 Task: Batch Processing: Concatenate videos from a folder and add custom transitions.
Action: Mouse moved to (178, 311)
Screenshot: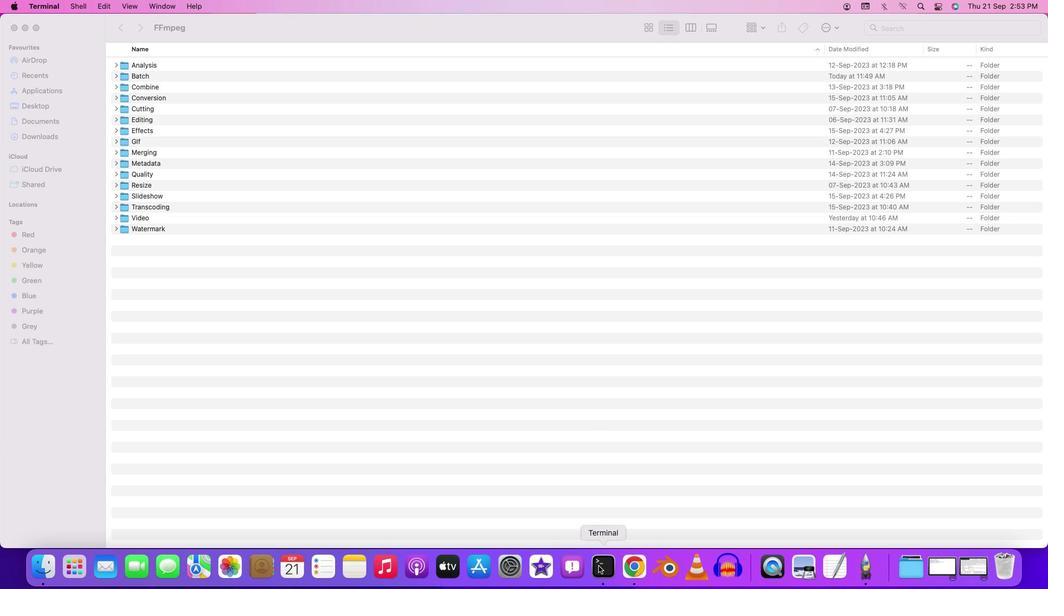 
Action: Mouse pressed right at (178, 311)
Screenshot: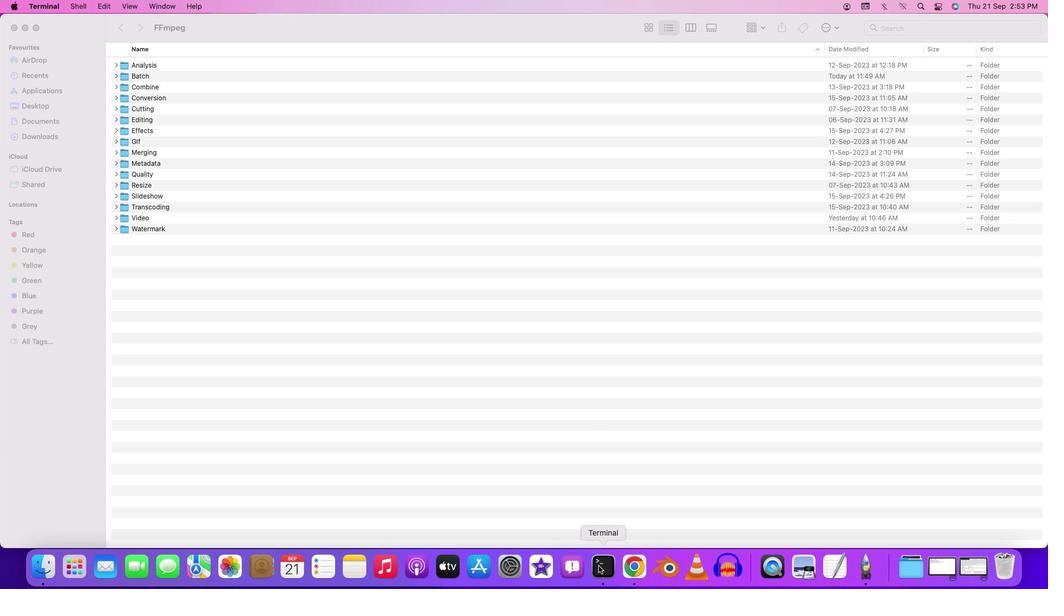
Action: Mouse moved to (179, 250)
Screenshot: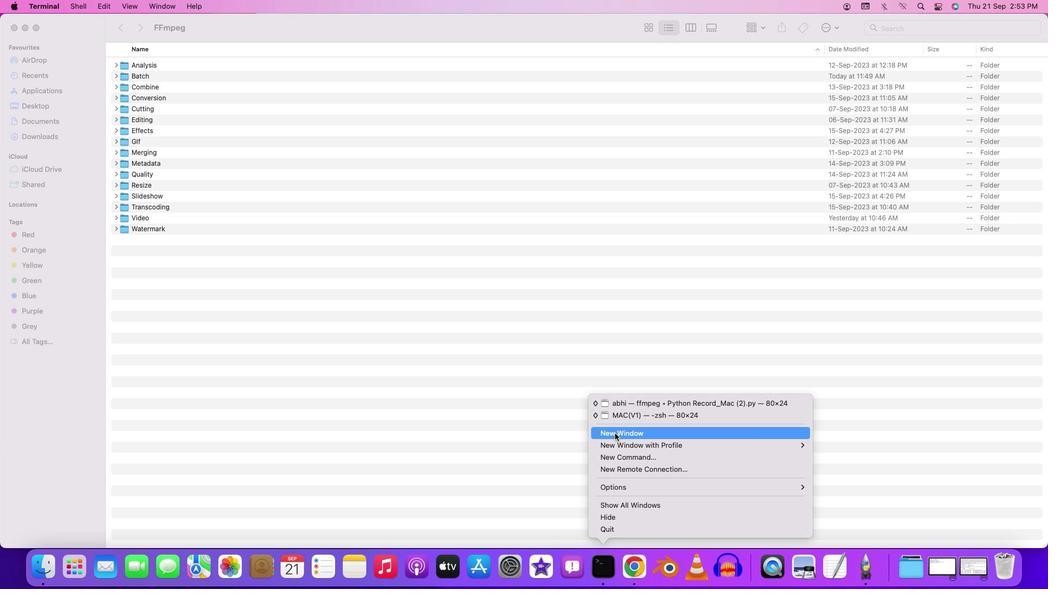 
Action: Mouse pressed left at (179, 250)
Screenshot: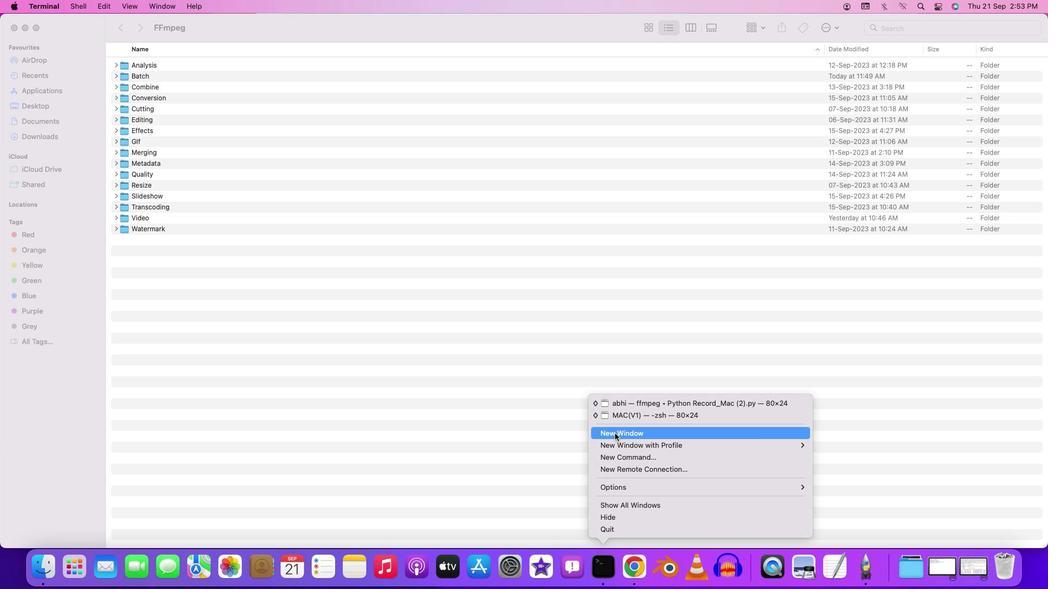 
Action: Mouse moved to (158, 72)
Screenshot: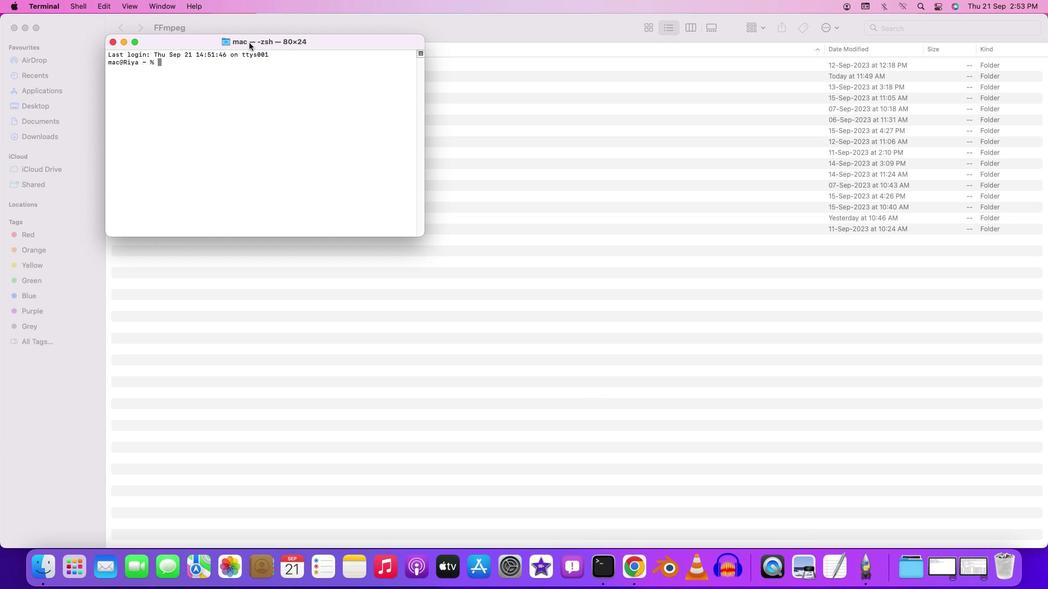 
Action: Mouse pressed left at (158, 72)
Screenshot: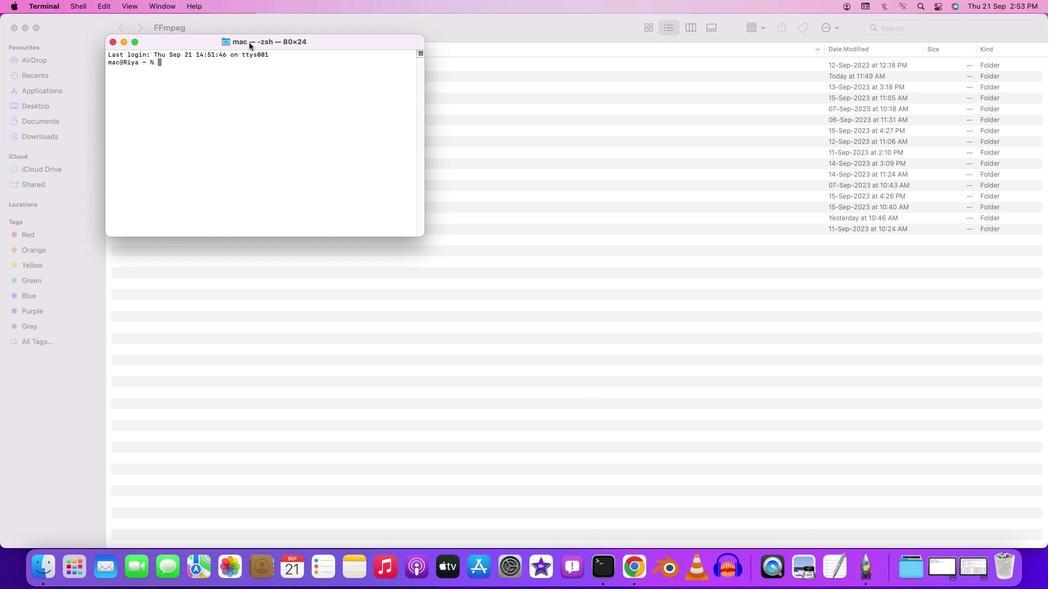 
Action: Mouse pressed left at (158, 72)
Screenshot: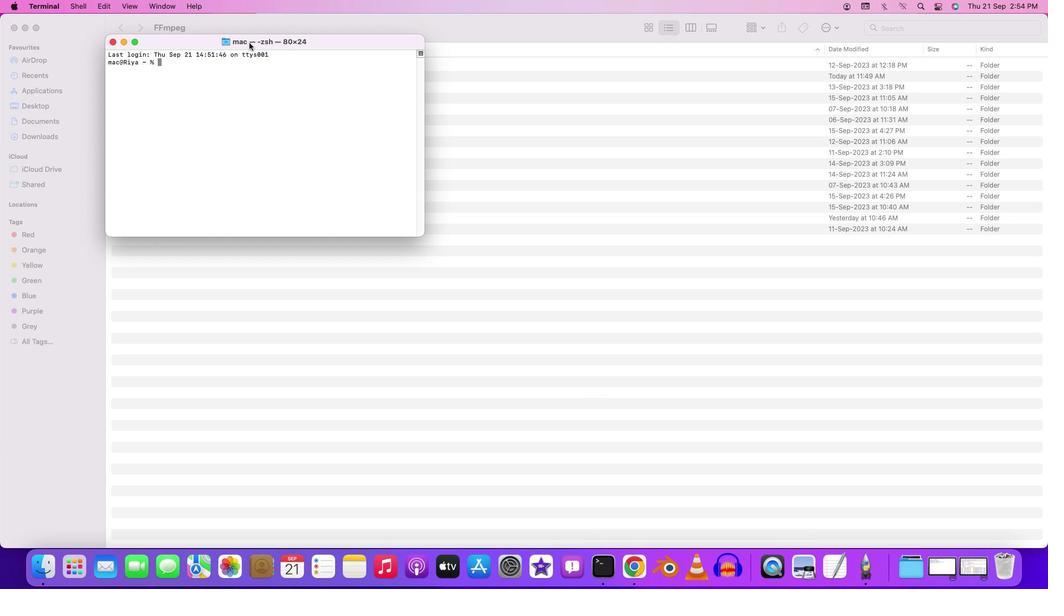 
Action: Mouse moved to (153, 80)
Screenshot: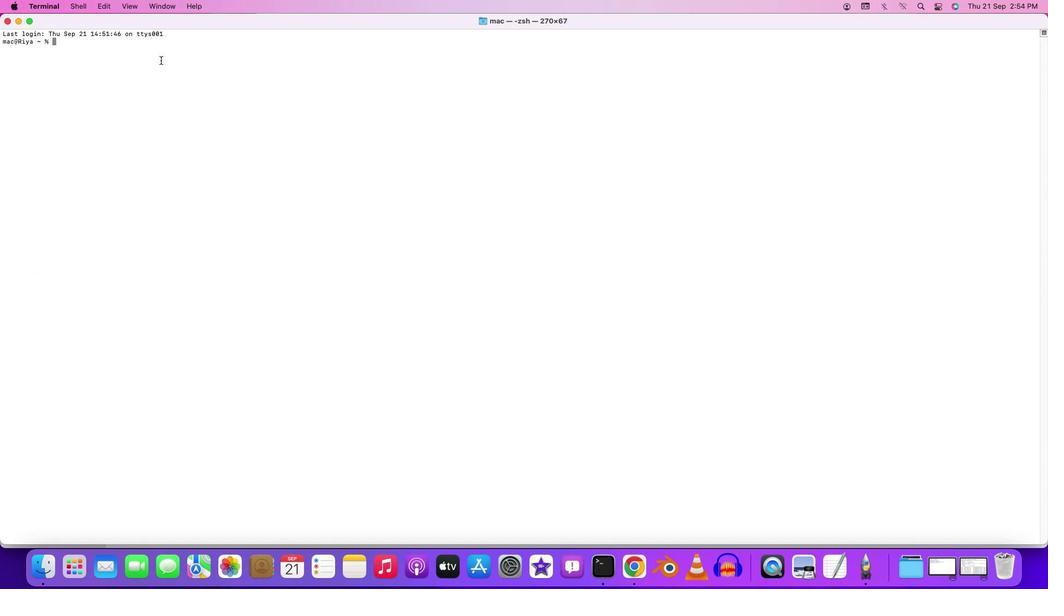 
Action: Mouse pressed left at (153, 80)
Screenshot: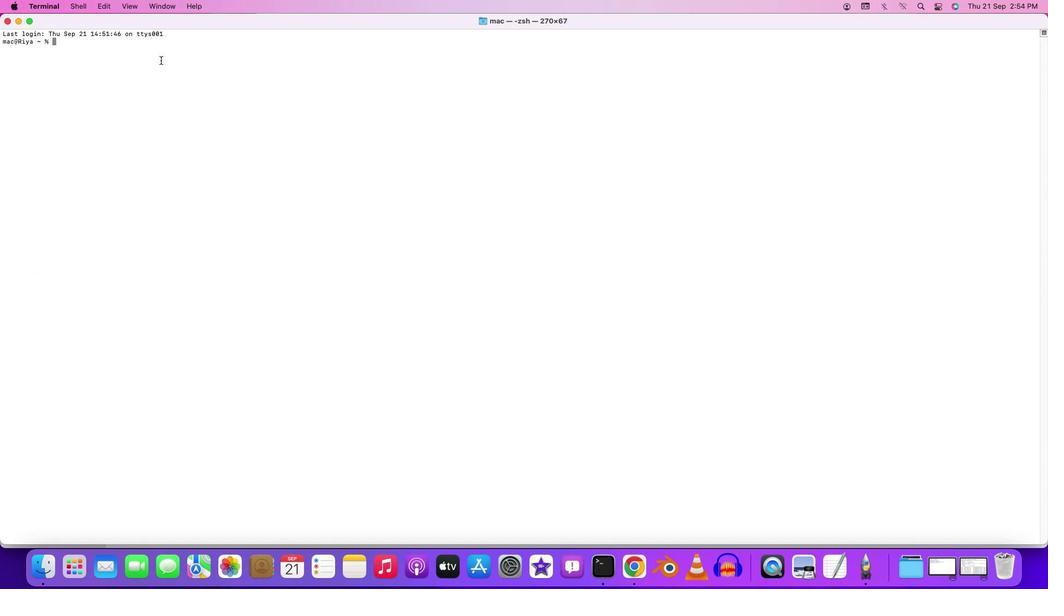 
Action: Mouse moved to (153, 80)
Screenshot: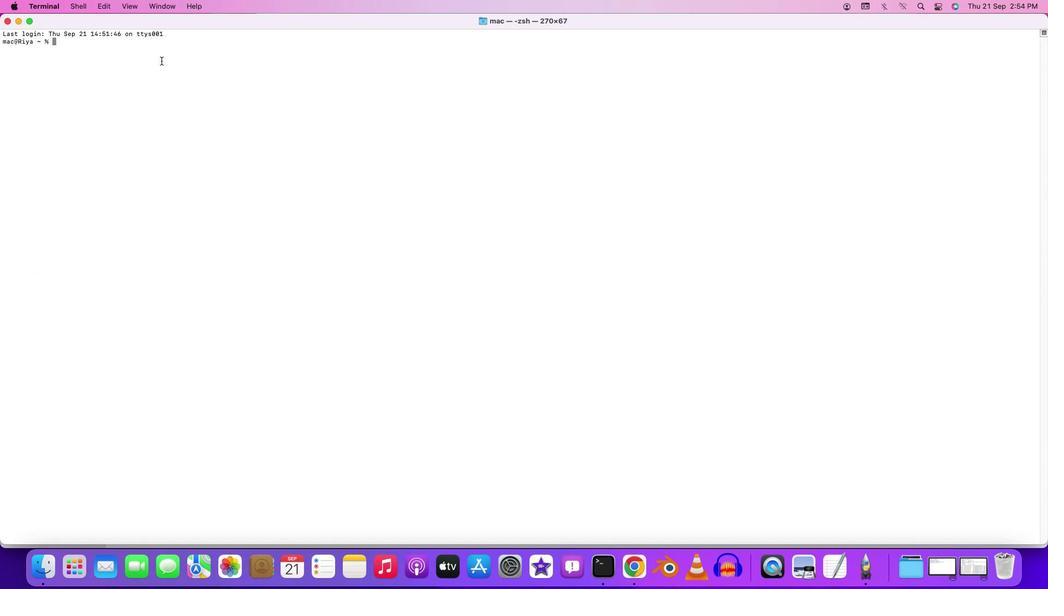 
Action: Key pressed 'c''d'Key.space'd''e''s''k''t''o''p'Key.enter'c''d'Key.space'f''f''m''p''e''g'Key.enter'c''d'Key.space'b''a''t''c''h'Key.enter'c''d'Key.space'n''e''w'Key.enter'i''n''p''u''t''-'Key.backspaceKey.shift'_''d''i''r''='Key.shift'"''.'Key.shift'"'';'Key.space'o''u''t''p''u''t'Key.shift'_''d''i''r''='Key.shift'"'Key.leftKey.rightKey.rightKey.rightKey.shift'$''i''n''p''u''t'Key.leftKey.rightKey.rightKey.rightKey.rightKey.shiftKey.shift'_''d''i''r'Key.shift'"'Key.spaceKey.backspace';'Key.space'm''k''d''i''r'Key.space'-''p'Key.spaceKey.shift'"'Key.shift'$''o''u''t''p''u''t'Key.shift'_''d''i''r'Key.shift'"'';'Key.space't''r''a''n''s''t''i'Key.backspaceKey.backspace't'Key.backspace'i''t''i''o''n'Key.shift'_''d''u''r''a''t''i''o''n'Key.spaceKey.backspace'=''2'';'Key.space'v''i''d''e''o'Key.shift'_''l''i''s''t''='Key.shift'('Key.shift')'';'Key.space'f''o''r'Key.space'v''i''d''e''o'Key.space'i''n'Key.spaceKey.shift'"'Key.shift'$''i''n''p''u''t'Key.shift'_''d''i''r'Key.shift'"''/'Key.shift'*''.''m''p''4'Key.leftKey.leftKey.leftKey.leftKey.leftKey.leftKey.leftKey.rightKey.rightKey.rightKey.rightKey.rightKey.rightKey.rightKey.right';'Key.space'd''o'Key.space'v''i''d''e''o'Key.spaceKey.backspaceKey.shift'_''l''i''s''t'Key.shift'+''='Key.shift'('Key.shift'"''-''i'Key.leftKey.rightKey.rightKey.rightKey.leftKey.leftKey.rightKey.rightKey.rightKey.rightKey.shift'"'Key.spaceKey.shift'"'Key.shift'$''v''i''d''e''o'Key.leftKey.leftKey.leftKey.rightKey.rightKey.rightKey.rightKey.leftKey.leftKey.leftKey.leftKey.rightKey.rightKey.rightKey.rightKey.shift_r'"'Key.shift_r')'';'Key.space'd''o''n''e'';'Key.space'f''f''m''p''e''g'Key.spaceKey.shift'S''T''A''R''P''T''S'Key.leftKey.leftKey.left't'Key.rightKey.leftKey.backspaceKey.shift'T'Key.rightKey.rightKey.right','Key.space's''c''a''l''e''=''1''9''2''0''x''1''0''8''0'
Screenshot: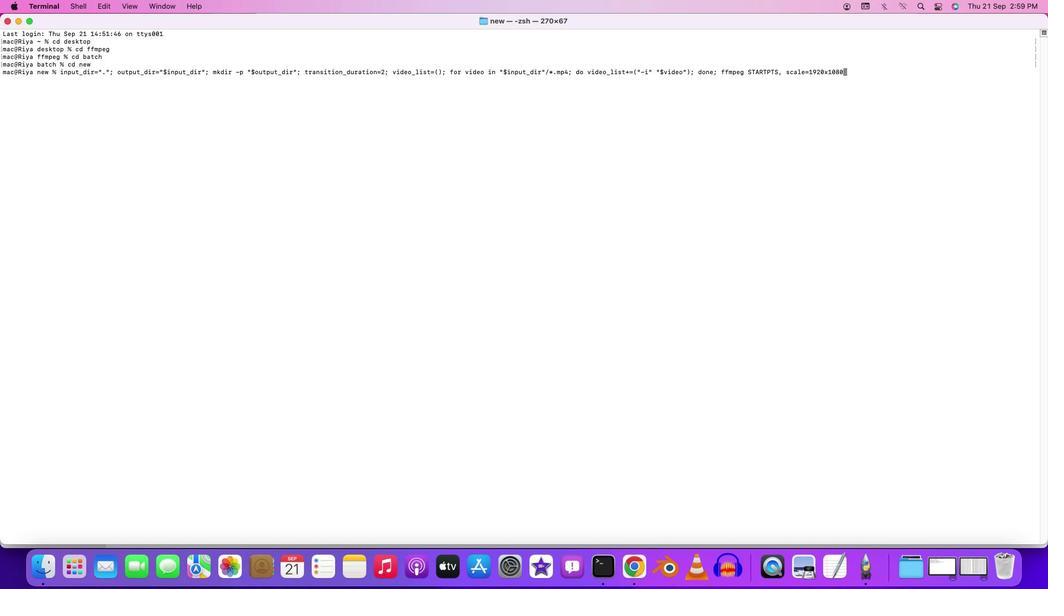 
Action: Mouse moved to (126, 79)
Screenshot: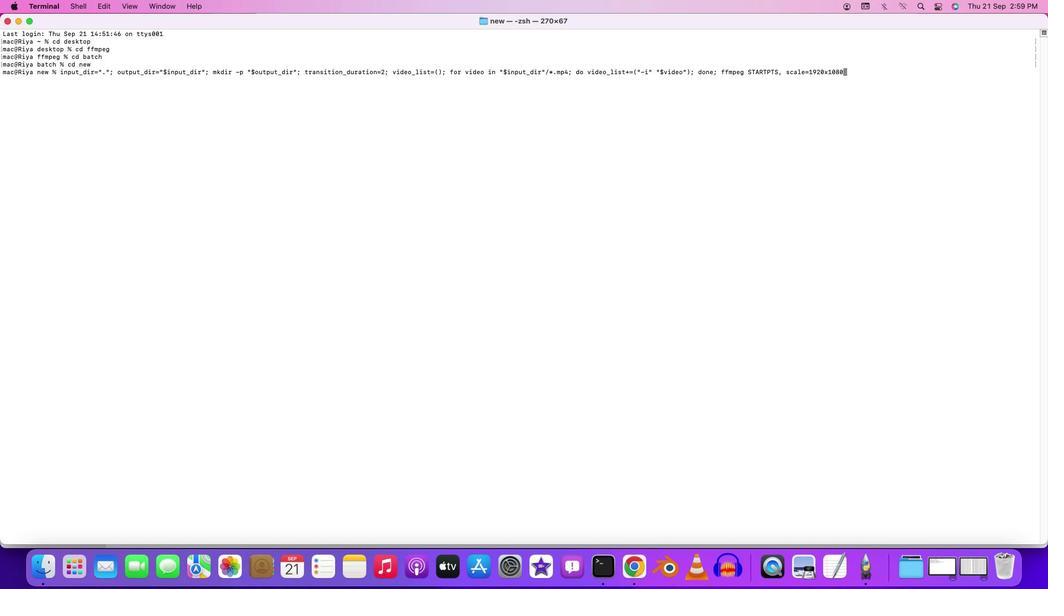 
Action: Key pressed Key.space'[''l''e''f''t'']'Key.leftKey.leftKey.leftKey.leftKey.rightKey.rightKey.rightKey.right';'Key.space'[''1'Key.shift_r':''v'']'Key.space's''e''t''p''t''s''='Key.shift_r'P'Key.shift'T''S''-'Key.shift'S''T''A''R''T'Key.shift_r'P''T'Key.shift'S'','Key.leftKey.leftKey.leftKey.leftKey.leftKey.leftKey.leftKey.leftKey.leftKey.rightKey.rightKey.rightKey.rightKey.rightKey.rightKey.rightKey.rightKey.rightKey.space's''c''a''l''e''=''1''9''2''0''x''1''0''8''0'Key.space'[''r''i''g''h''t'']'';'Key.space'[''b''a''s''e'']''[''l''e''f''t'']'Key.space'o''v''e''r''l''a''y''=''s''h''o''r''t''e''s''t''=''1'Key.space'[''t''m''1'Key.backspace'p''1'']'';'Key.space'[''t''m''p''1'']''[''r''i''g''h''t'']'Key.leftKey.rightKey.right
Screenshot: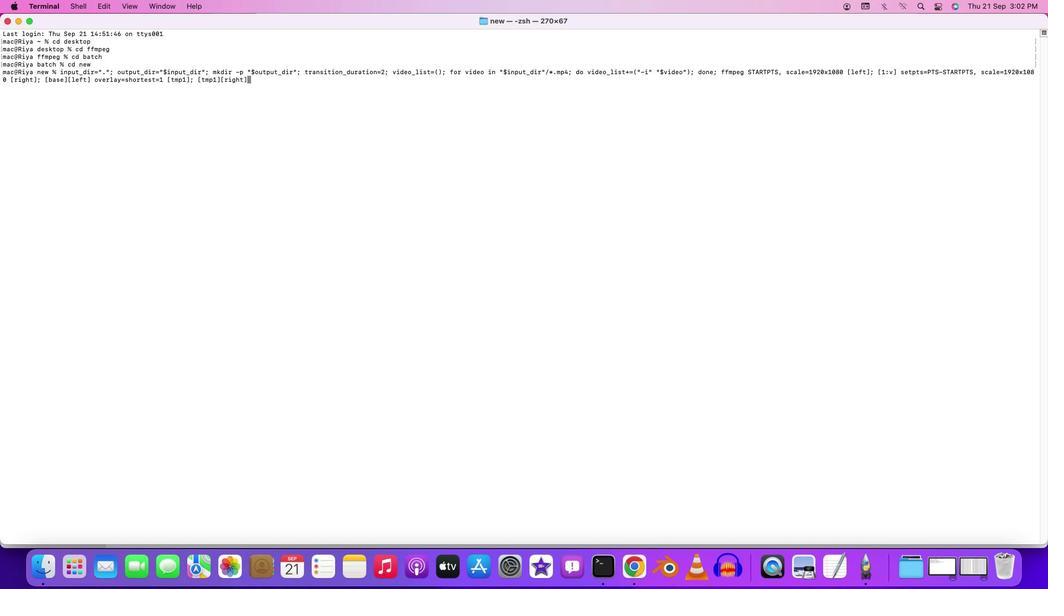 
Action: Mouse moved to (126, 79)
Screenshot: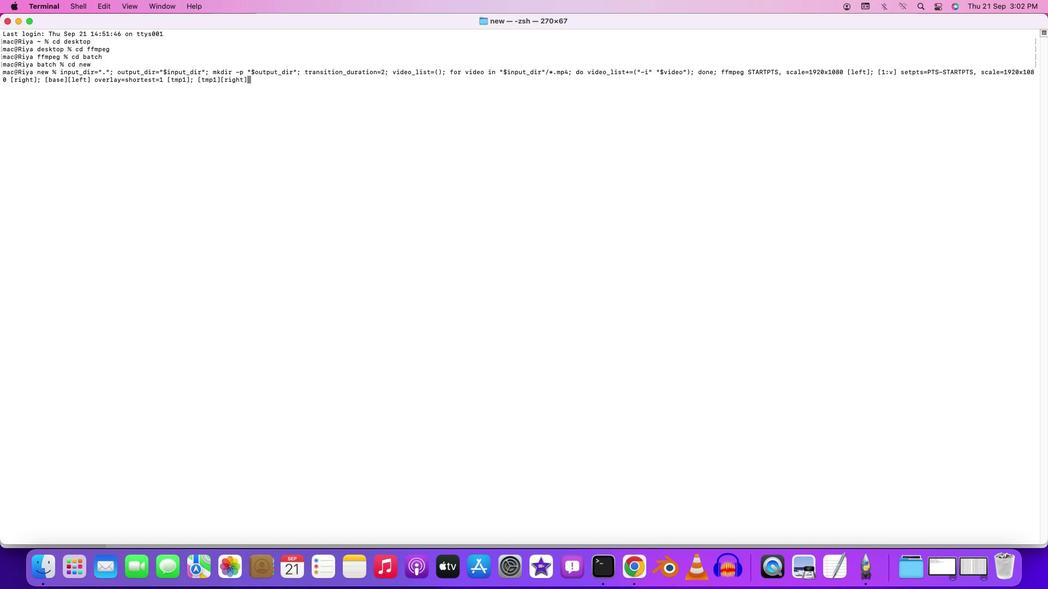 
Action: Key pressed Key.space
Screenshot: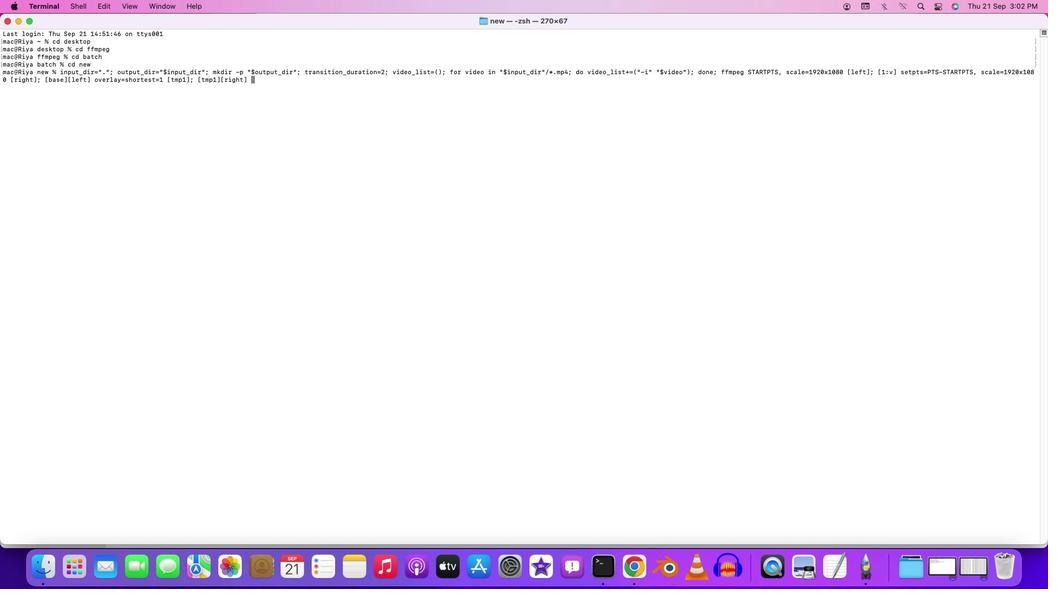
Action: Mouse moved to (94, 67)
Screenshot: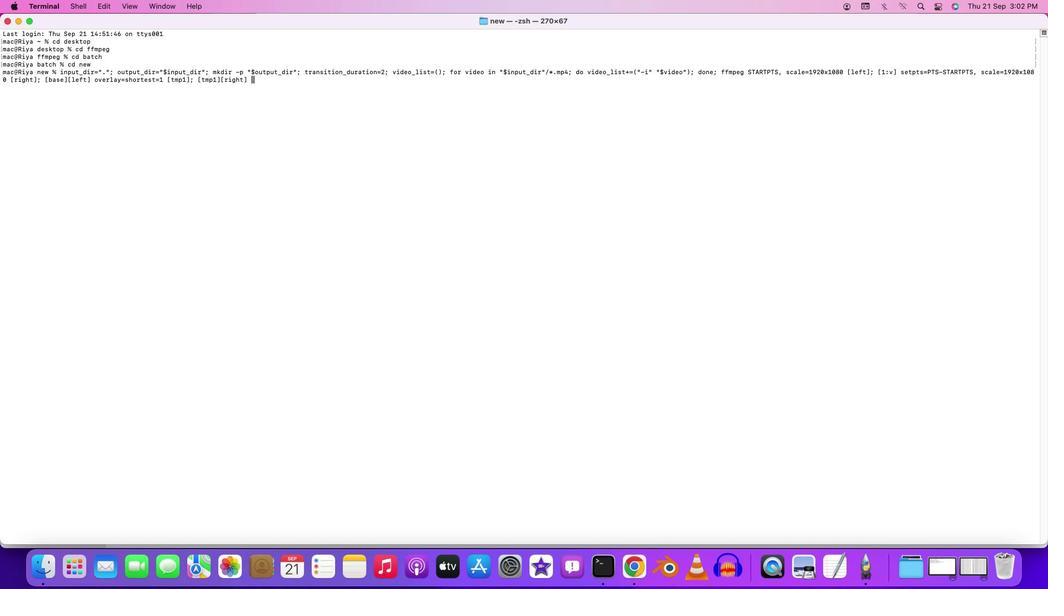 
Action: Mouse pressed left at (94, 67)
Screenshot: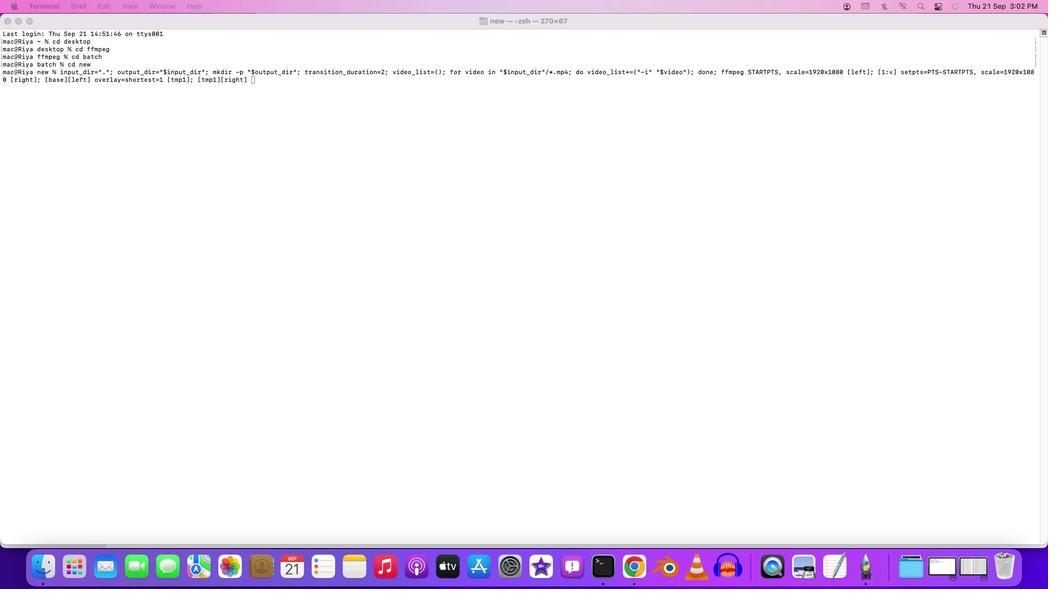 
Action: Mouse moved to (117, 168)
Screenshot: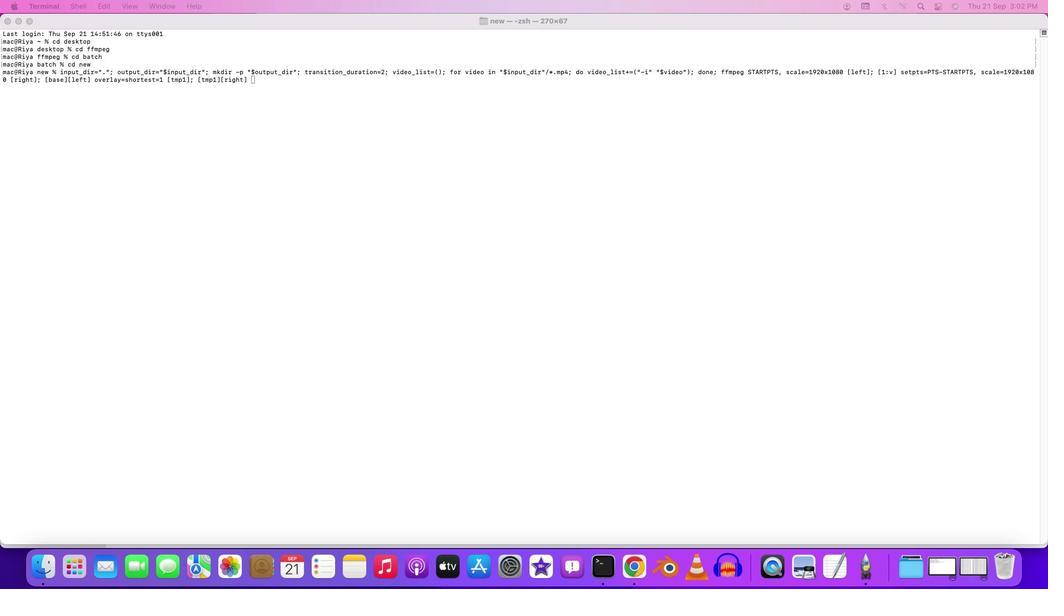 
Action: Mouse pressed left at (117, 168)
Screenshot: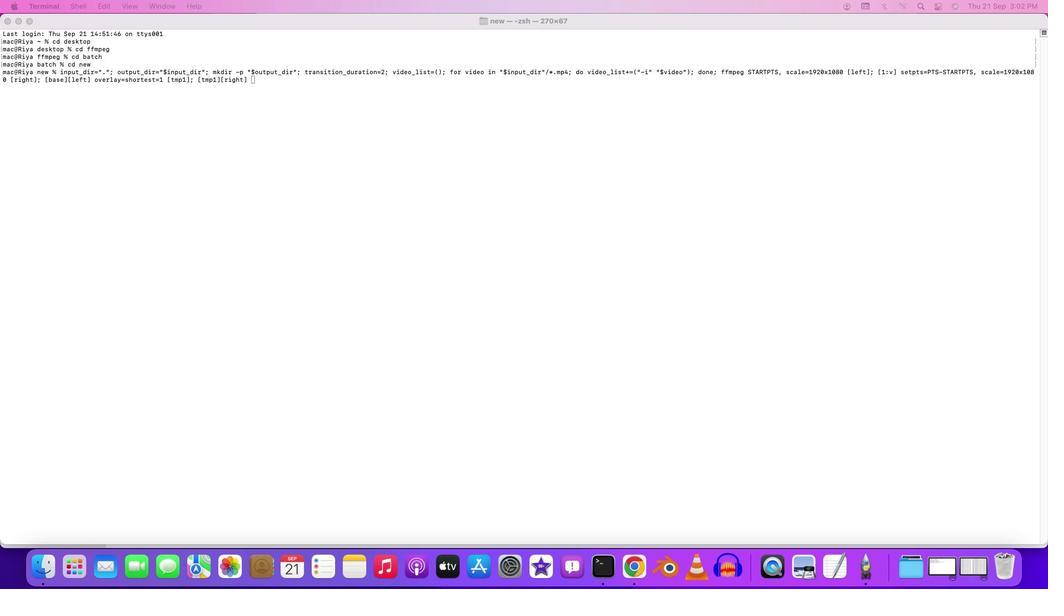 
Action: Mouse moved to (117, 168)
Screenshot: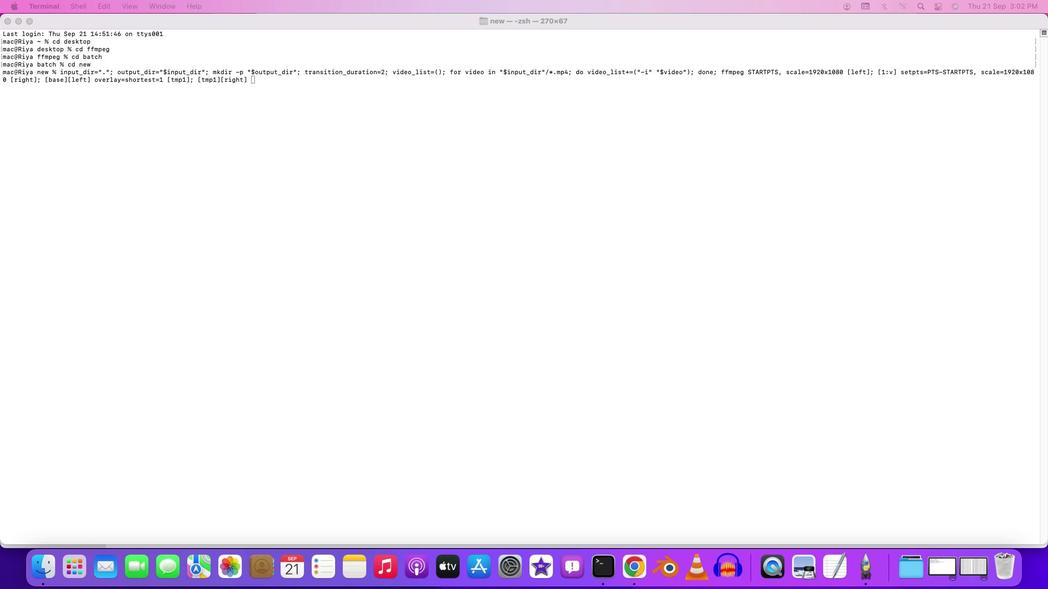 
Action: Mouse pressed left at (117, 168)
Screenshot: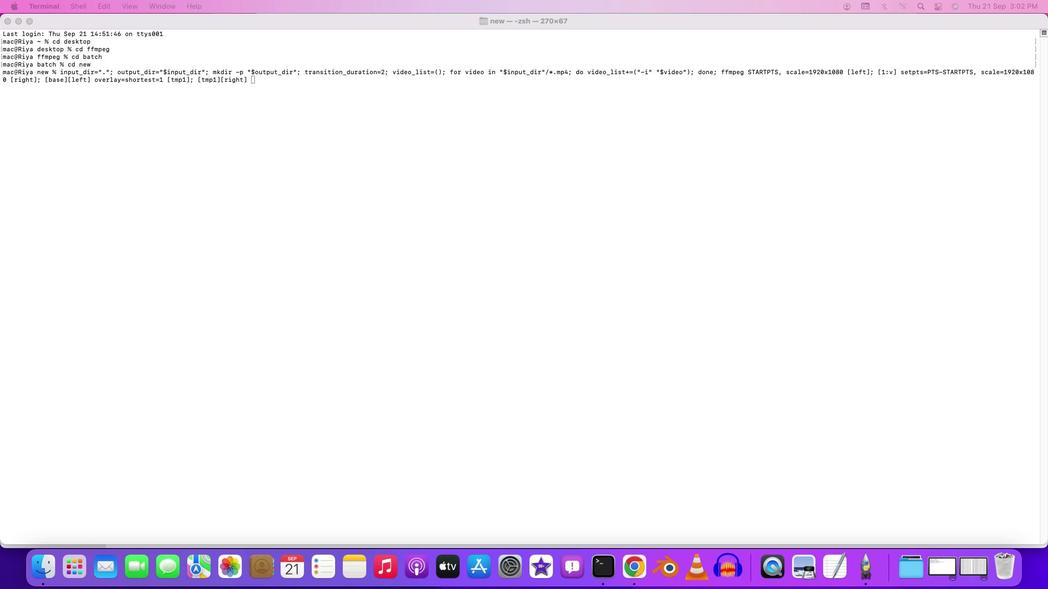 
Action: Mouse moved to (122, 168)
Screenshot: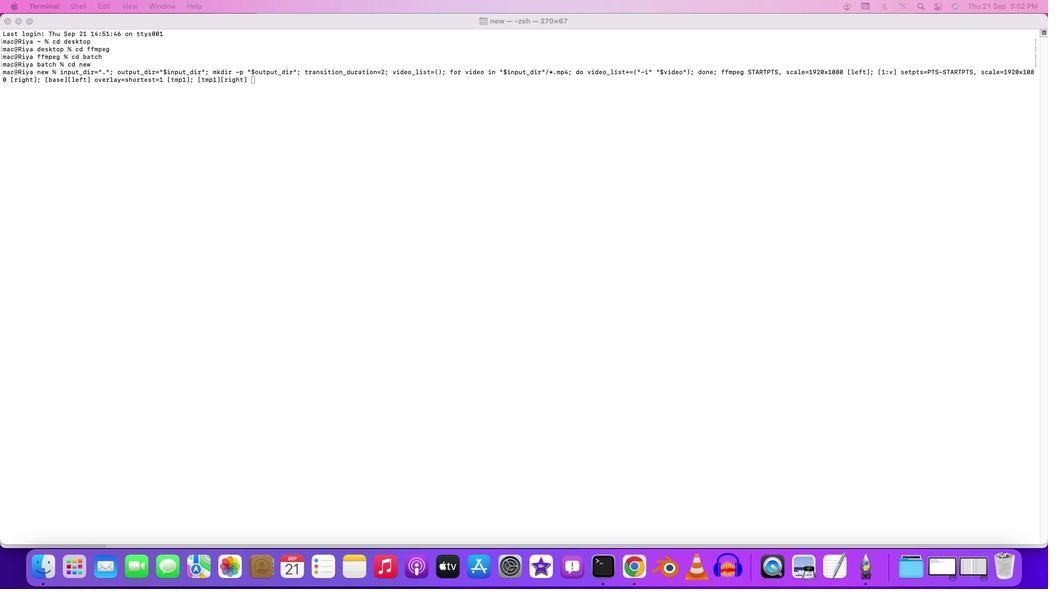 
Action: Mouse pressed left at (122, 168)
Screenshot: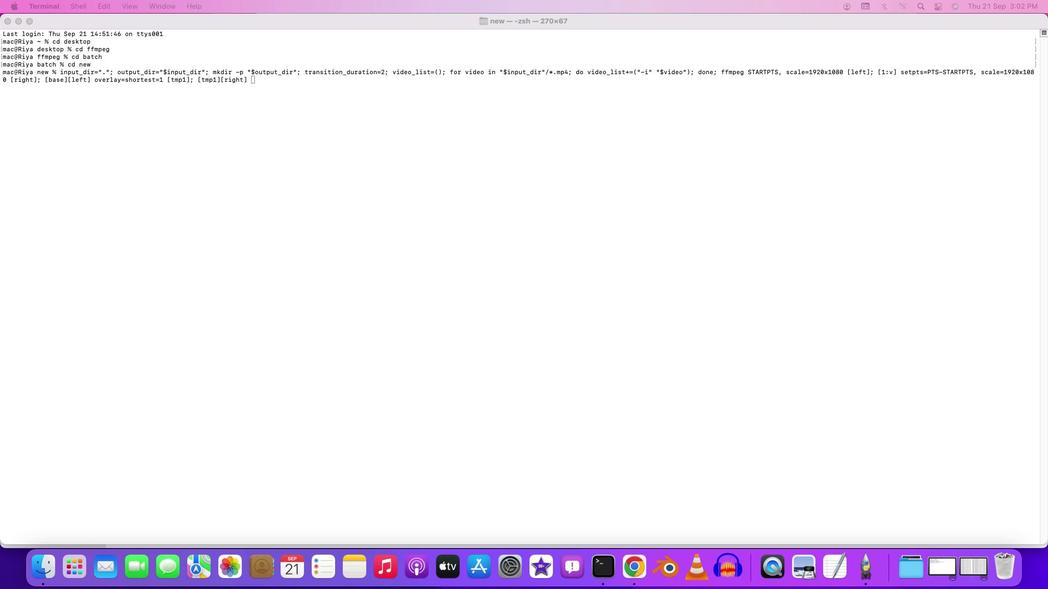 
Action: Mouse moved to (101, 67)
Screenshot: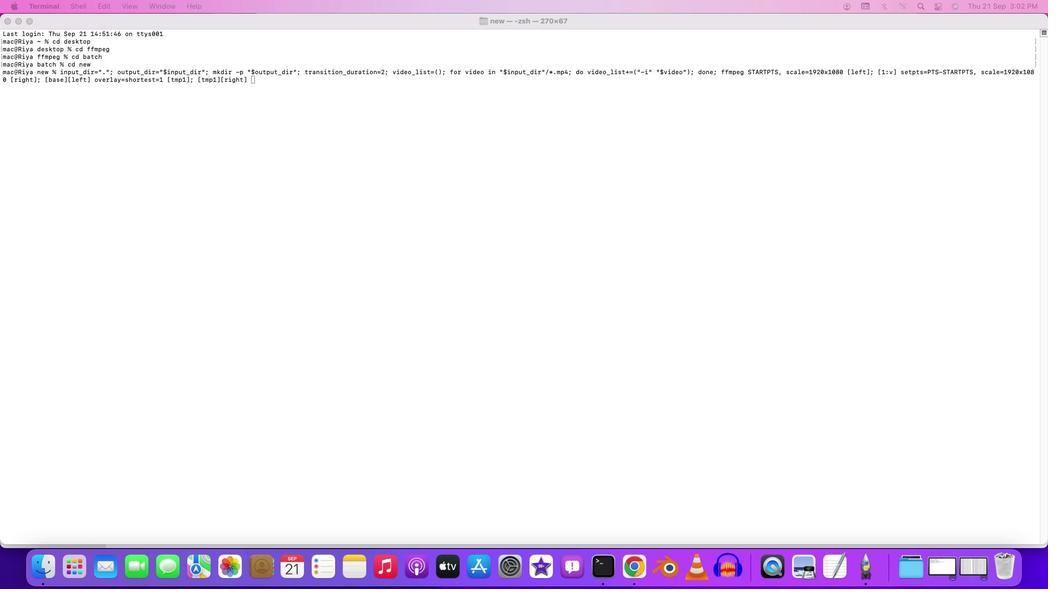 
Action: Mouse pressed left at (101, 67)
Screenshot: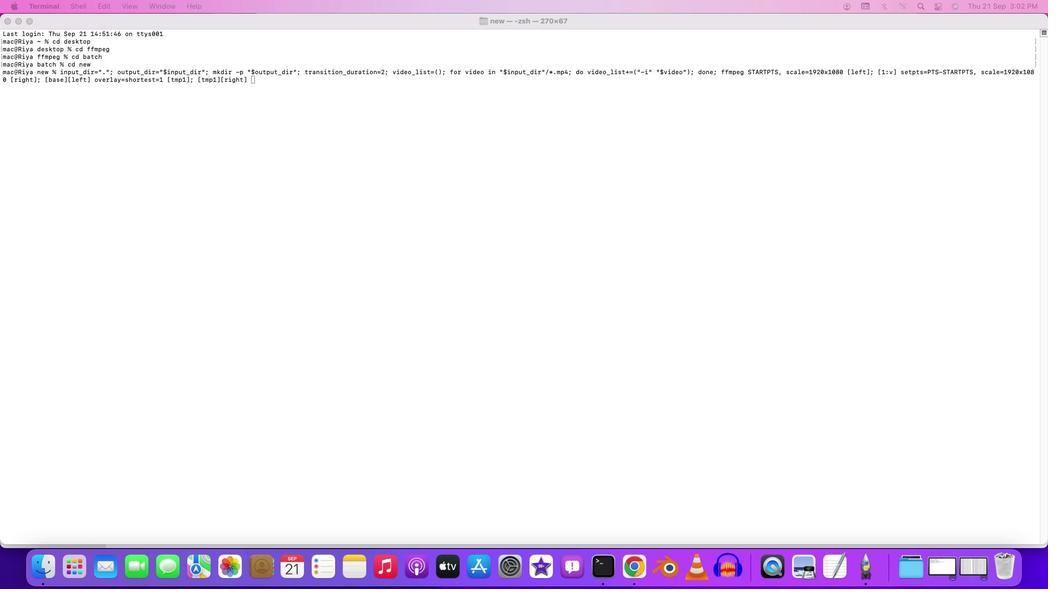 
Action: Mouse moved to (98, 205)
Screenshot: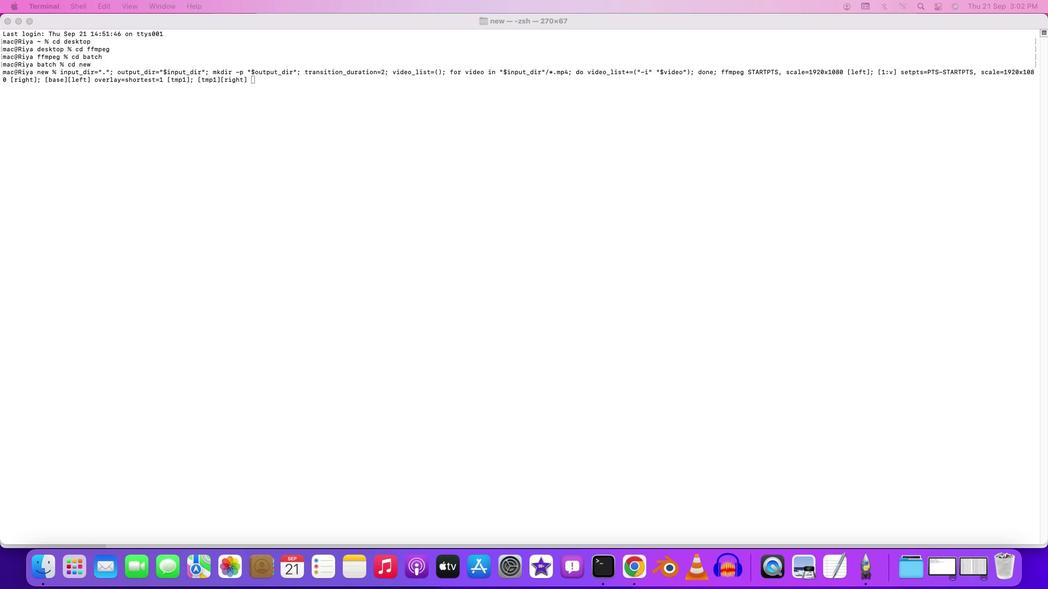 
Action: Mouse pressed left at (98, 205)
Screenshot: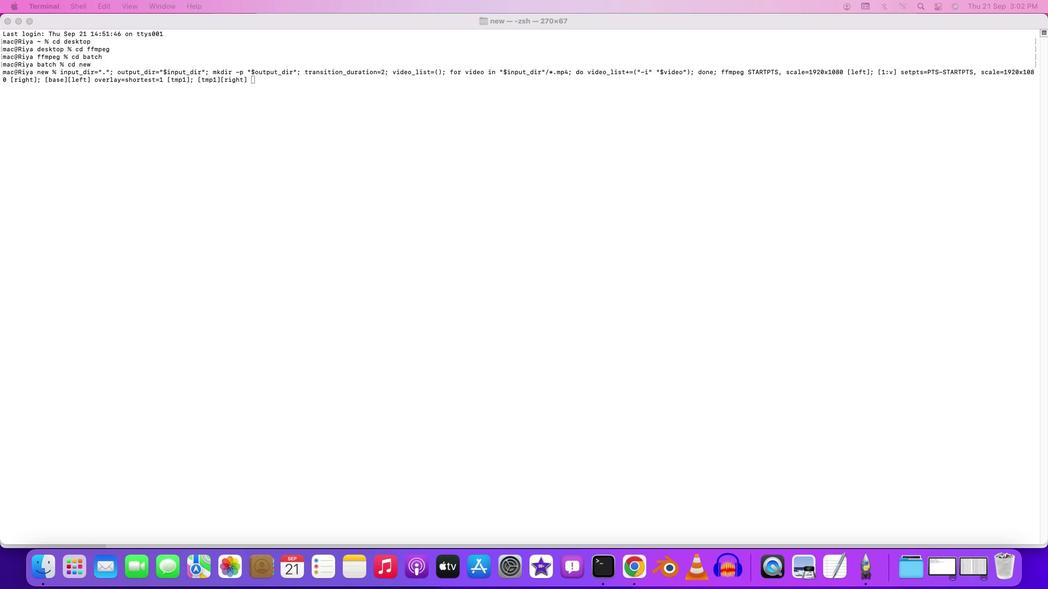 
Action: Mouse moved to (96, 202)
Screenshot: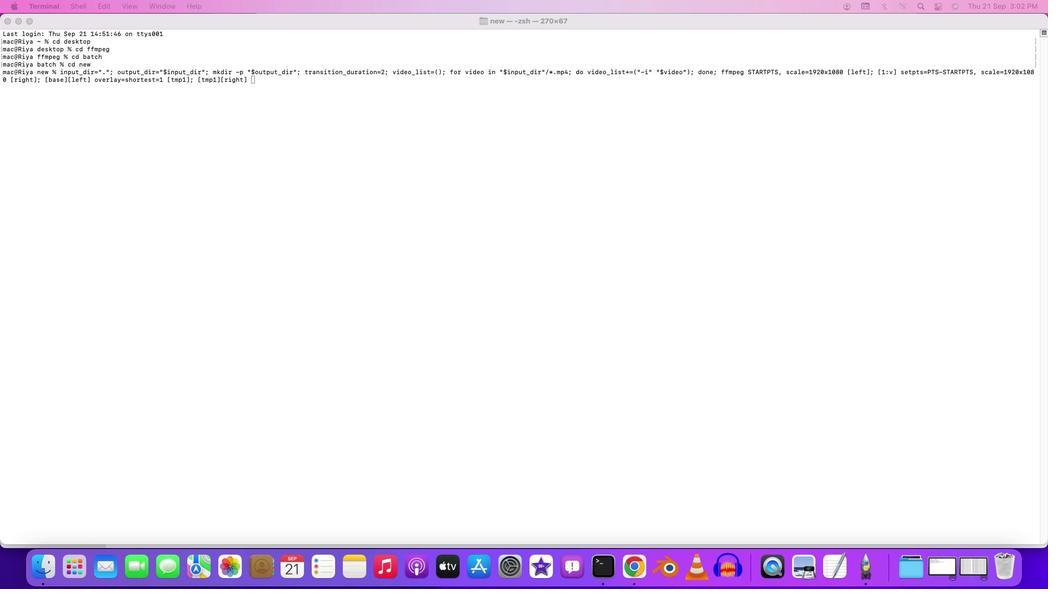 
Action: Mouse pressed left at (96, 202)
Screenshot: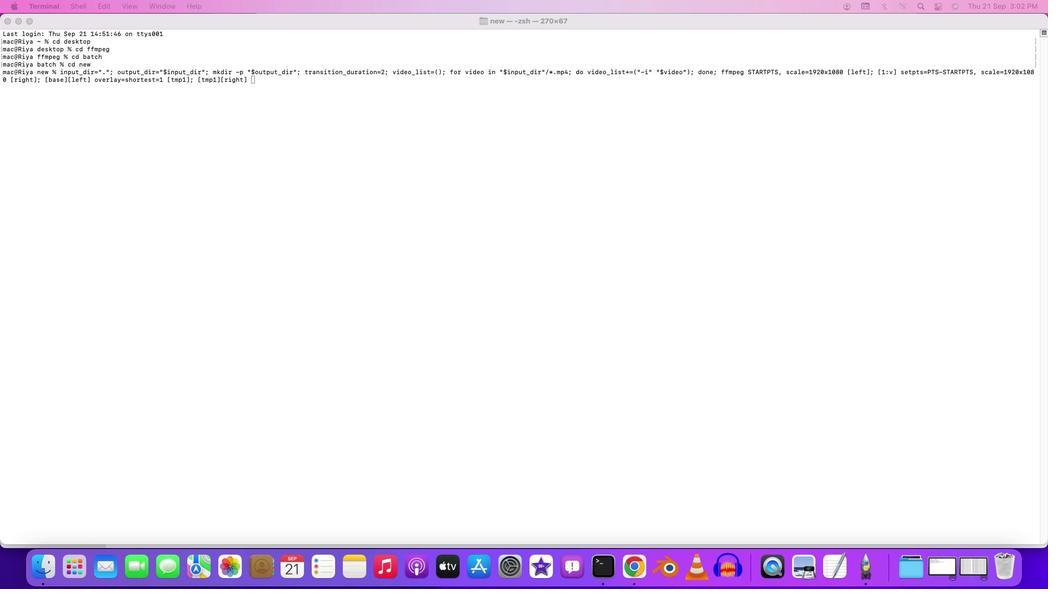 
Action: Mouse moved to (105, 196)
Screenshot: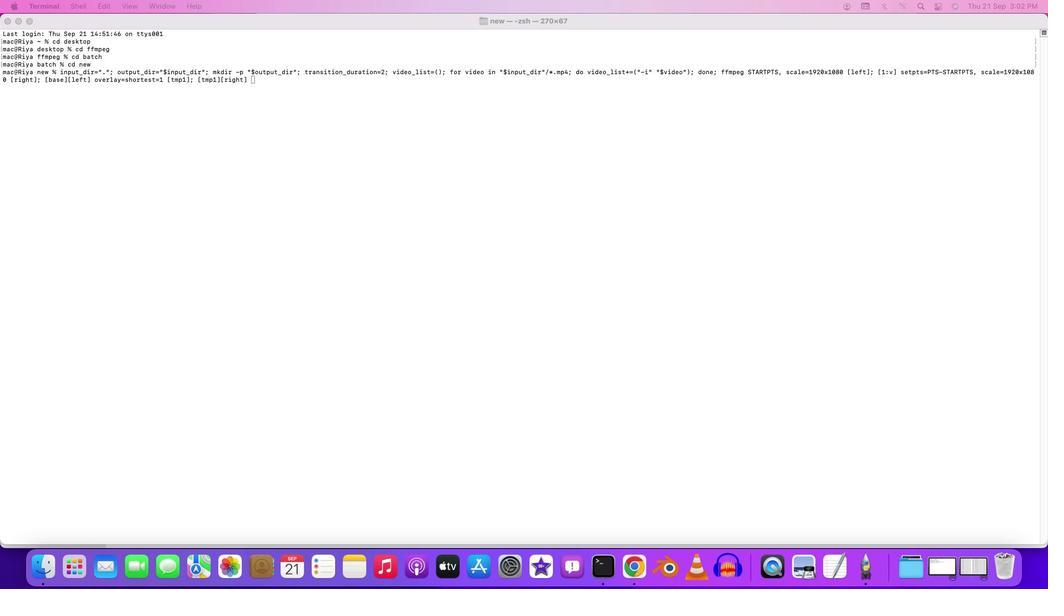 
Action: Mouse pressed left at (105, 196)
Screenshot: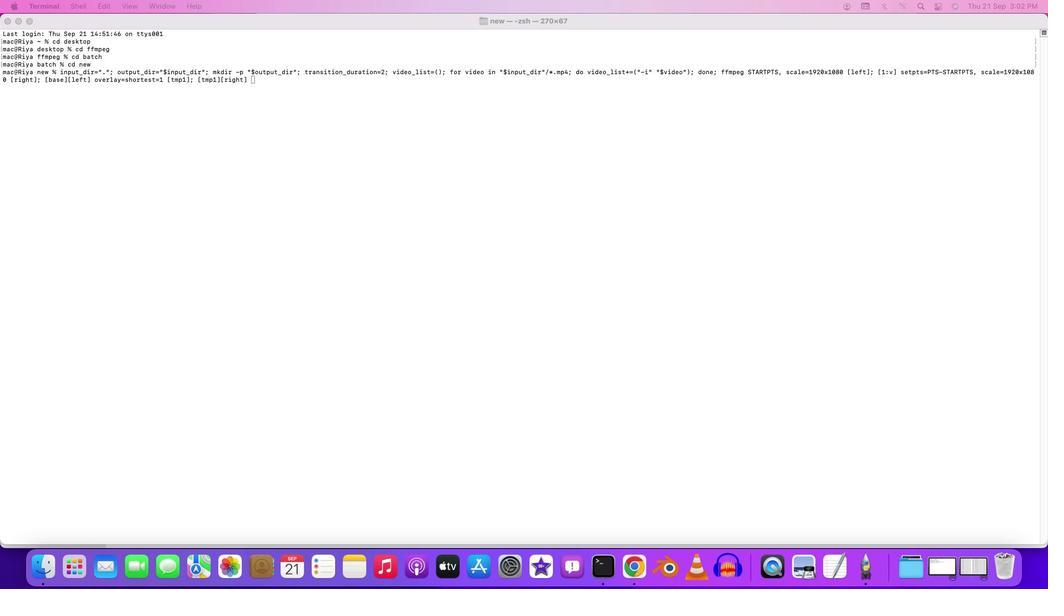 
Action: Mouse moved to (106, 196)
Screenshot: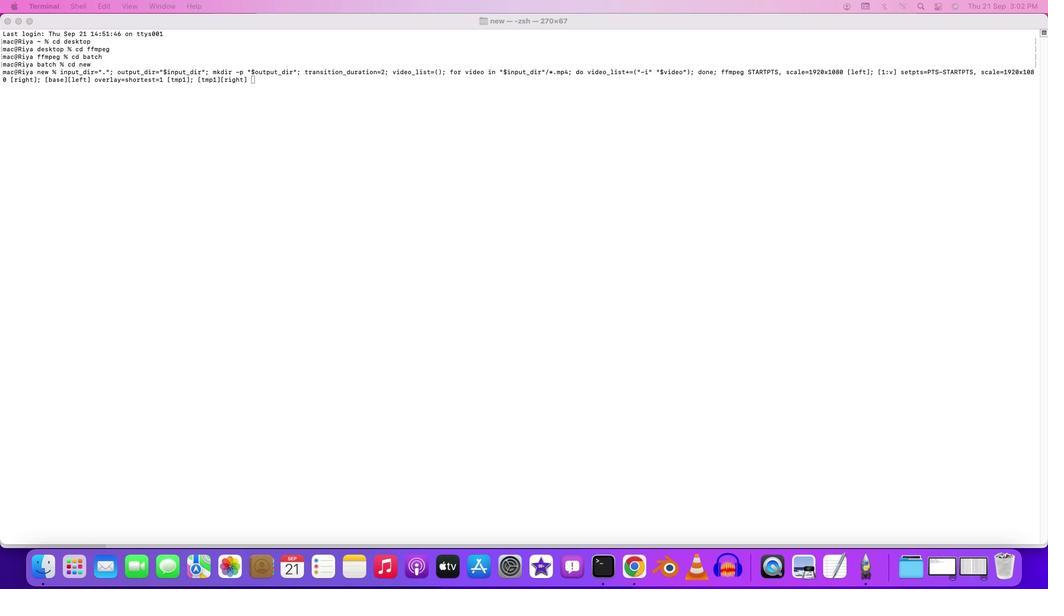 
Action: Key pressed Key.left
Screenshot: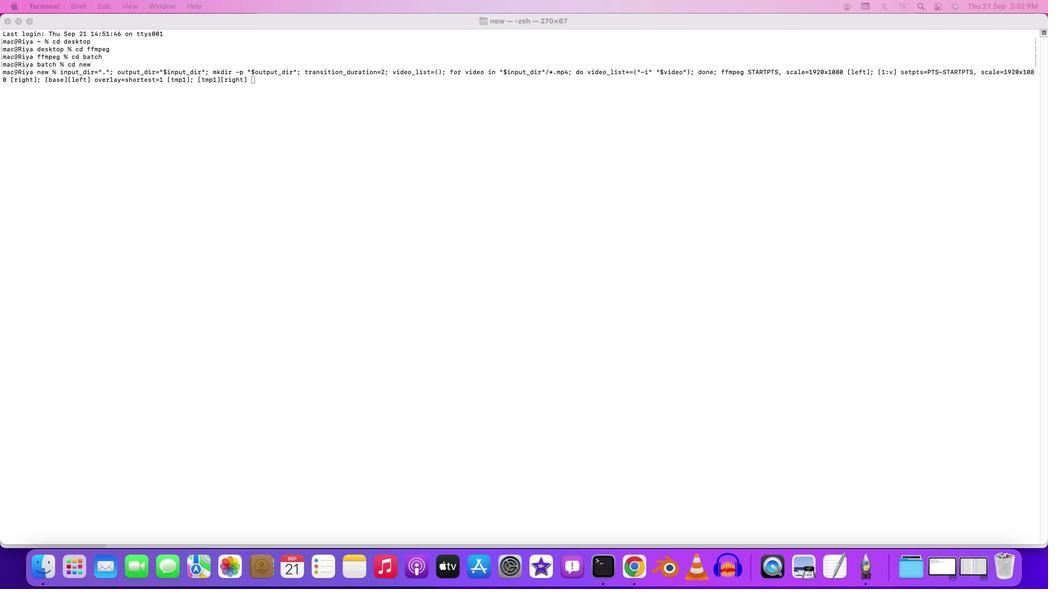 
Action: Mouse moved to (159, 110)
Screenshot: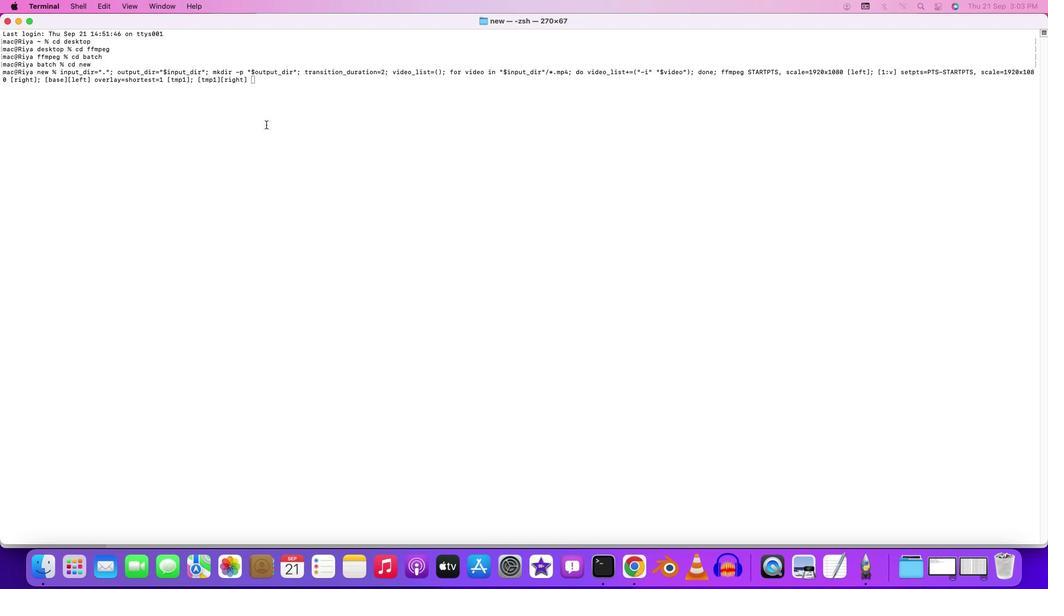 
Action: Mouse pressed left at (159, 110)
Screenshot: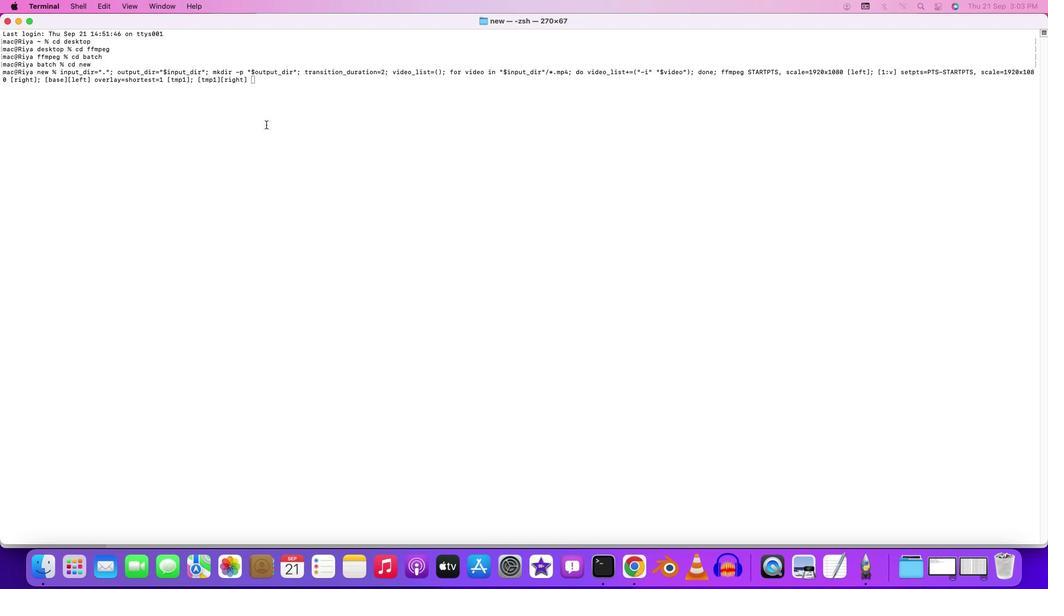 
Action: Mouse moved to (159, 110)
Screenshot: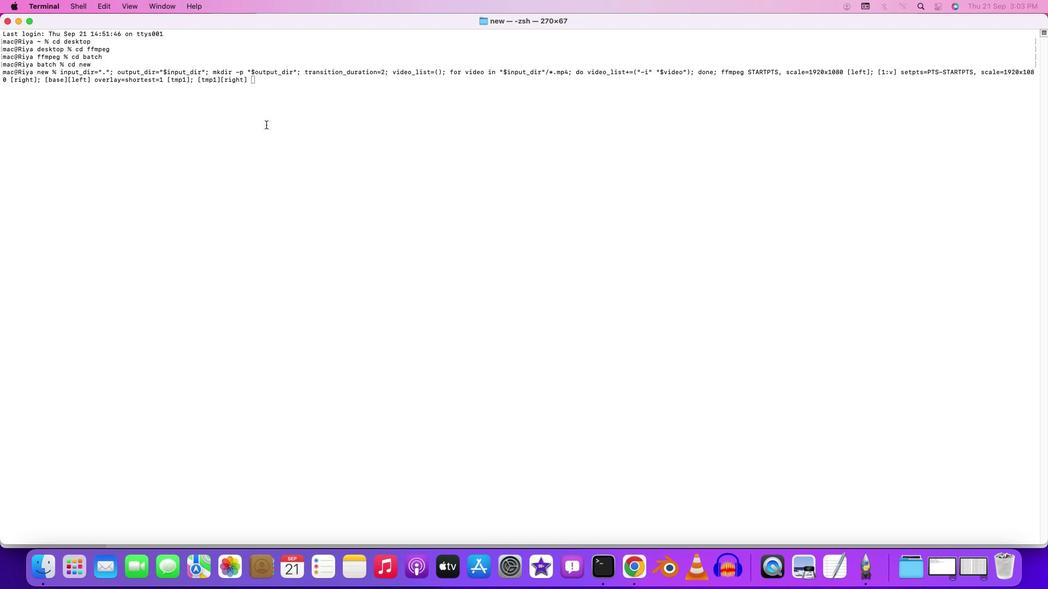 
Action: Key pressed 'o''v''e''r''l''a''y''=''e''n''a''b''l''e''='"'"'n'Key.backspace'b''e''t''w''e''e''n'Key.shift_r'(''t'',''0'','Key.shift'$''t''r''a''n''s''i''t''i''o''n'Key.shift_r'_''d''u''r''a''t''i''o''n'Key.shift_r')'"'"Key.space'[''o''u''t'']'Key.shift_r'"'Key.space'-''m''a''p'Key.spaceKey.shift_r'"''[''o''u''t'']'Key.shift_r'"'Key.space'-''t'Key.spaceKey.shift_r'"'Key.shift'$'Key.shift_r'(''('Key.shift'$'Key.shift_r'(''('Key.shift'$'Key.shift_r'{'Key.leftKey.leftKey.leftKey.leftKey.leftKey.leftKey.rightKey.rightKey.rightKey.rightKey.rightKey.rightKey.rightKey.shift'#''v''i''d''e''o'Key.shift_r'_''l''i''s''t''['Key.shift'@'']'Key.shift_r'}''-''1'Key.shift_r')'')'Key.spaceKey.shift_r'*'Key.spaceKey.shift'$''t''r''a''n''s''i''t''i''o''n'Key.shift_r'_''d''u''r''a''t''i''o''n'Key.shift_r')'')'Key.shift_r'"'Key.space'-''c'Key.shift_r':''v'Key.space'l''i''b''x''2''6''4'Key.space'-''p''r''e''s''e''t'Key.space'm''e''d''i''u''m'Key.space'-''c''r''f'Key.space'2''3'Key.space'-'Key.space'c'Key.shift_r':''a'Key.space'a''a''c'Key.space'-''s''t''r''i''c''t'Key.space'e''x''p''e''r''i''m''e''n''t''a''l'Key.spaceKey.shift_r'"'Key.shift'$''o''u''t''p''u''t'Key.shift_r'_''d''i''r''/''c''o''n''c''a''t''e''n''a''t''e''d'Key.leftKey.leftKey.leftKey.leftKey.leftKey.leftKey.leftKey.leftKey.rightKey.rightKey.rightKey.leftKey.rightKey.rightKey.rightKey.rightKey.rightKey.rightKey.rightKey.shift_r'_''w''i''t''h'Key.shift_r'_''t''r''a''n''s''i''t''i''o''n''s''.''m''p''4'Key.shift_r'"'
Screenshot: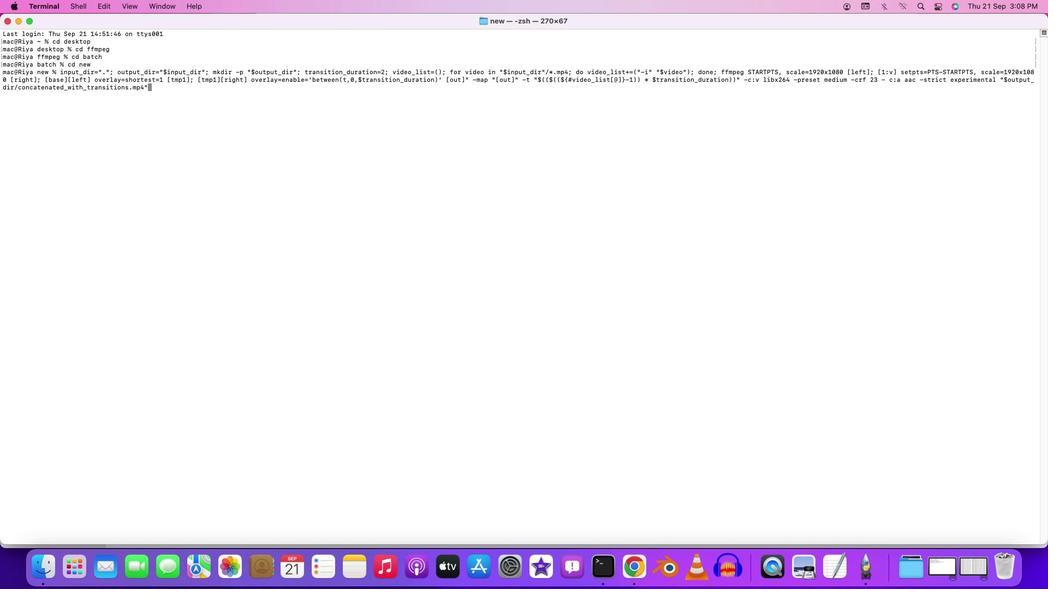 
Action: Mouse moved to (148, 86)
Screenshot: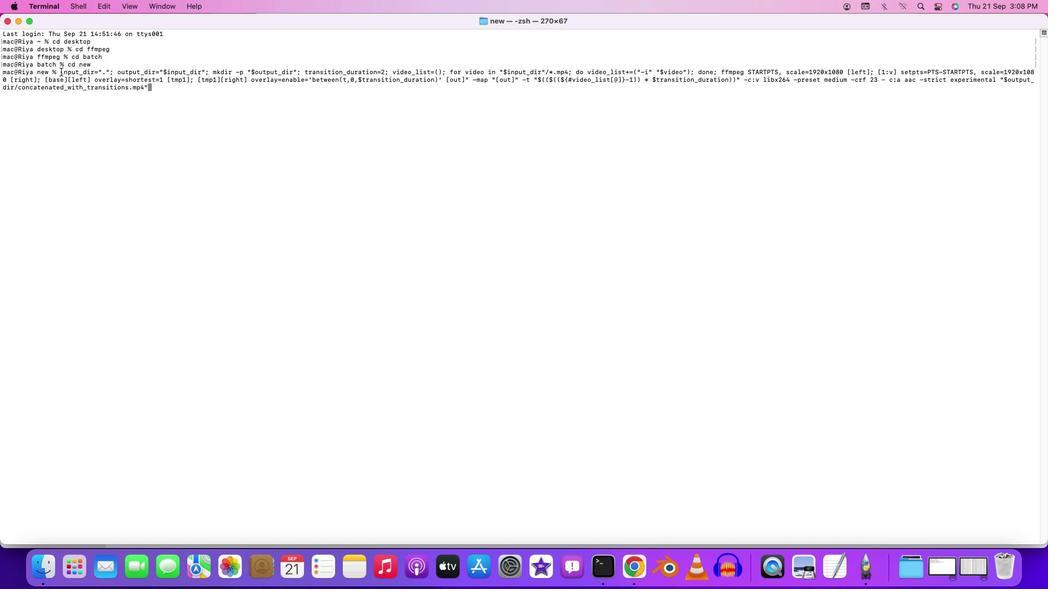 
Action: Mouse pressed left at (148, 86)
Screenshot: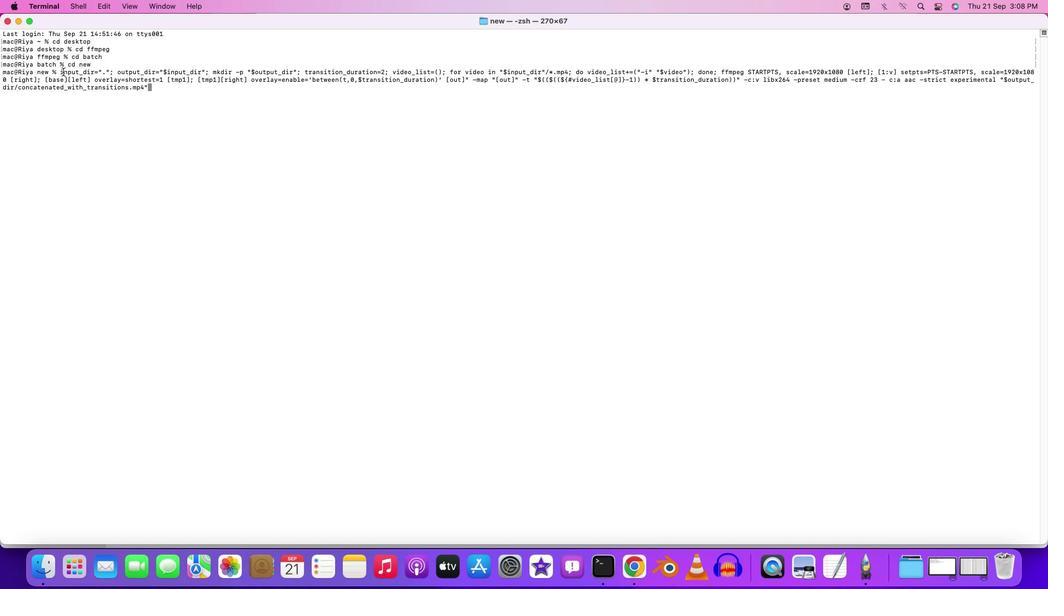 
Action: Mouse moved to (153, 94)
Screenshot: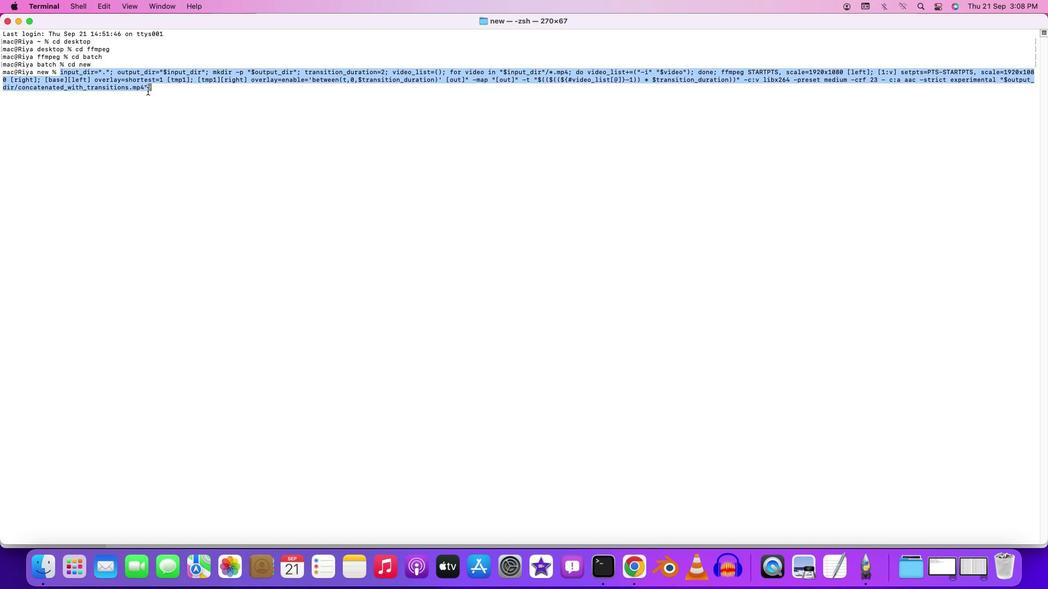 
Action: Key pressed Key.cmd
Screenshot: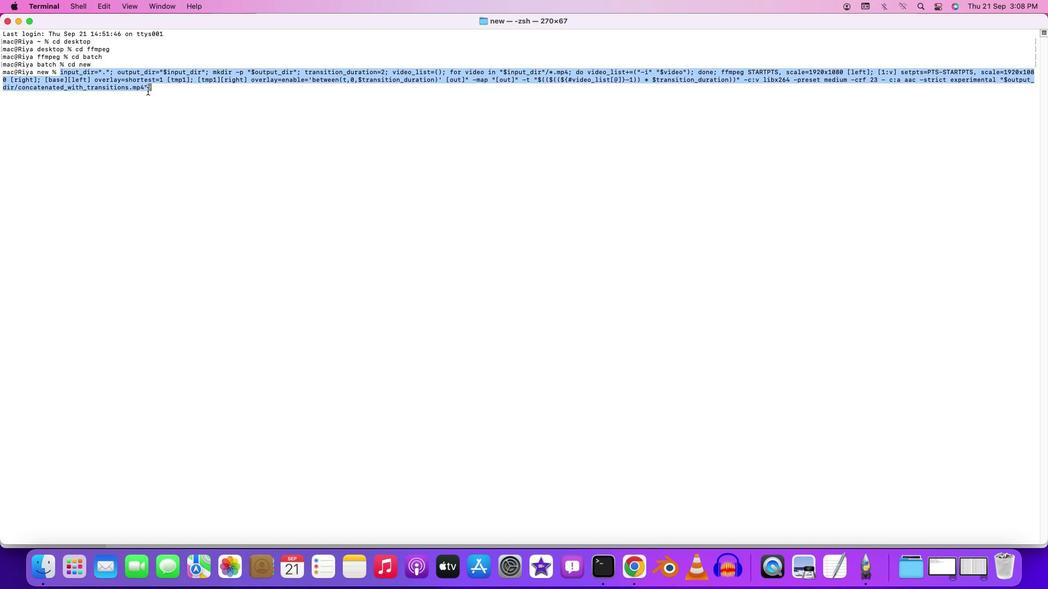 
Action: Mouse moved to (153, 94)
Screenshot: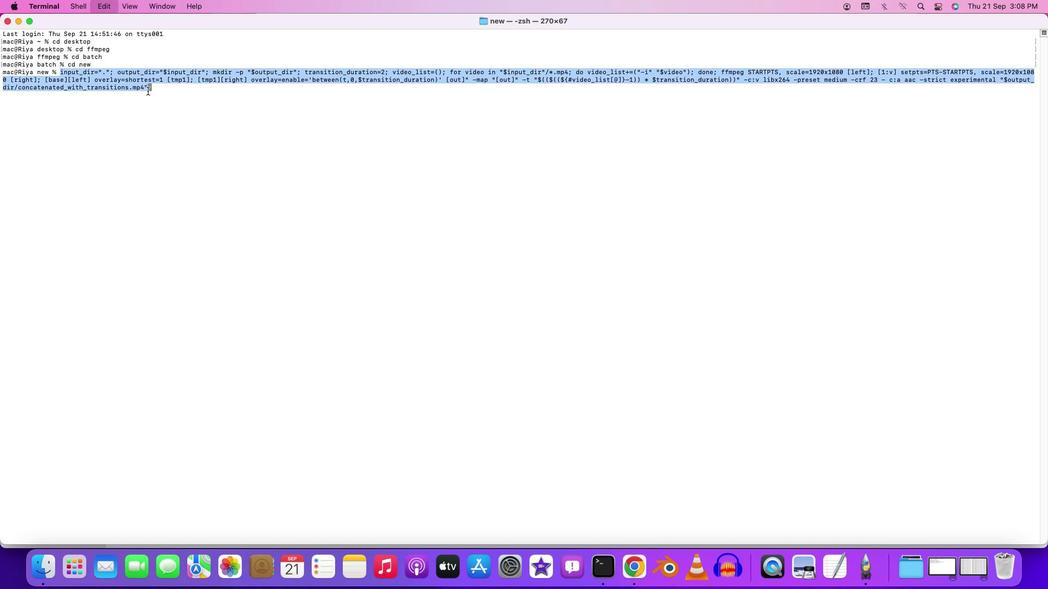
Action: Key pressed 'c'
Screenshot: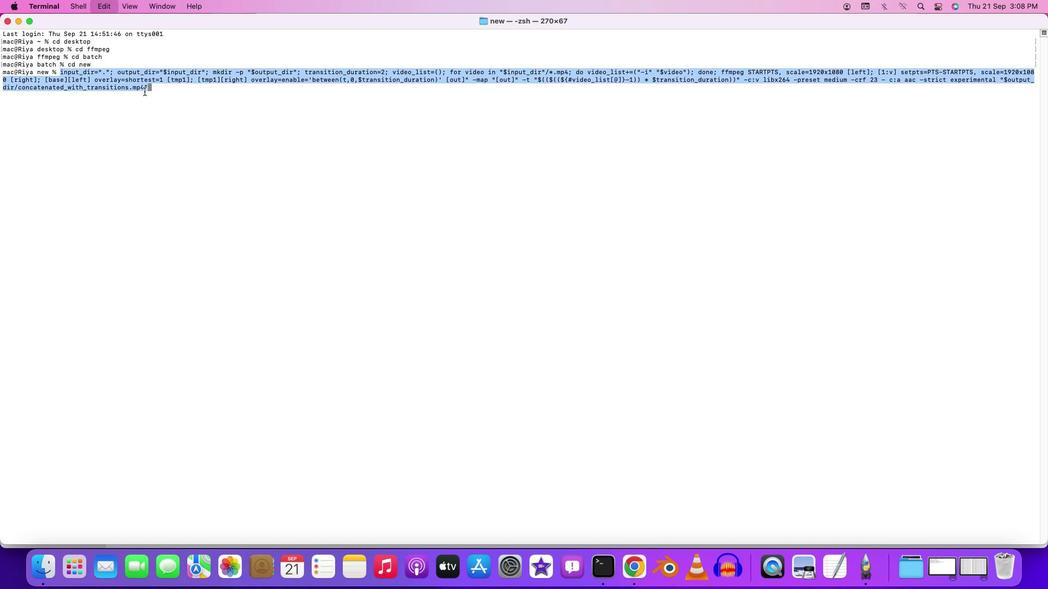 
Action: Mouse moved to (141, 220)
Screenshot: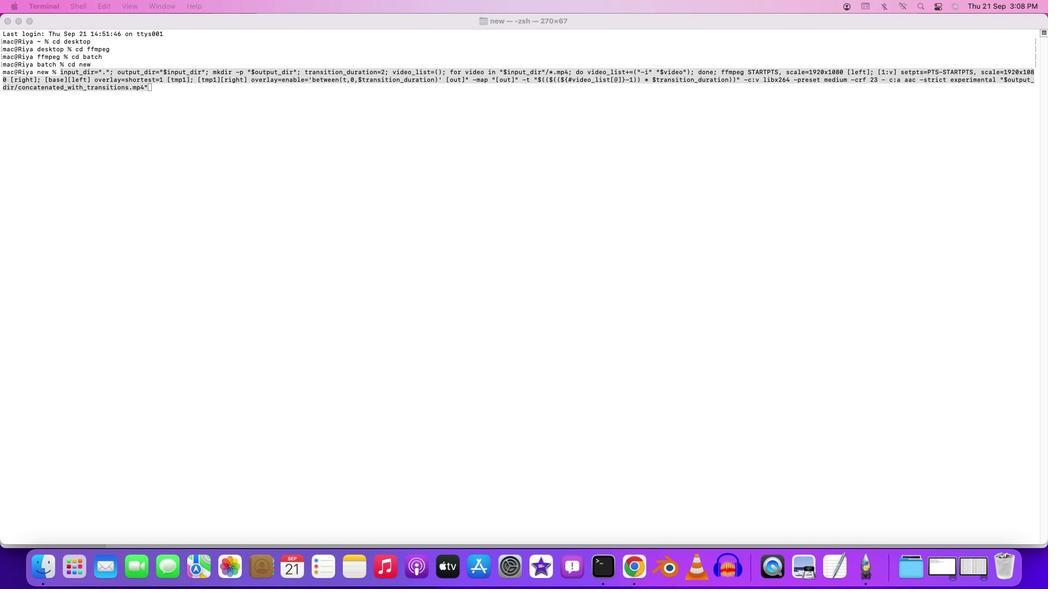 
Action: Mouse pressed left at (141, 220)
Screenshot: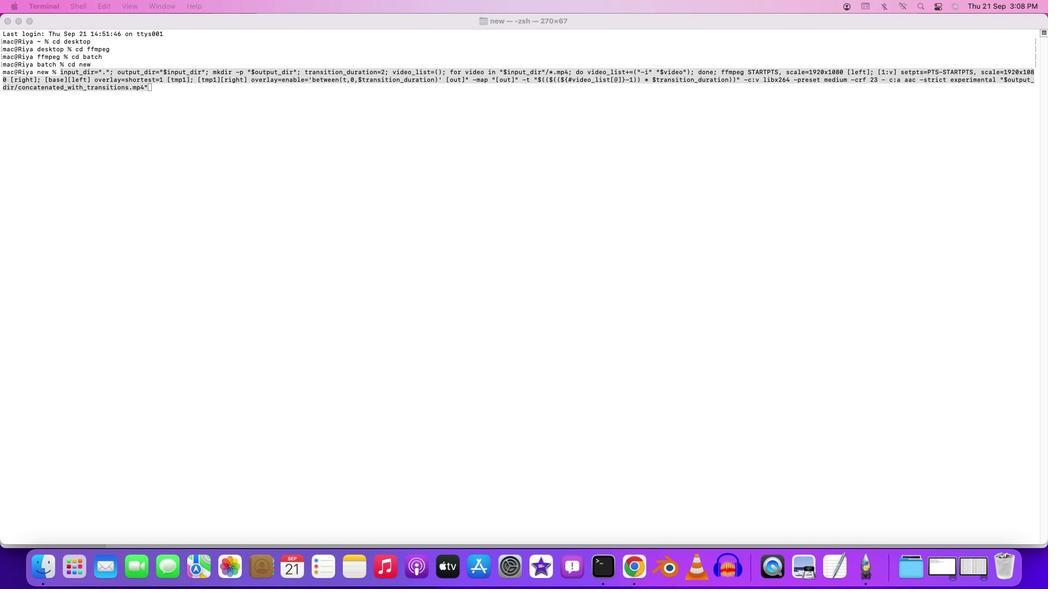 
Action: Mouse moved to (134, 218)
Screenshot: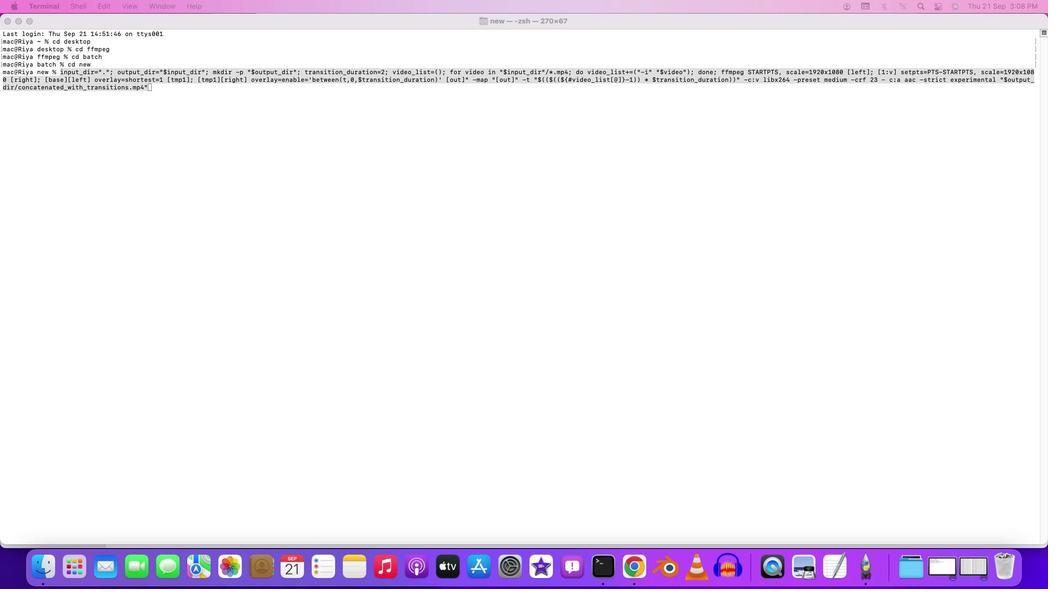 
Action: Mouse pressed left at (134, 218)
Screenshot: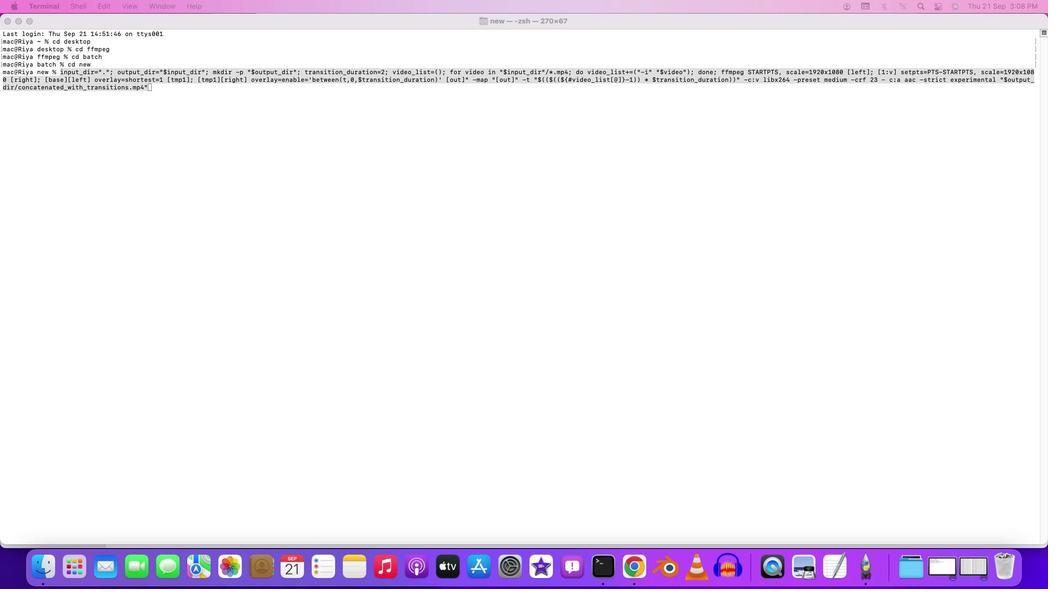 
Action: Mouse moved to (140, 219)
Screenshot: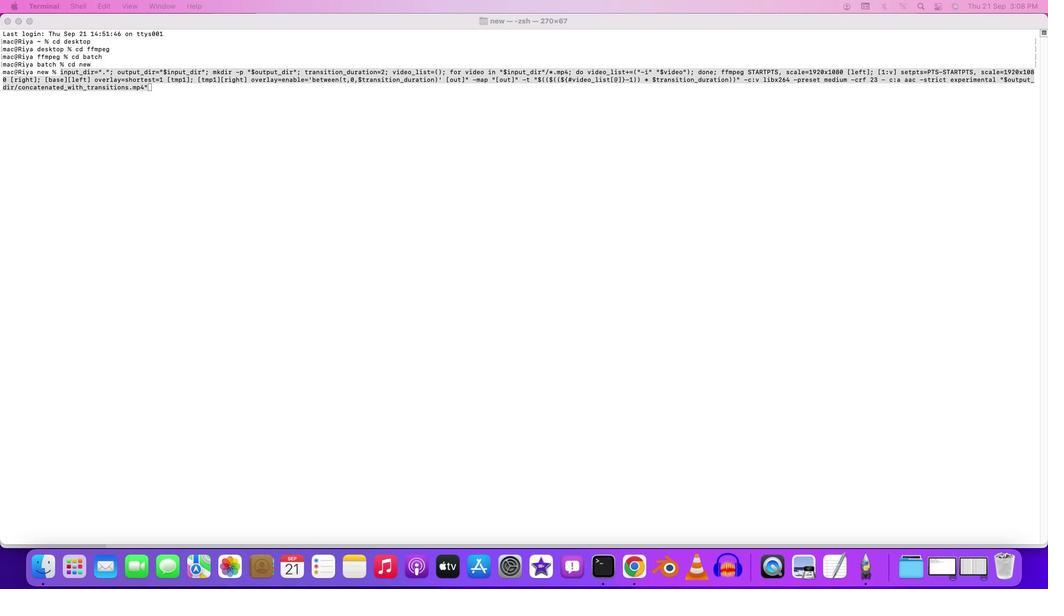 
Action: Mouse pressed left at (140, 219)
Screenshot: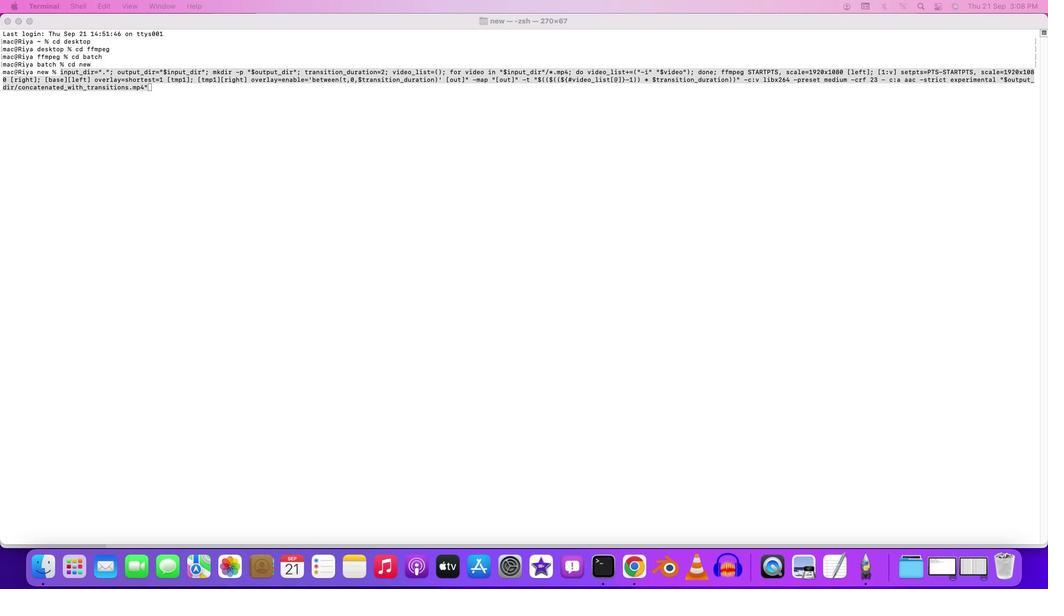 
Action: Mouse moved to (118, 172)
Screenshot: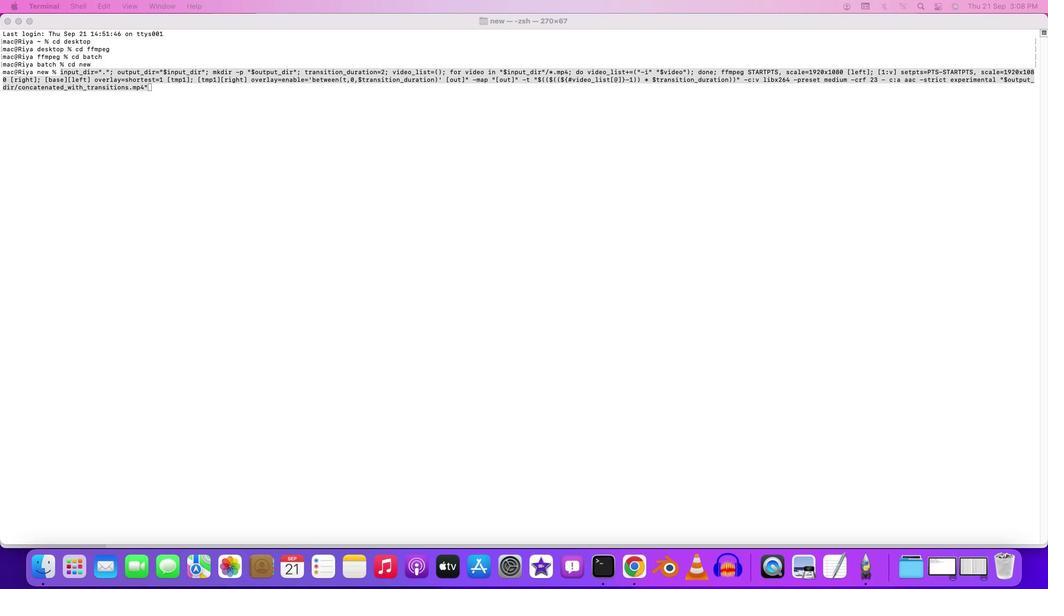 
Action: Key pressed Key.delete
Screenshot: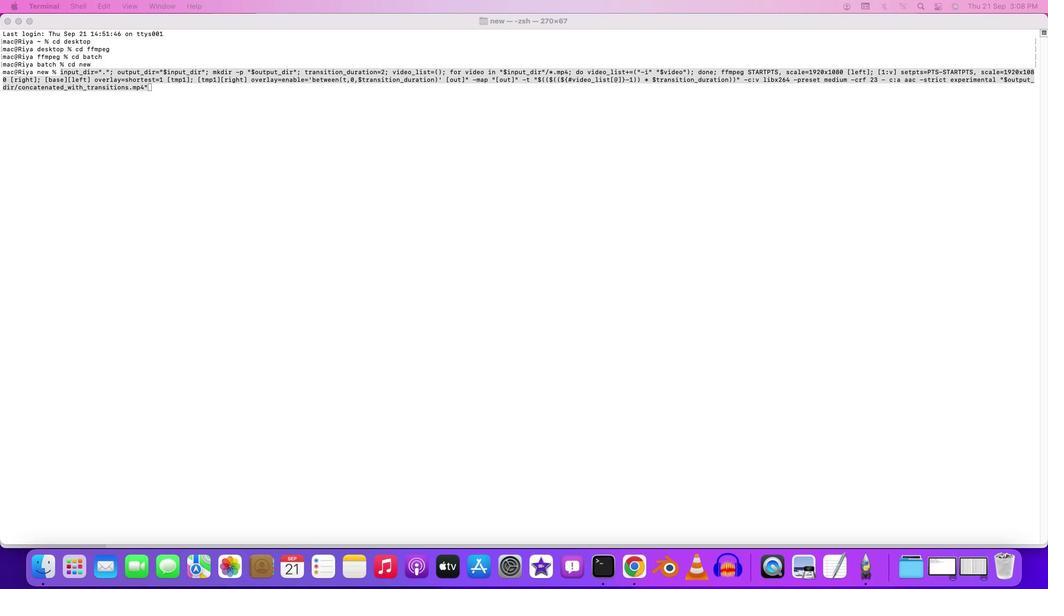 
Action: Mouse moved to (121, 187)
Screenshot: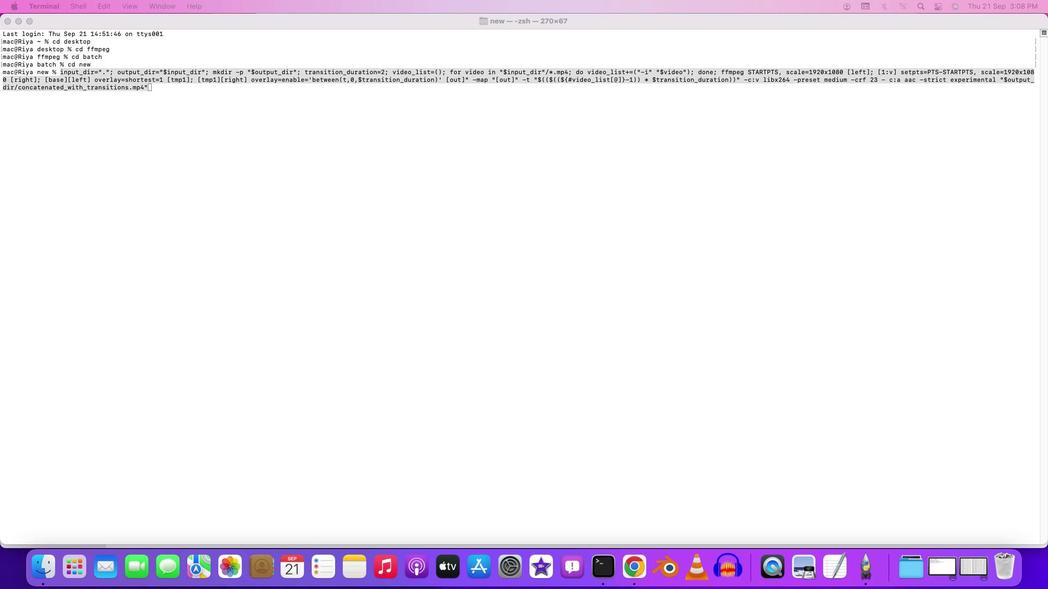 
Action: Mouse pressed left at (121, 187)
Screenshot: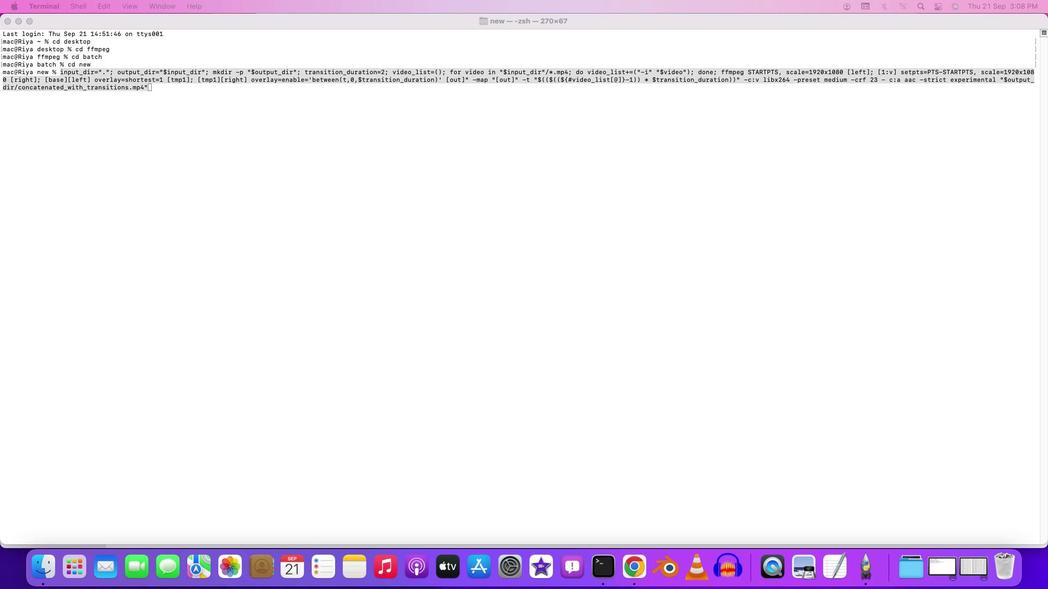 
Action: Mouse moved to (121, 187)
Screenshot: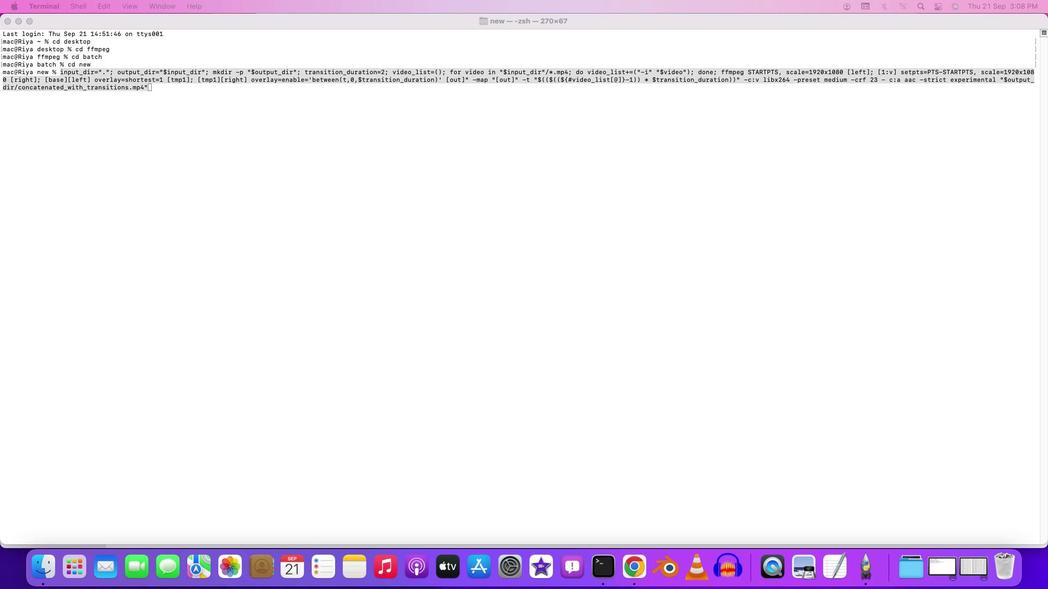 
Action: Key pressed Key.cmd'v'
Screenshot: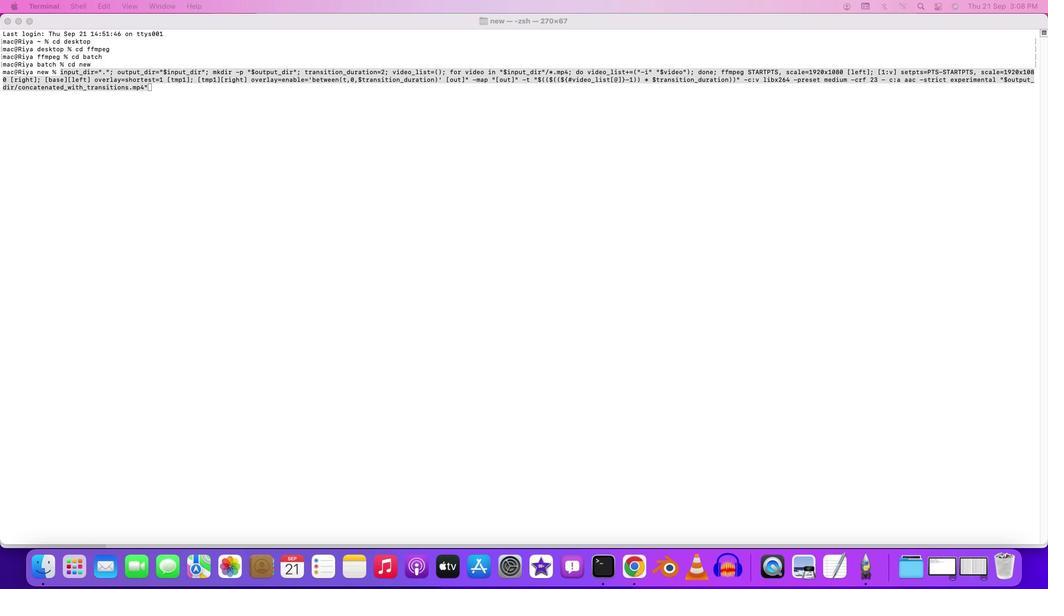 
Action: Mouse moved to (118, 285)
Screenshot: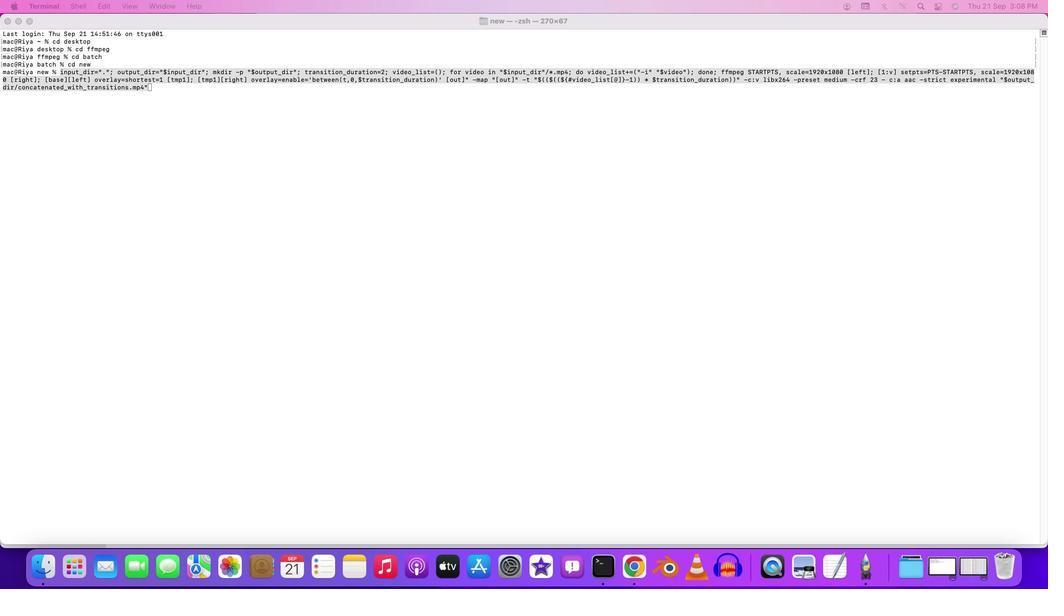 
Action: Mouse pressed left at (118, 285)
Screenshot: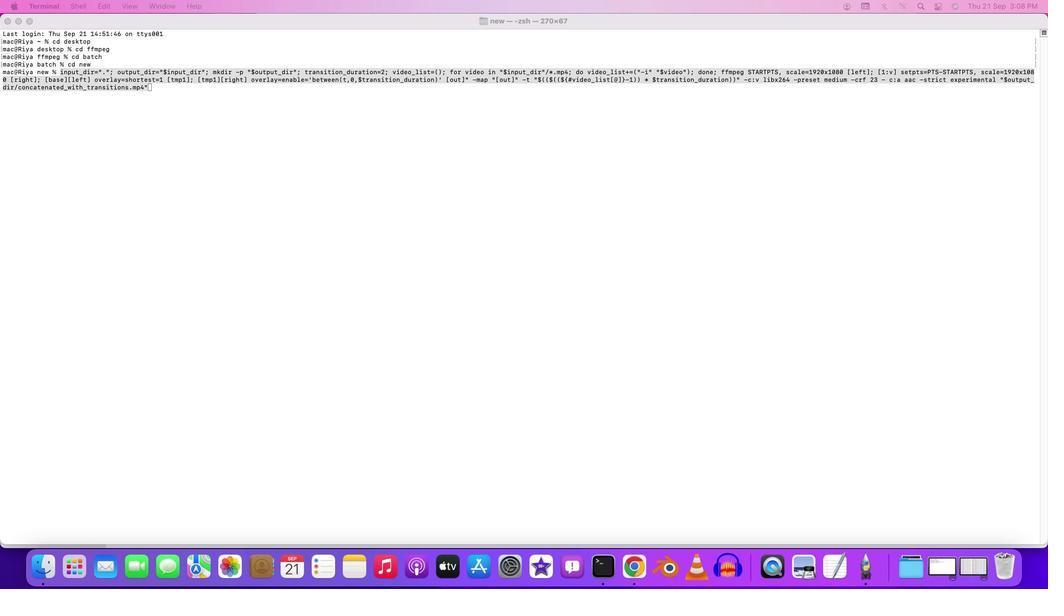 
Action: Mouse moved to (117, 246)
Screenshot: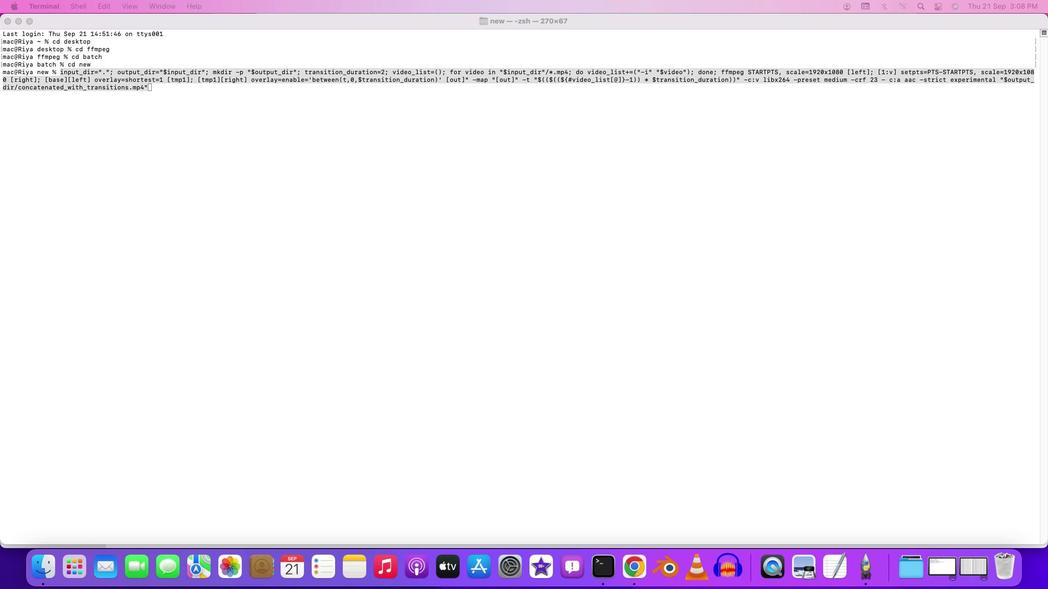 
Action: Mouse scrolled (117, 246) with delta (145, 52)
Screenshot: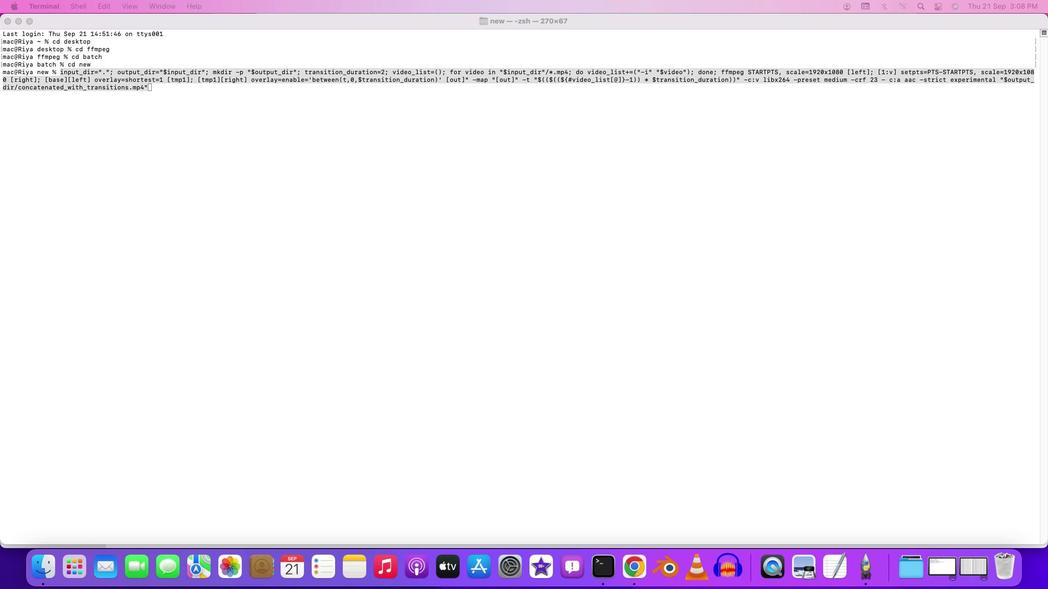 
Action: Mouse moved to (117, 246)
Screenshot: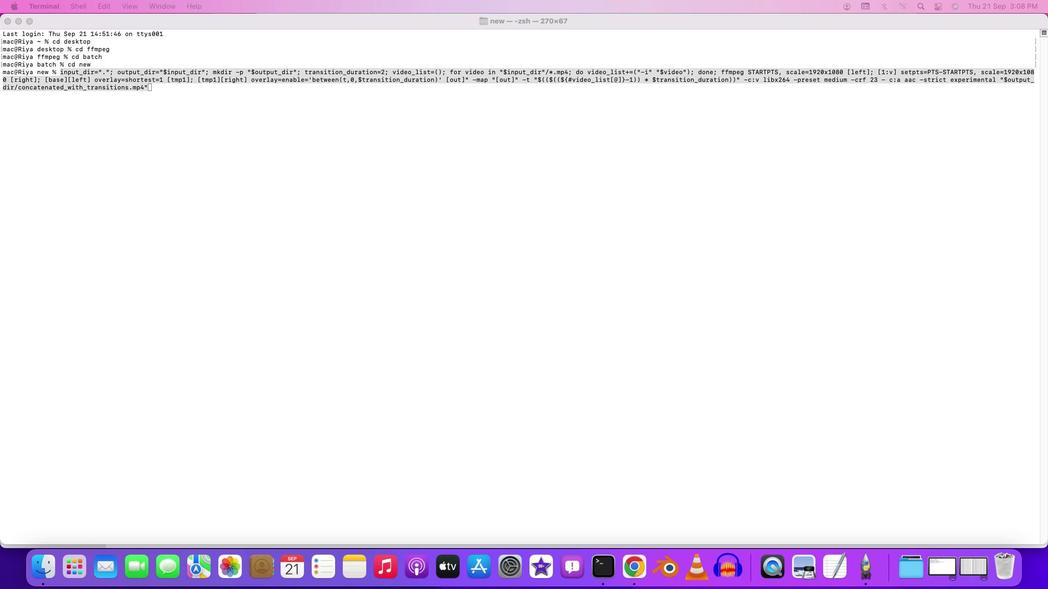 
Action: Mouse scrolled (117, 246) with delta (145, 52)
Screenshot: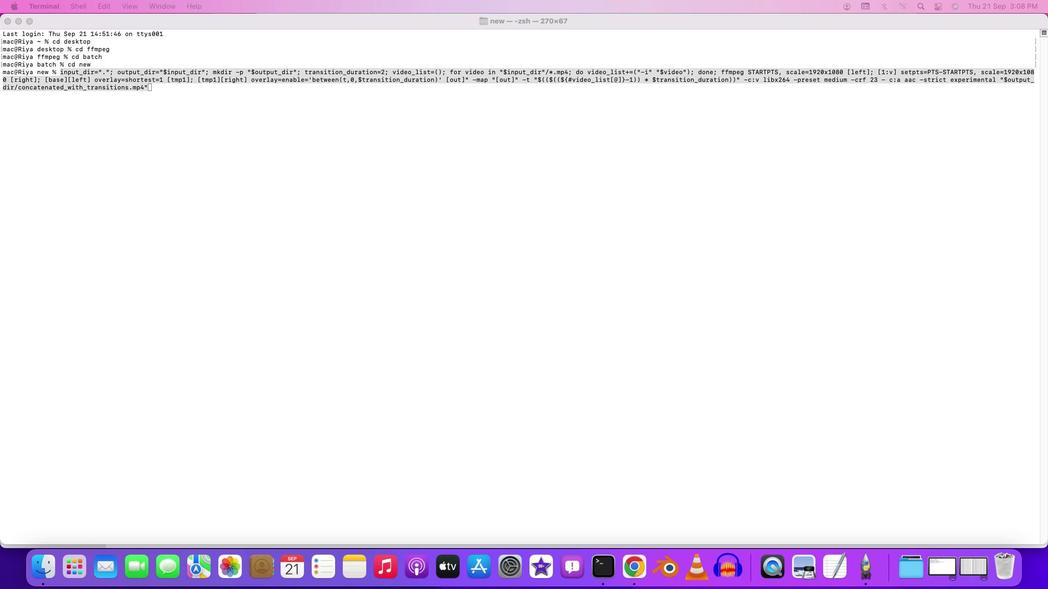 
Action: Mouse moved to (117, 246)
Screenshot: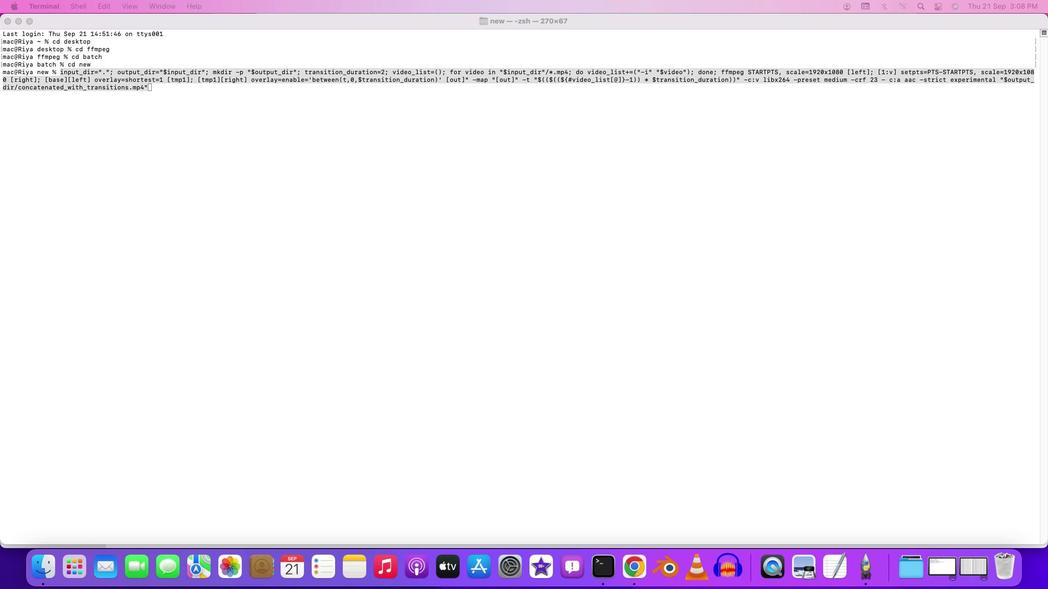 
Action: Mouse scrolled (117, 246) with delta (145, 52)
Screenshot: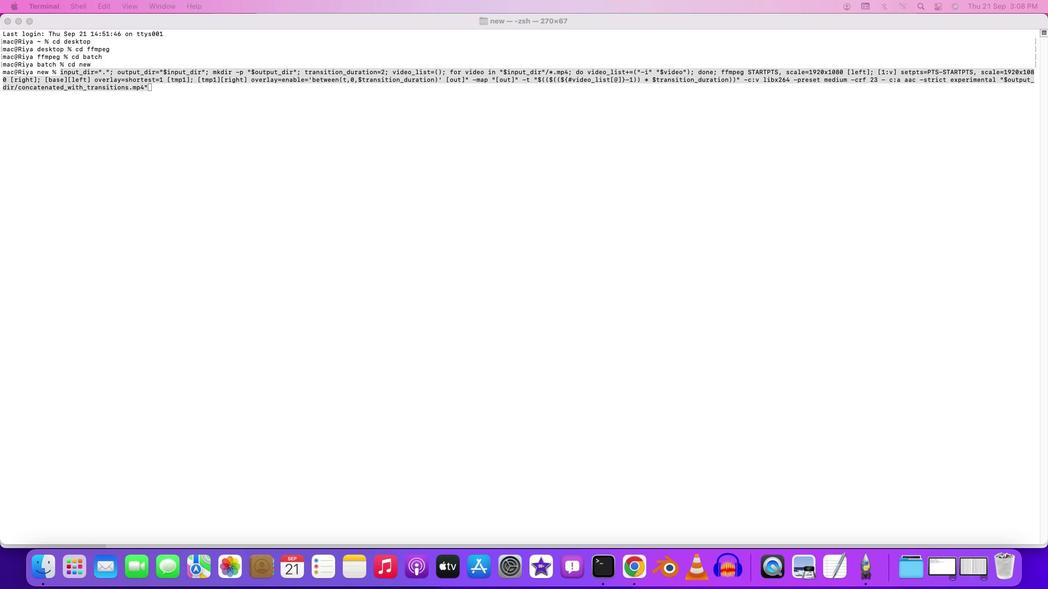 
Action: Mouse moved to (117, 246)
Screenshot: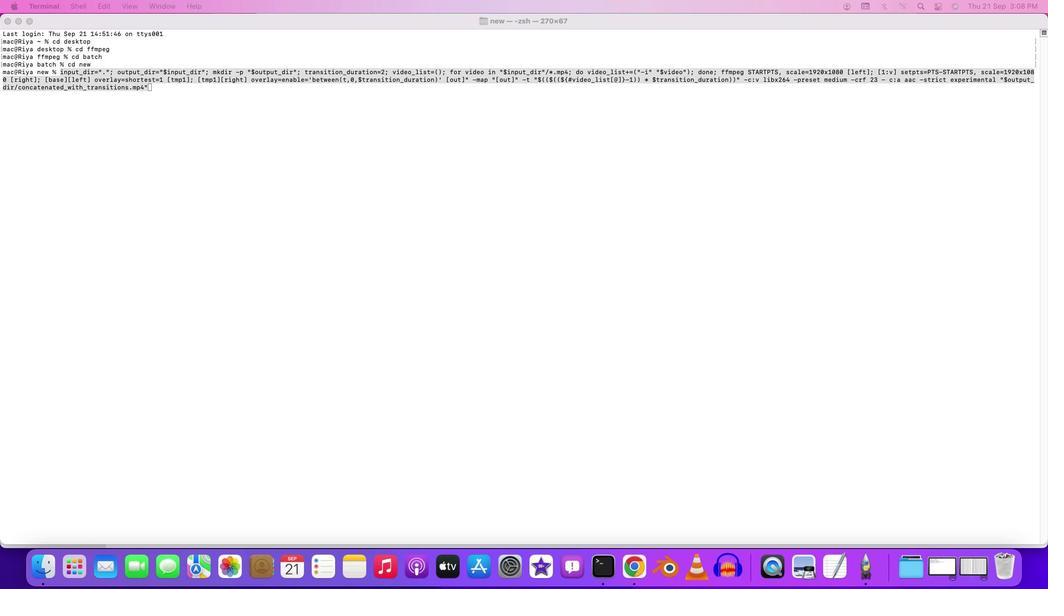 
Action: Mouse scrolled (117, 246) with delta (145, 53)
Screenshot: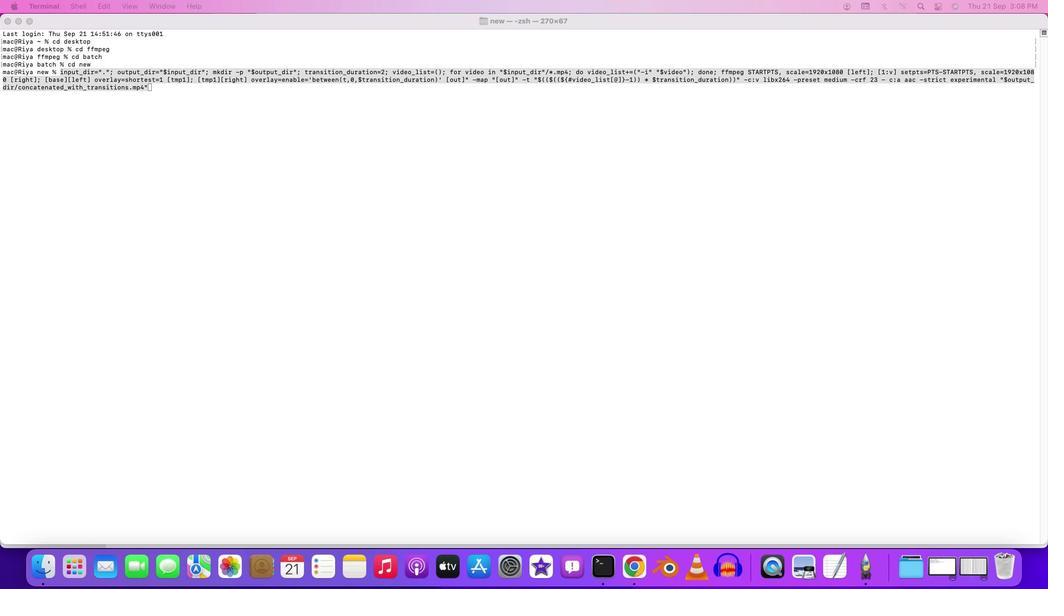 
Action: Mouse scrolled (117, 246) with delta (145, 53)
Screenshot: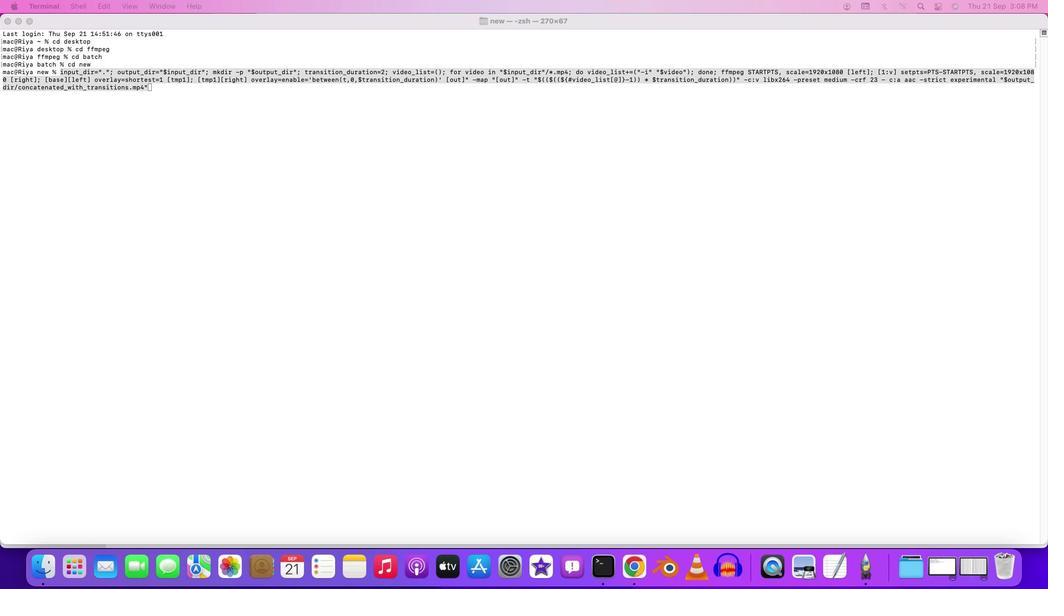 
Action: Mouse scrolled (117, 246) with delta (145, 54)
Screenshot: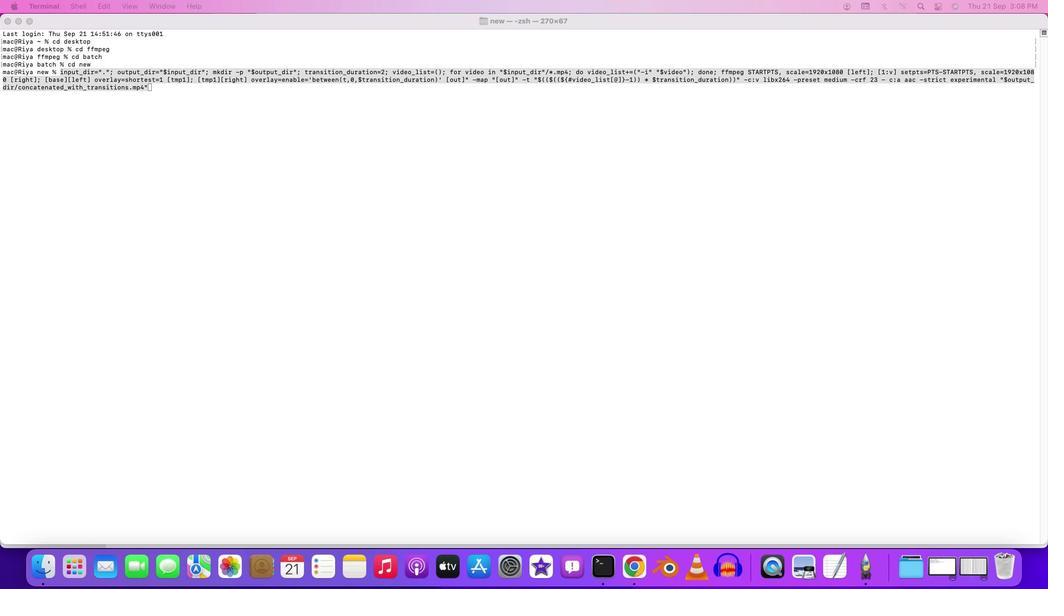 
Action: Mouse scrolled (117, 246) with delta (145, 54)
Screenshot: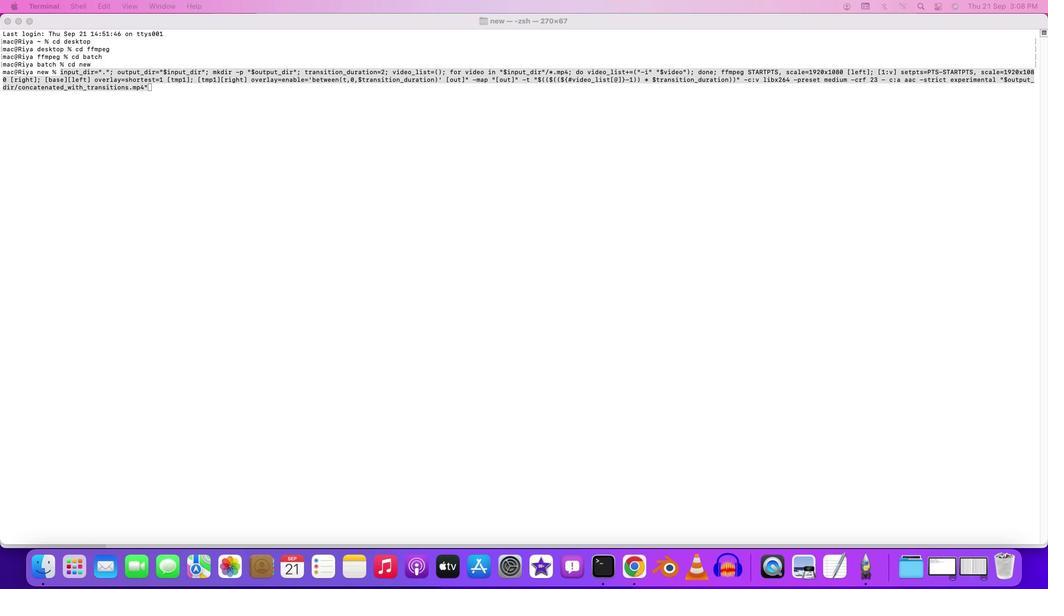 
Action: Mouse scrolled (117, 246) with delta (145, 53)
Screenshot: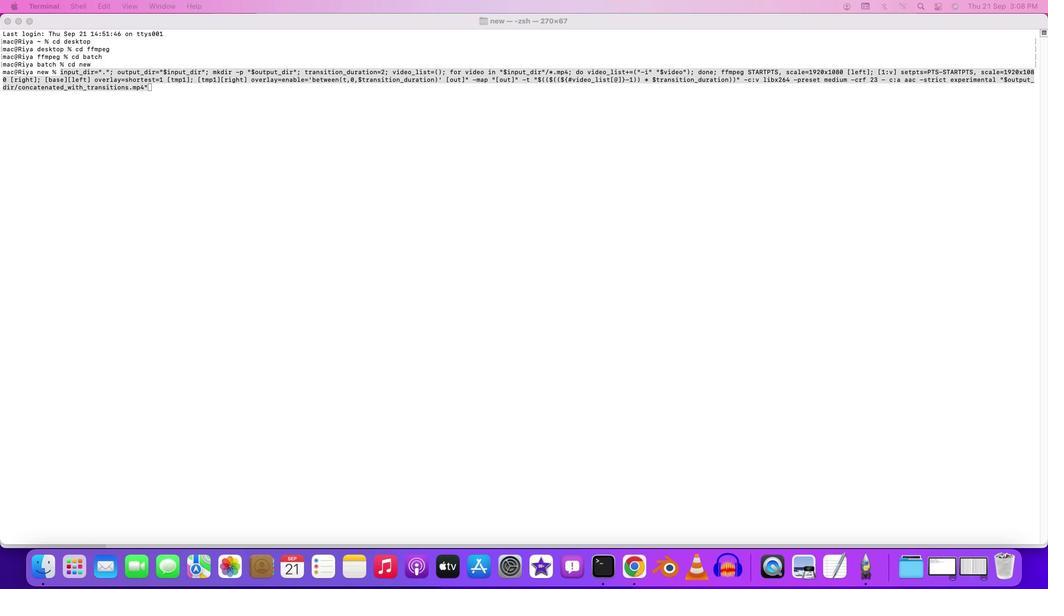 
Action: Mouse scrolled (117, 246) with delta (145, 53)
Screenshot: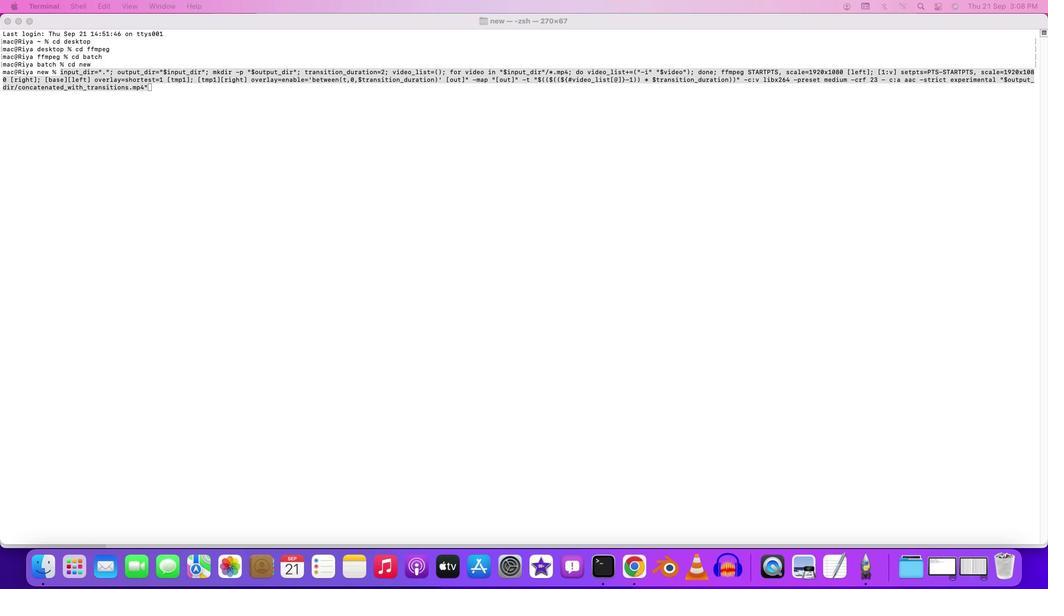 
Action: Mouse moved to (154, 95)
Screenshot: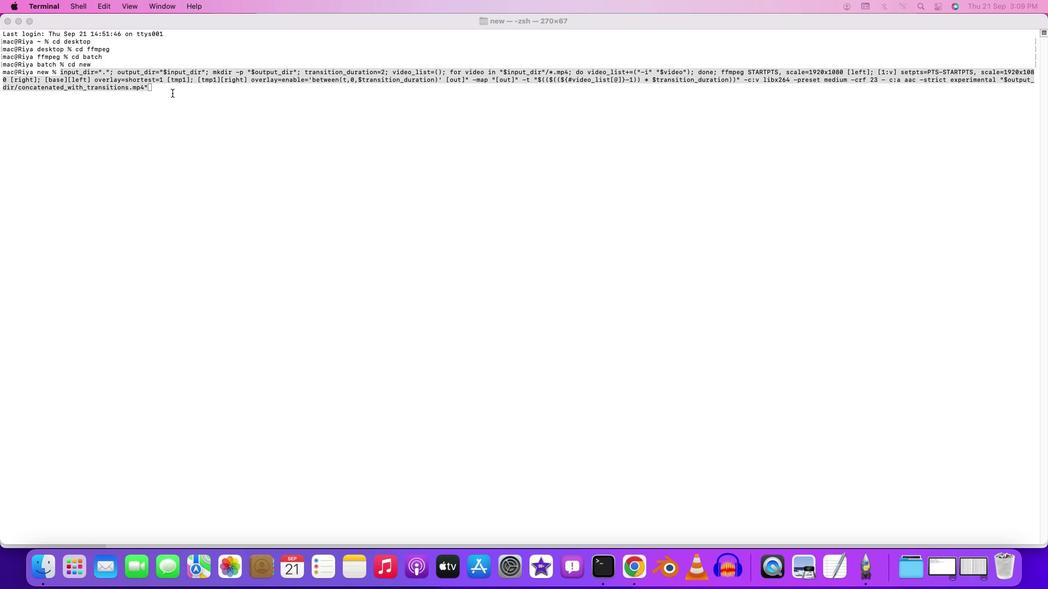 
Action: Mouse pressed left at (154, 95)
Screenshot: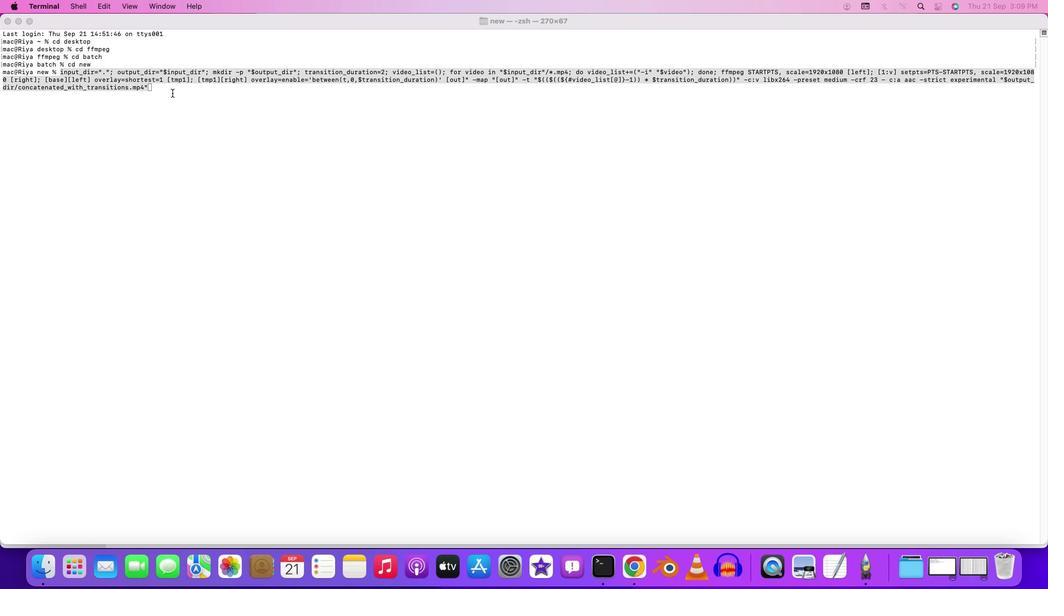 
Action: Mouse moved to (155, 97)
Screenshot: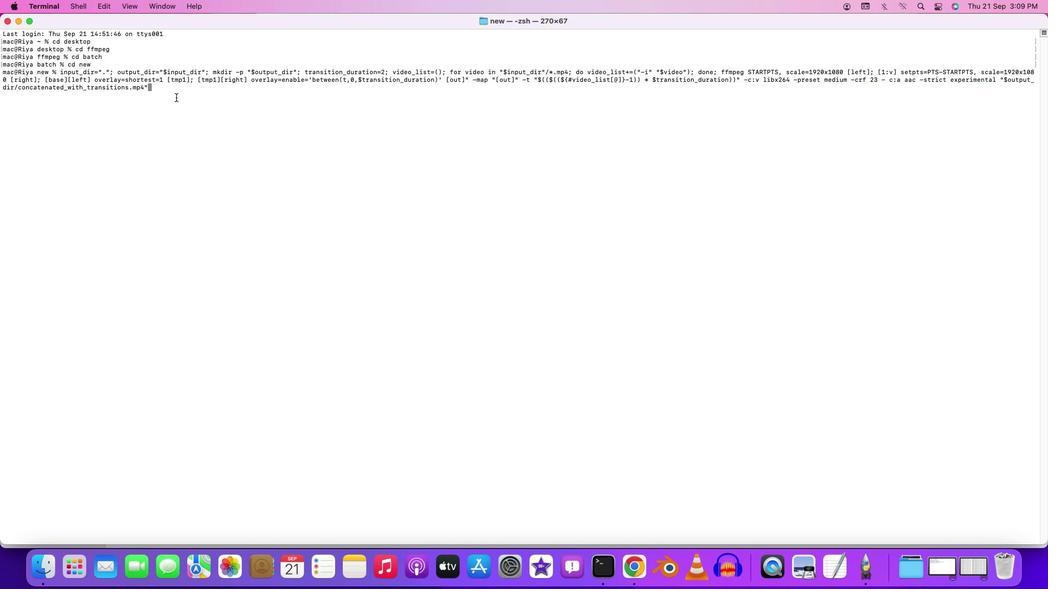 
Action: Mouse pressed left at (155, 97)
Screenshot: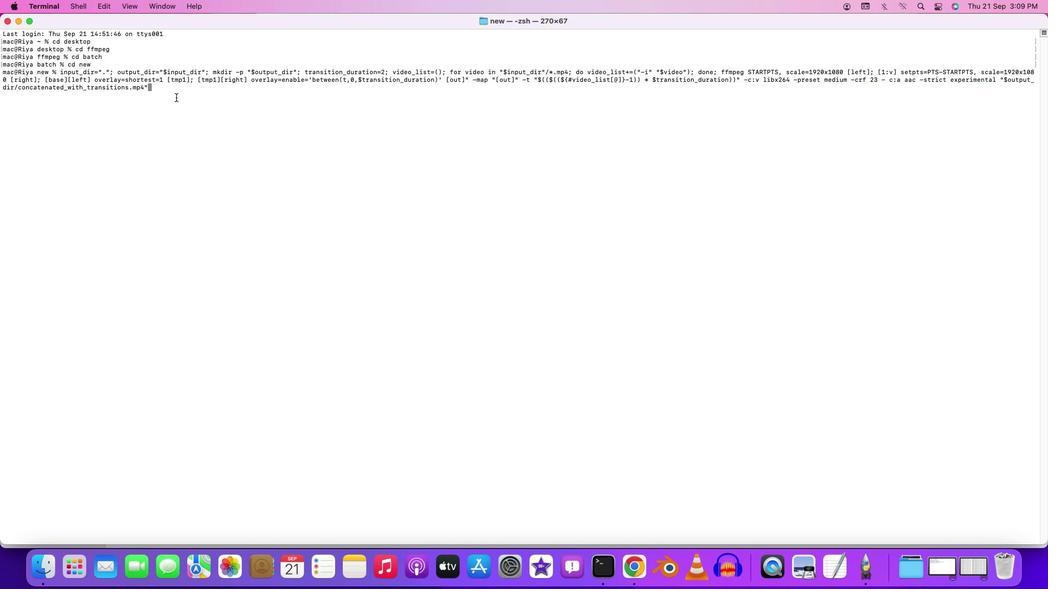 
Action: Mouse moved to (153, 99)
Screenshot: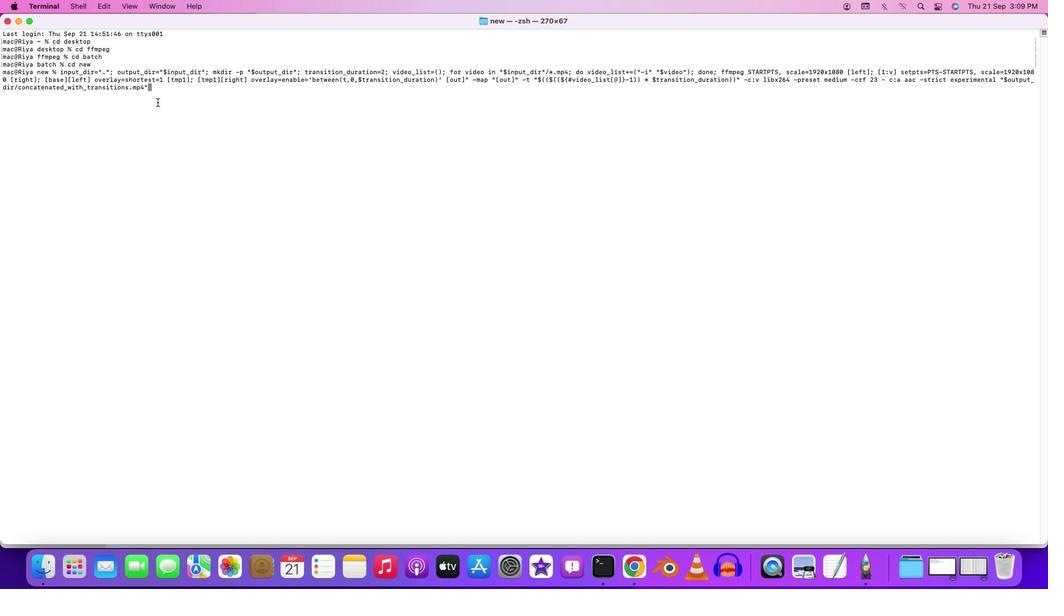 
Action: Key pressed Key.leftKey.leftKey.leftKey.leftKey.leftKey.leftKey.leftKey.leftKey.leftKey.leftKey.leftKey.leftKey.leftKey.leftKey.leftKey.leftKey.leftKey.leftKey.leftKey.leftKey.leftKey.leftKey.leftKey.leftKey.leftKey.leftKey.leftKey.leftKey.leftKey.leftKey.leftKey.leftKey.leftKey.leftKey.leftKey.leftKey.leftKey.leftKey.leftKey.leftKey.leftKey.leftKey.leftKey.leftKey.leftKey.leftKey.leftKey.leftKey.leftKey.leftKey.leftKey.leftKey.leftKey.leftKey.leftKey.leftKey.leftKey.leftKey.leftKey.leftKey.leftKey.leftKey.leftKey.leftKey.leftKey.leftKey.leftKey.leftKey.leftKey.leftKey.leftKey.leftKey.rightKey.leftKey.leftKey.leftKey.leftKey.leftKey.backspaceKey.leftKey.leftKey.leftKey.leftKey.leftKey.leftKey.leftKey.leftKey.leftKey.leftKey.leftKey.leftKey.leftKey.leftKey.leftKey.leftKey.leftKey.leftKey.leftKey.leftKey.leftKey.leftKey.leftKey.leftKey.leftKey.leftKey.leftKey.leftKey.leftKey.leftKey.leftKey.leftKey.leftKey.leftKey.leftKey.leftKey.leftKey.leftKey.leftKey.leftKey.leftKey.leftKey.leftKey.leftKey.leftKey.leftKey.left
Screenshot: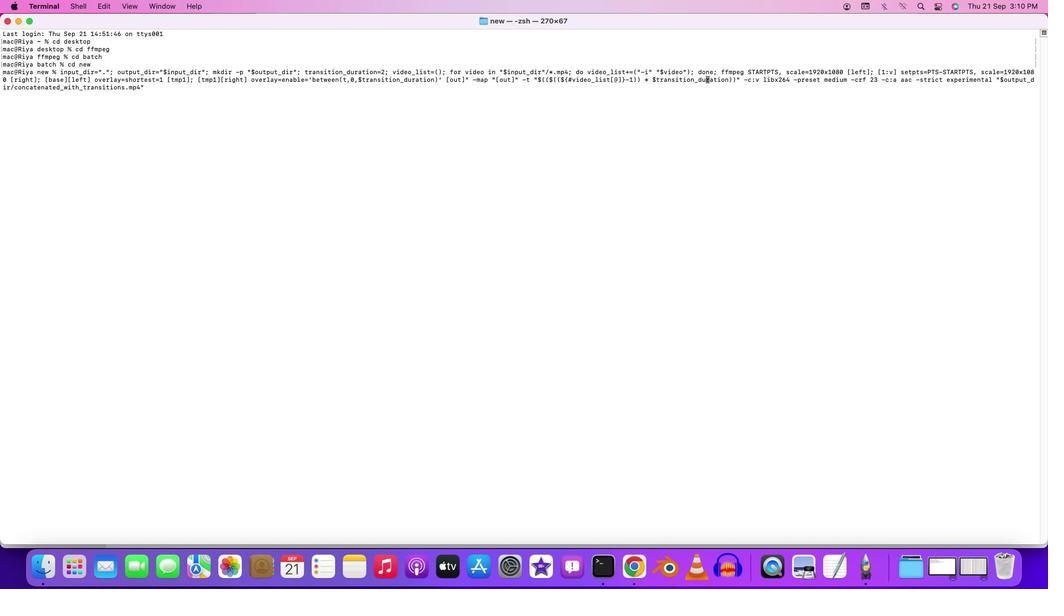
Action: Mouse moved to (127, 207)
Screenshot: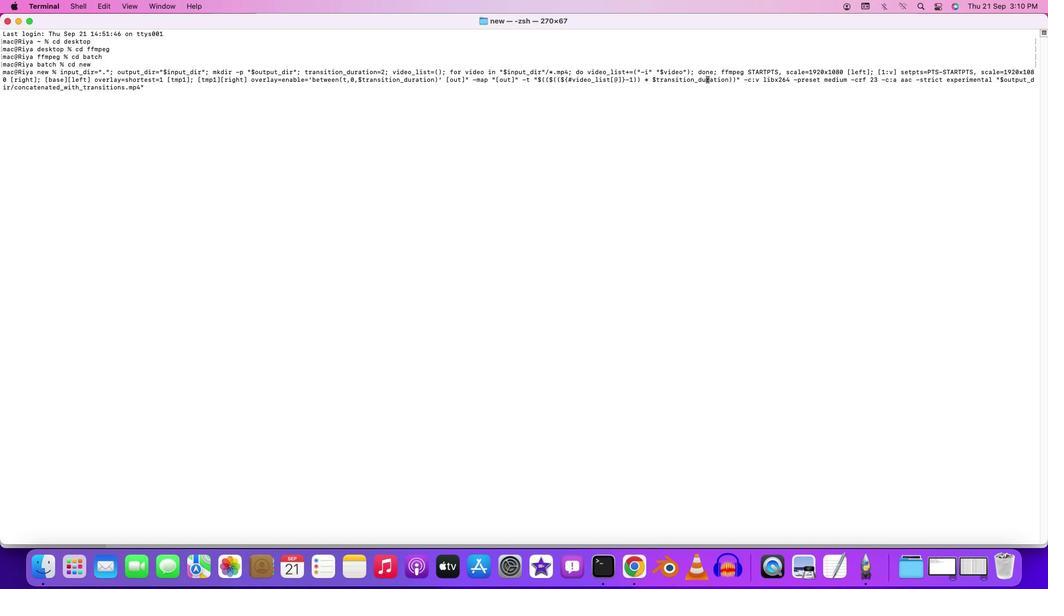 
Action: Mouse scrolled (127, 207) with delta (145, 53)
Screenshot: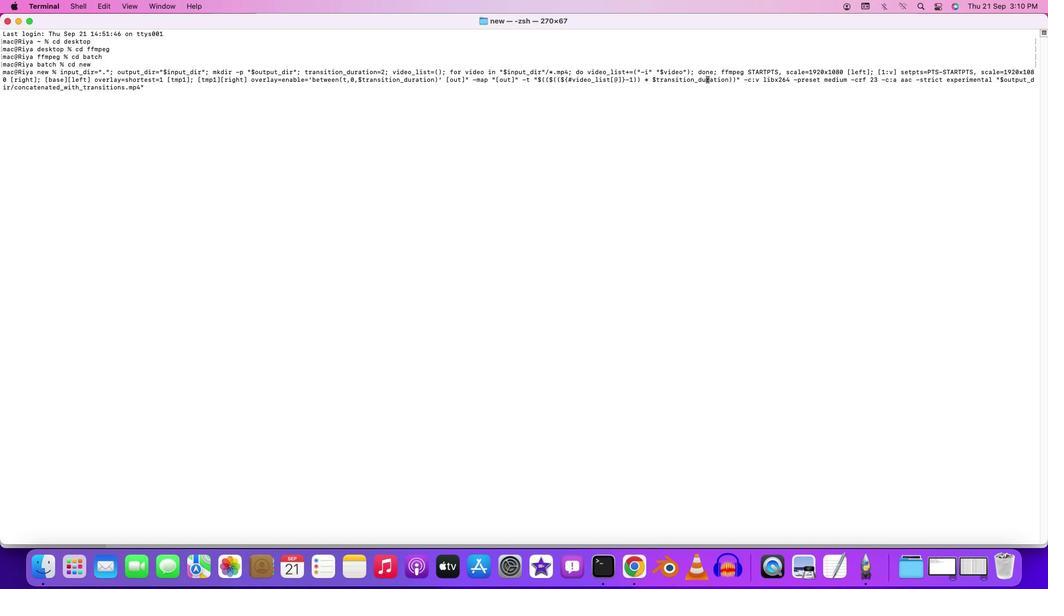 
Action: Mouse scrolled (127, 207) with delta (145, 53)
Screenshot: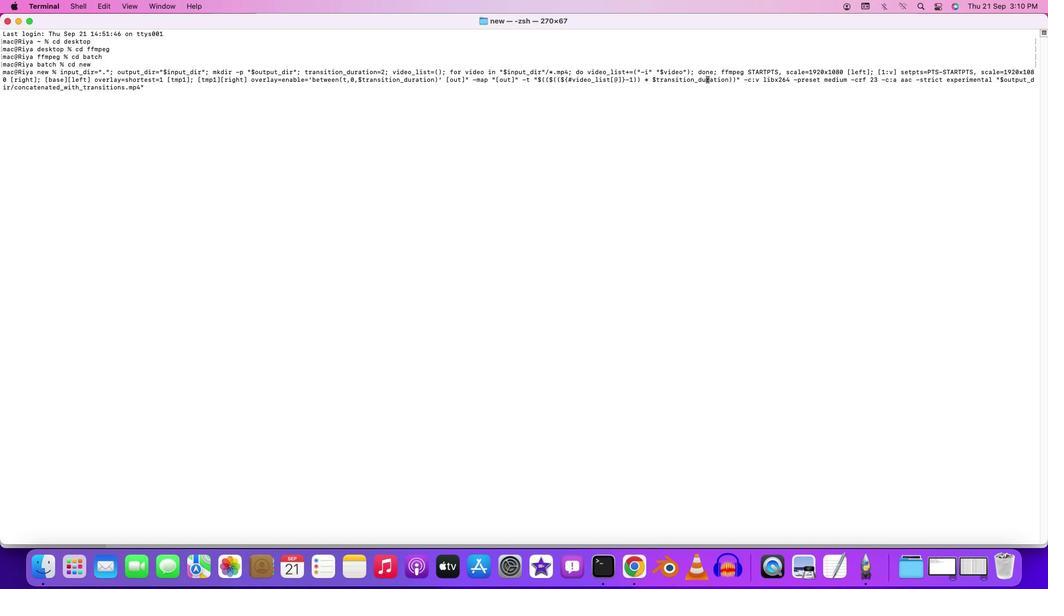 
Action: Mouse scrolled (127, 207) with delta (145, 54)
Screenshot: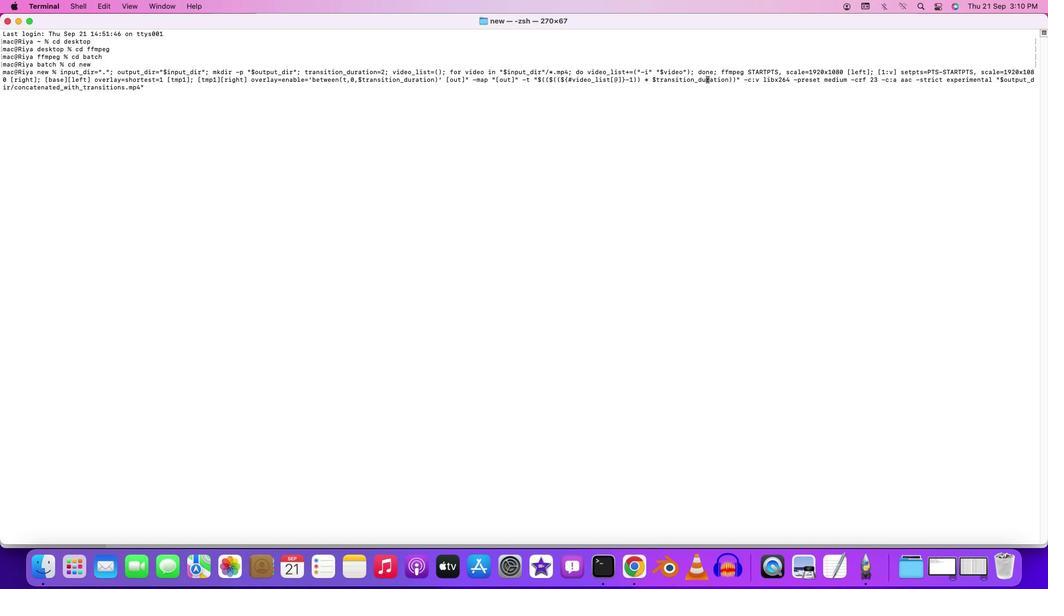 
Action: Mouse moved to (127, 207)
Screenshot: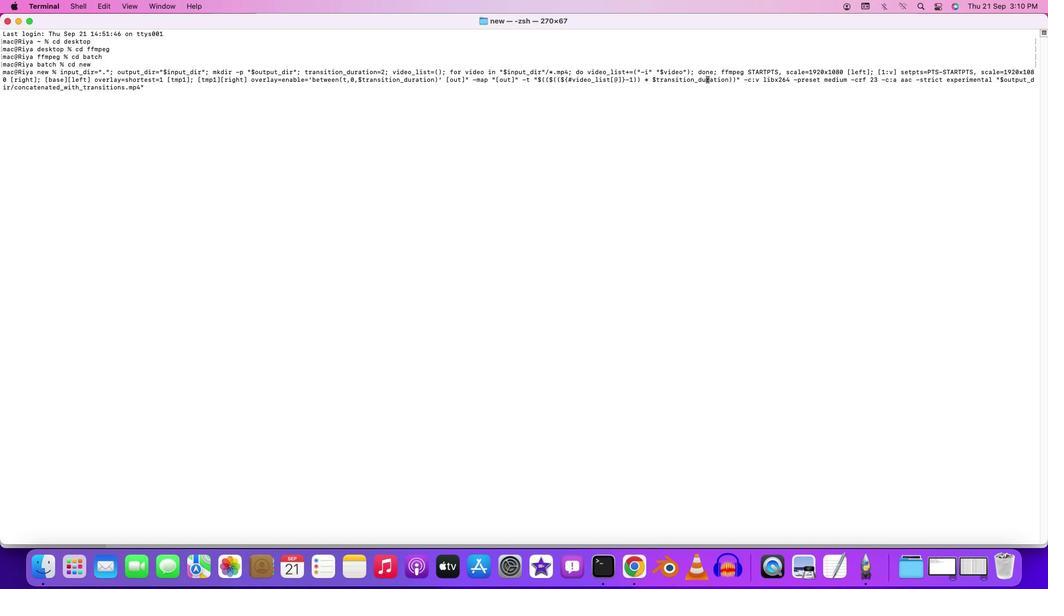 
Action: Mouse scrolled (127, 207) with delta (145, 54)
Screenshot: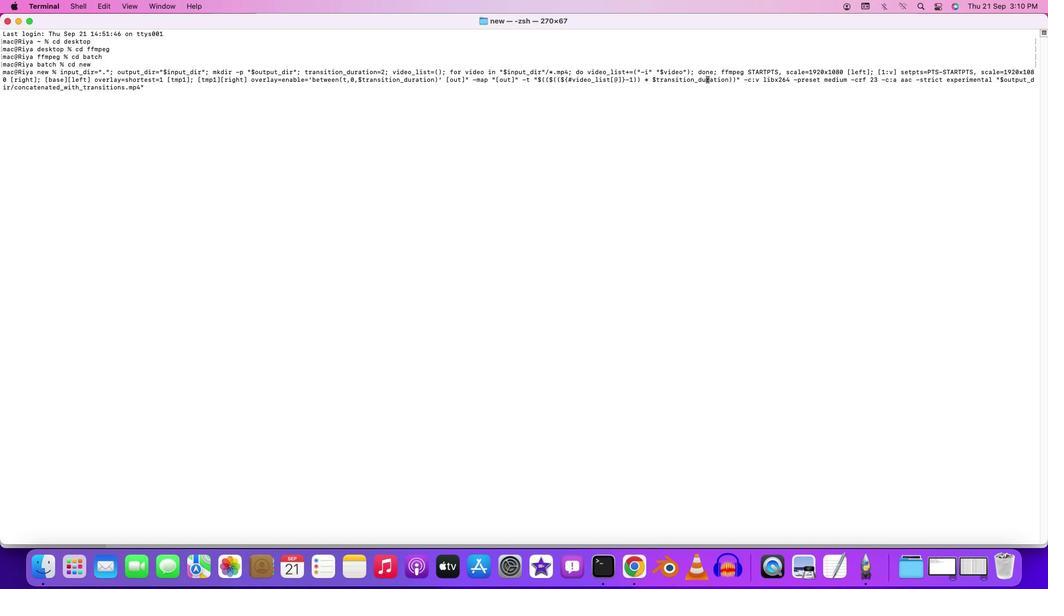 
Action: Mouse moved to (126, 191)
Screenshot: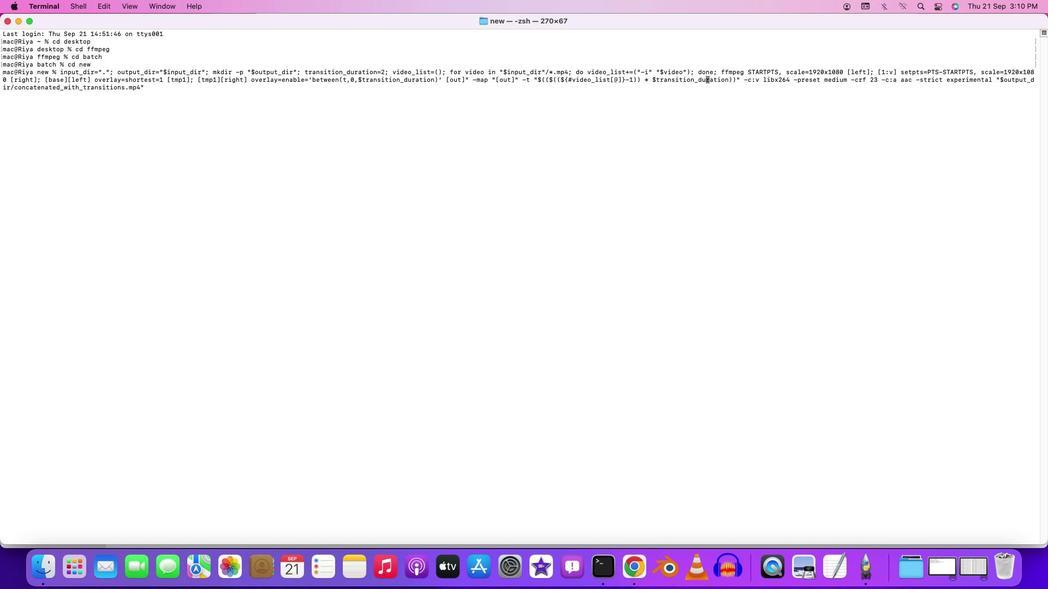 
Action: Mouse scrolled (126, 191) with delta (145, 52)
Screenshot: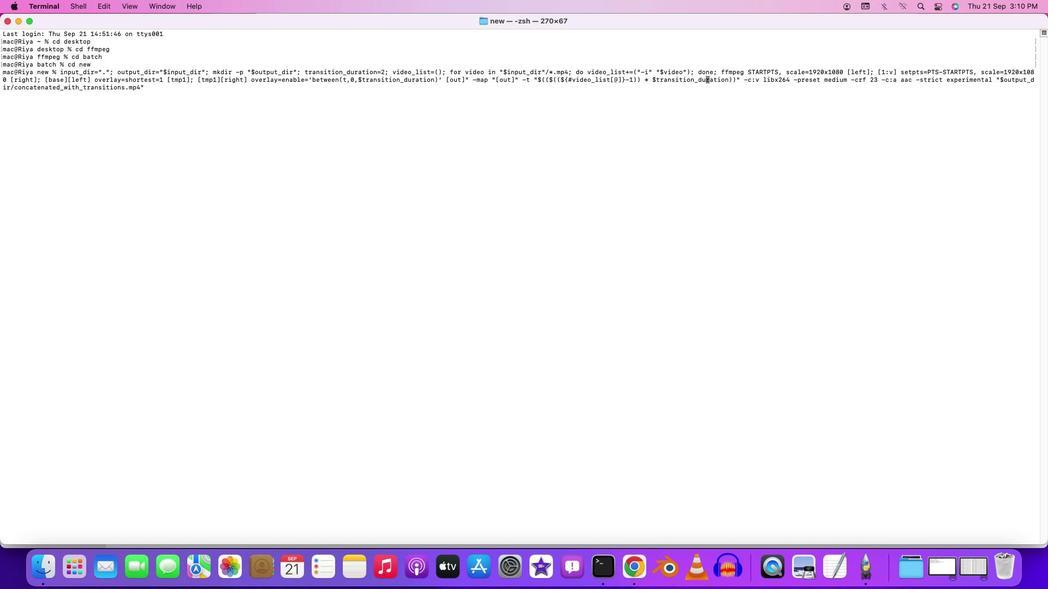 
Action: Mouse moved to (126, 191)
Screenshot: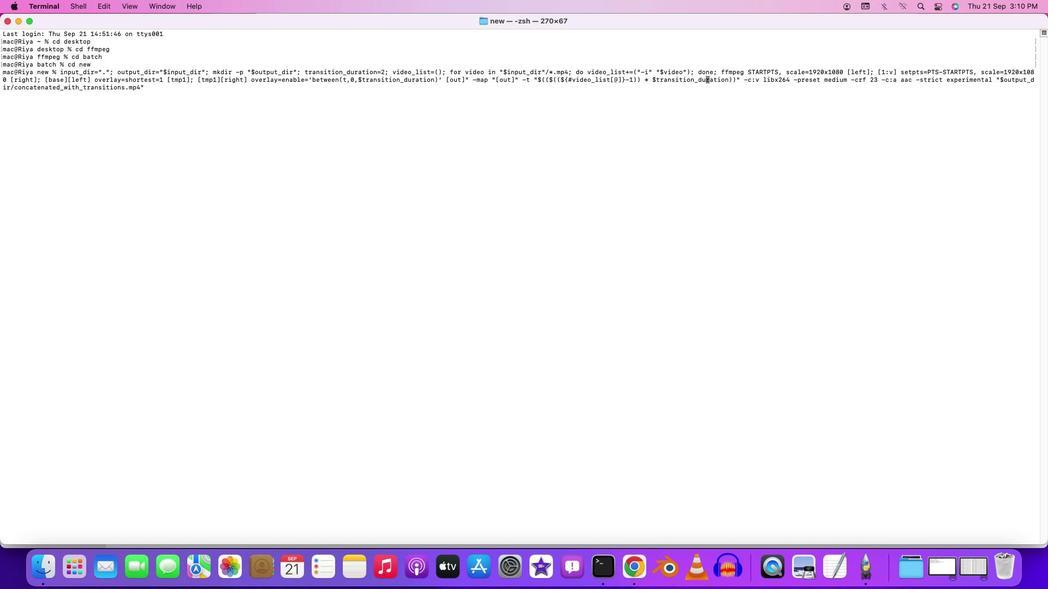 
Action: Mouse scrolled (126, 191) with delta (145, 52)
Screenshot: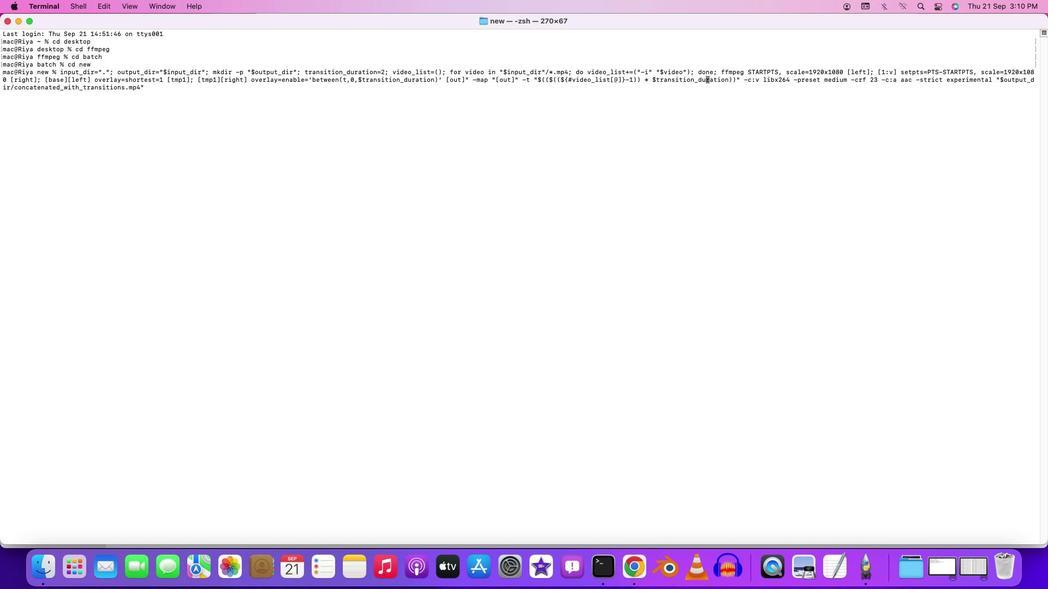 
Action: Mouse moved to (126, 191)
Screenshot: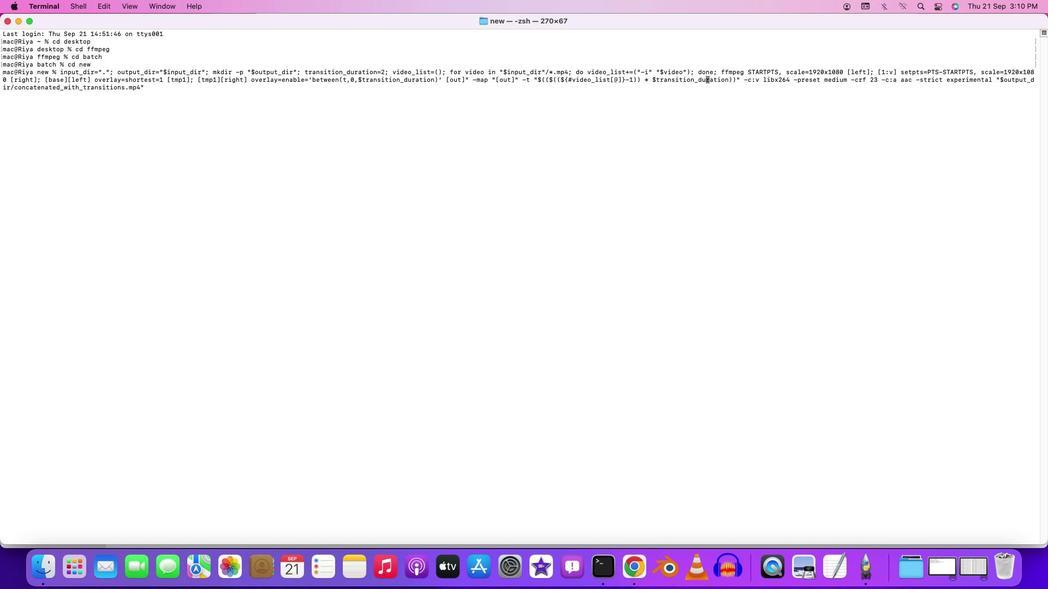 
Action: Mouse scrolled (126, 191) with delta (145, 52)
Screenshot: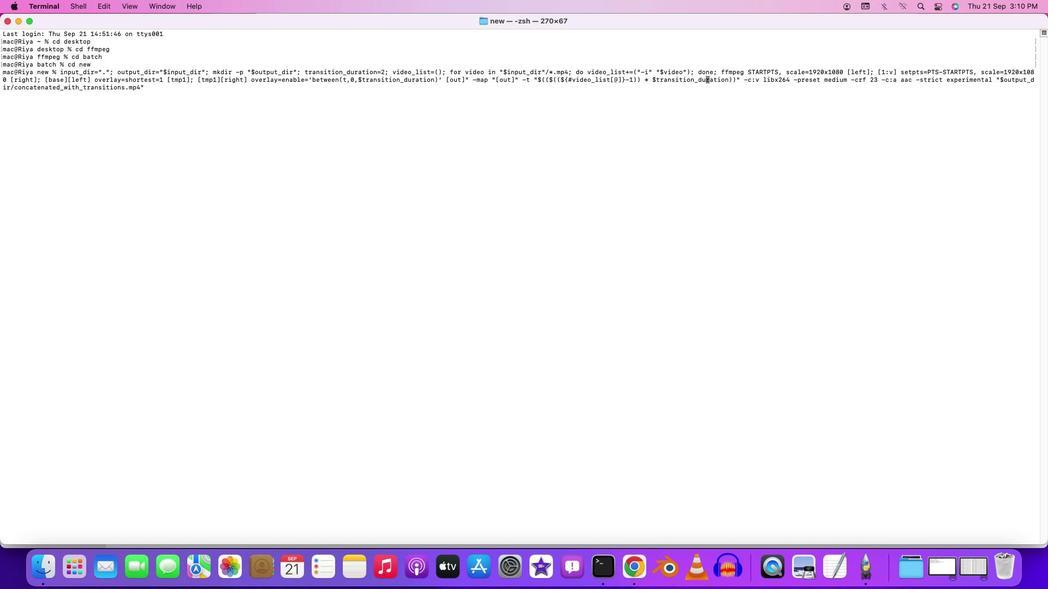 
Action: Mouse moved to (125, 189)
Screenshot: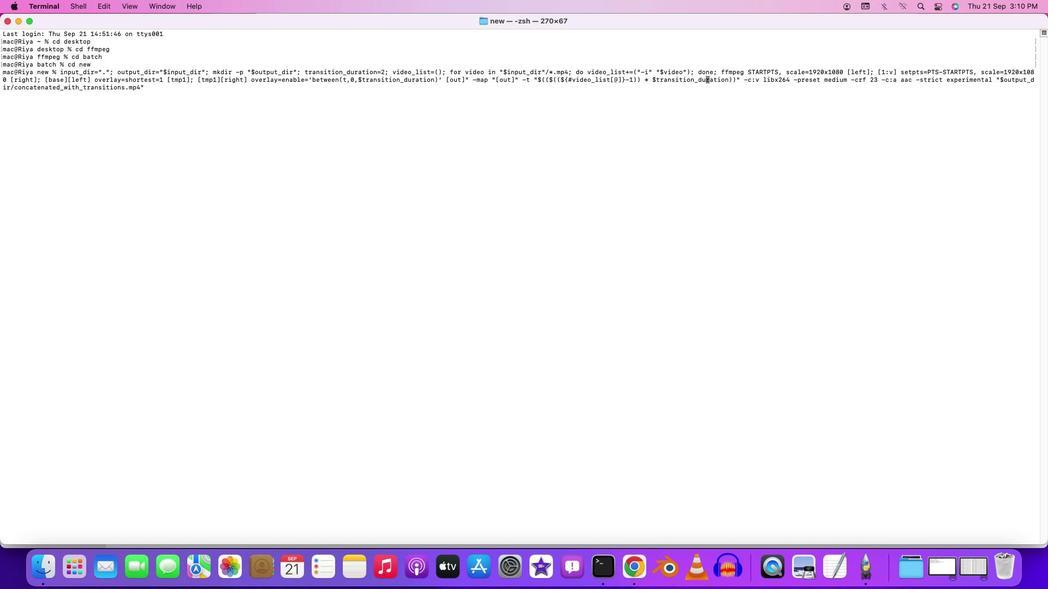
Action: Mouse scrolled (125, 189) with delta (145, 53)
Screenshot: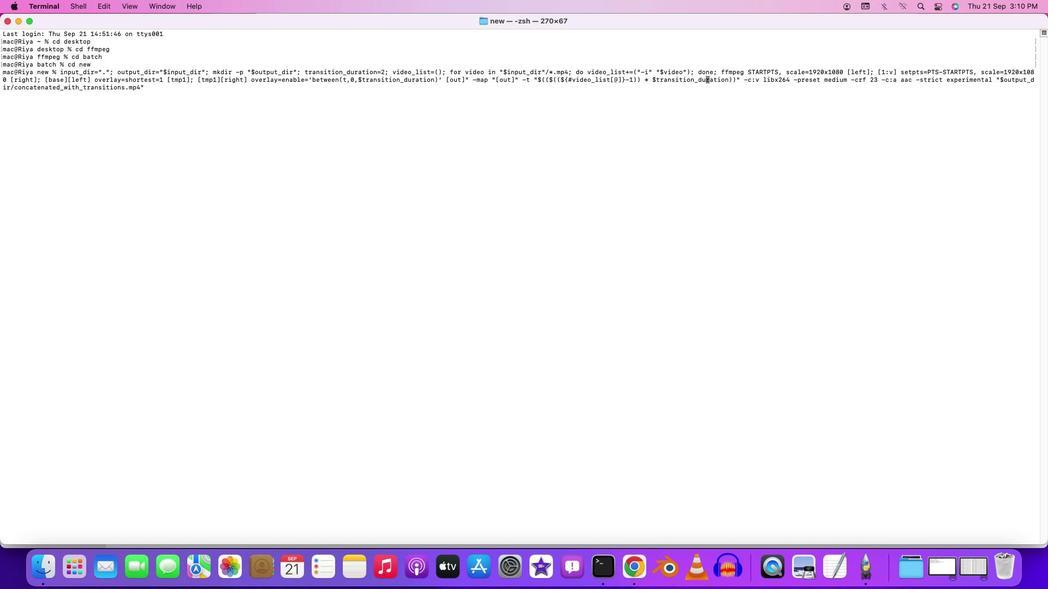 
Action: Mouse scrolled (125, 189) with delta (145, 53)
Screenshot: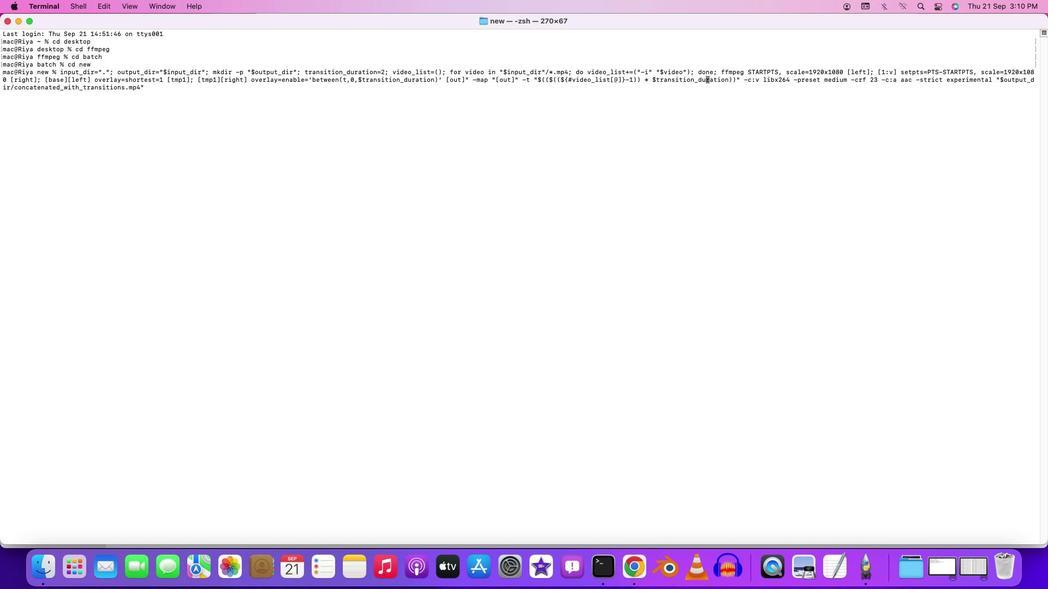 
Action: Mouse moved to (125, 189)
Screenshot: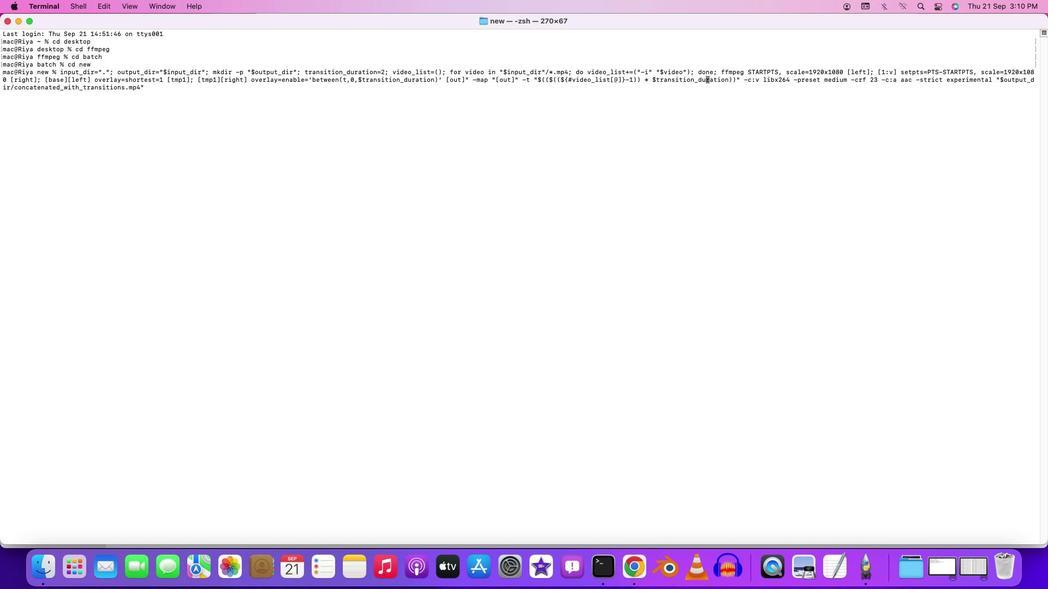 
Action: Mouse scrolled (125, 189) with delta (145, 54)
Screenshot: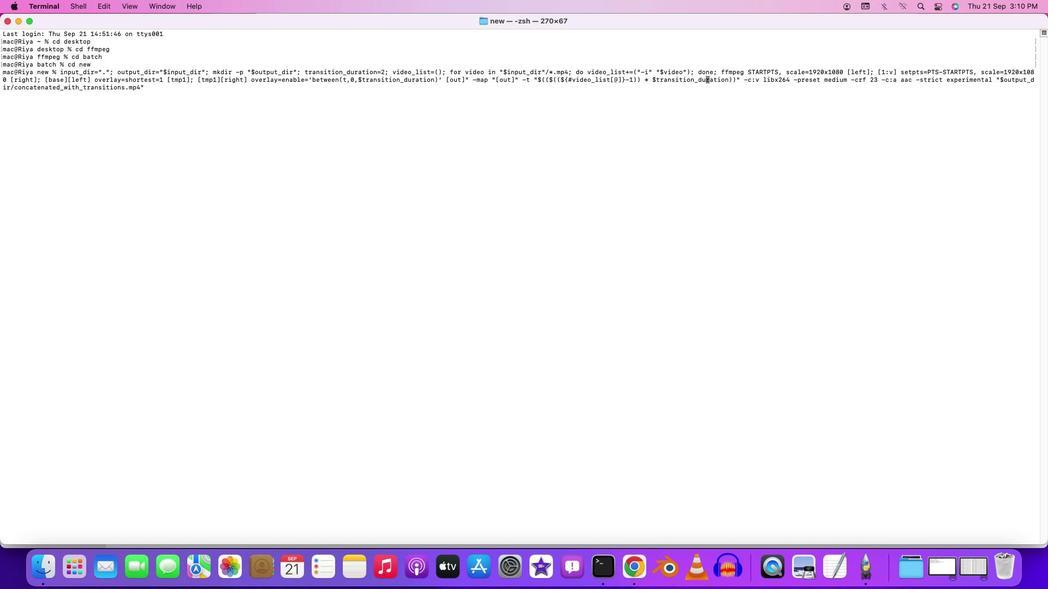 
Action: Mouse moved to (125, 189)
Screenshot: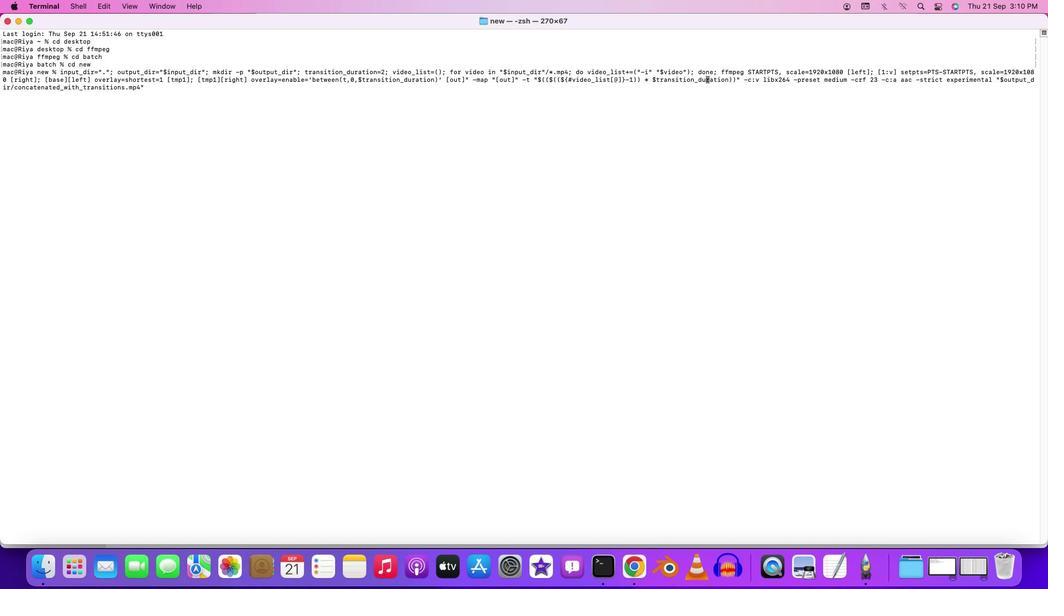 
Action: Mouse scrolled (125, 189) with delta (145, 54)
Screenshot: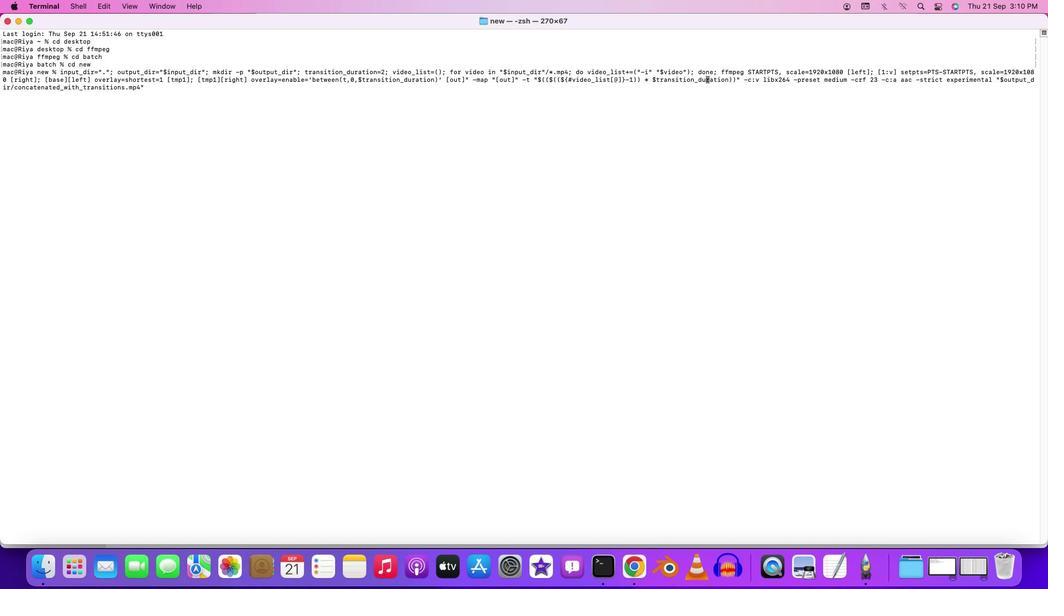
Action: Mouse moved to (185, 92)
Screenshot: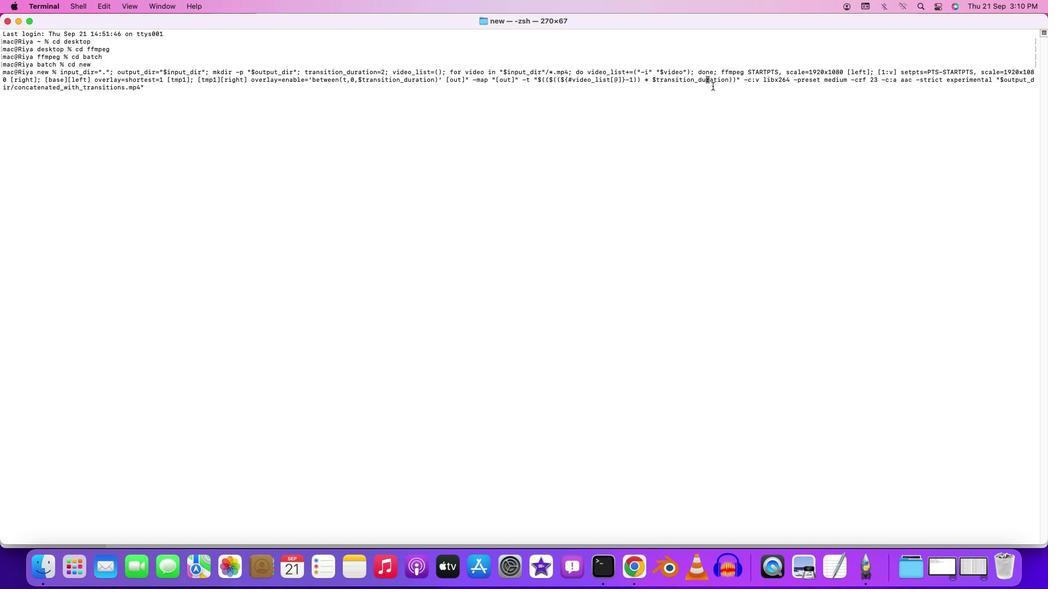 
Action: Mouse pressed left at (185, 92)
Screenshot: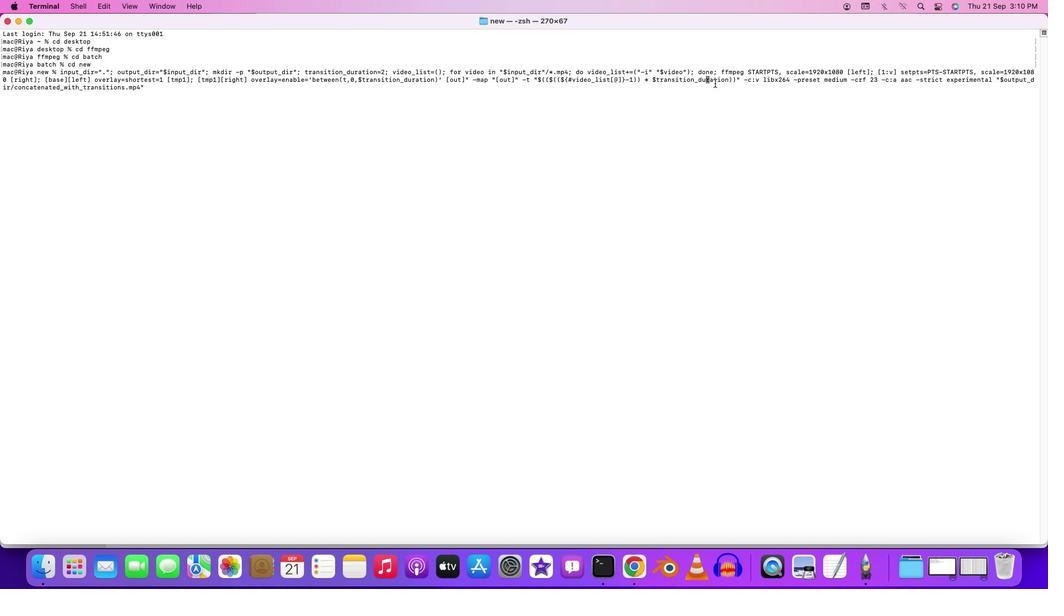
Action: Mouse moved to (185, 90)
Screenshot: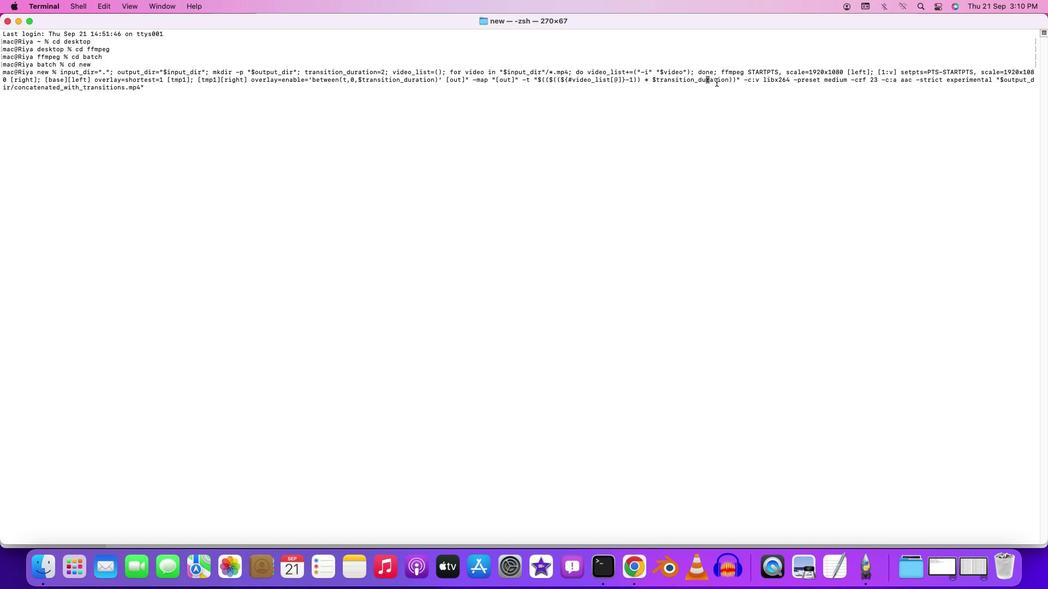 
Action: Key pressed Key.leftKey.leftKey.leftKey.leftKey.leftKey.leftKey.leftKey.leftKey.leftKey.leftKey.leftKey.leftKey.leftKey.leftKey.leftKey.leftKey.leftKey.leftKey.leftKey.leftKey.leftKey.leftKey.leftKey.leftKey.leftKey.leftKey.leftKey.leftKey.leftKey.leftKey.leftKey.leftKey.leftKey.leftKey.leftKey.leftKey.leftKey.leftKey.leftKey.leftKey.leftKey.leftKey.leftKey.leftKey.leftKey.leftKey.leftKey.leftKey.leftKey.leftKey.leftKey.leftKey.leftKey.leftKey.leftKey.leftKey.leftKey.leftKey.leftKey.leftKey.leftKey.leftKey.leftKey.leftKey.leftKey.leftKey.leftKey.leftKey.leftKey.leftKey.leftKey.leftKey.leftKey.leftKey.leftKey.leftKey.leftKey.leftKey.leftKey.leftKey.leftKey.leftKey.leftKey.leftKey.leftKey.leftKey.leftKey.leftKey.leftKey.leftKey.leftKey.leftKey.leftKey.leftKey.leftKey.leftKey.leftKey.leftKey.leftKey.leftKey.leftKey.leftKey.leftKey.leftKey.leftKey.leftKey.leftKey.leftKey.leftKey.leftKey.leftKey.leftKey.leftKey.leftKey.leftKey.leftKey.leftKey.leftKey.leftKey.leftKey.leftKey.leftKey.leftKey.leftKey.leftKey.leftKey.leftKey.leftKey.leftKey.leftKey.leftKey.leftKey.leftKey.leftKey.leftKey.leftKey.leftKey.leftKey.leftKey.leftKey.leftKey.leftKey.leftKey.leftKey.leftKey.leftKey.leftKey.leftKey.leftKey.leftKey.leftKey.leftKey.leftKey.leftKey.leftKey.leftKey.leftKey.leftKey.leftKey.leftKey.leftKey.leftKey.leftKey.leftKey.leftKey.leftKey.leftKey.leftKey.leftKey.leftKey.leftKey.leftKey.leftKey.leftKey.leftKey.leftKey.leftKey.leftKey.leftKey.leftKey.leftKey.leftKey.leftKey.leftKey.leftKey.leftKey.leftKey.leftKey.leftKey.leftKey.leftKey.leftKey.leftKey.leftKey.leftKey.leftKey.leftKey.leftKey.backspaceKey.spaceKey.leftKey.leftKey.leftKey.leftKey.leftKey.leftKey.leftKey.leftKey.leftKey.leftKey.leftKey.leftKey.leftKey.leftKey.leftKey.leftKey.leftKey.leftKey.leftKey.leftKey.leftKey.leftKey.rightKey.leftKey.leftKey.leftKey.leftKey.leftKey.leftKey.leftKey.leftKey.leftKey.leftKey.leftKey.leftKey.leftKey.leftKey.leftKey.leftKey.leftKey.leftKey.leftKey.leftKey.leftKey.leftKey.leftKey.leftKey.leftKey.leftKey.leftKey.leftKey.leftKey.leftKey.leftKey.leftKey.leftKey.leftKey.leftKey.leftKey.leftKey.leftKey.leftKey.leftKey.leftKey.leftKey.leftKey.leftKey.leftKey.leftKey.leftKey.leftKey.leftKey.leftKey.leftKey.leftKey.leftKey.leftKey.leftKey.leftKey.leftKey.leftKey.leftKey.leftKey.leftKey.leftKey.leftKey.leftKey.leftKey.leftKey.leftKey.leftKey.rightKey.rightKey.rightKey.rightKey.rightKey.rightKey.rightKey.rightKey.rightKey.rightKey.rightKey.rightKey.rightKey.rightKey.rightKey.rightKey.rightKey.rightKey.rightKey.rightKey.rightKey.rightKey.rightKey.rightKey.leftKey.leftKey.leftKey.leftKey.leftKey.leftKey.leftKey.leftKey.leftKey.leftKey.leftKey.leftKey.leftKey.leftKey.leftKey.leftKey.leftKey.leftKey.leftKey.leftKey.leftKey.leftKey.leftKey.leftKey.leftKey.leftKey.leftKey.leftKey.leftKey.leftKey.leftKey.leftKey.leftKey.leftKey.leftKey.leftKey.leftKey.leftKey.leftKey.leftKey.leftKey.leftKey.leftKey.leftKey.leftKey.leftKey.leftKey.leftKey.leftKey.leftKey.leftKey.leftKey.leftKey.leftKey.leftKey.leftKey.leftKey.leftKey.leftKey.leftKey.leftKey.leftKey.leftKey.leftKey.leftKey.leftKey.leftKey.leftKey.leftKey.leftKey.leftKey.leftKey.leftKey.leftKey.leftKey.leftKey.leftKey.leftKey.leftKey.leftKey.leftKey.leftKey.leftKey.leftKey.leftKey.leftKey.leftKey.leftKey.rightKey.rightKey.rightKey.rightKey.rightKey.rightKey.rightKey.rightKey.rightKey.rightKey.rightKey.rightKey.rightKey.rightKey.rightKey.rightKey.rightKey.rightKey.rightKey.rightKey.rightKey.rightKey.rightKey.rightKey.rightKey.rightKey.rightKey.rightKey.rightKey.rightKey.rightKey.rightKey.rightKey.rightKey.rightKey.rightKey.rightKey.rightKey.rightKey.rightKey.rightKey.rightKey.rightKey.rightKey.rightKey.rightKey.rightKey.rightKey.rightKey.rightKey.rightKey.rightKey.rightKey.rightKey.rightKey.rightKey.rightKey.rightKey.rightKey.rightKey.rightKey.rightKey.rightKey.rightKey.rightKey.rightKey.rightKey.rightKey.rightKey.rightKey.rightKey.rightKey.rightKey.rightKey.rightKey.rightKey.rightKey.rightKey.rightKey.rightKey.rightKey.rightKey.rightKey.rightKey.rightKey.rightKey.rightKey.rightKey.rightKey.rightKey.rightKey.rightKey.rightKey.rightKey.rightKey.rightKey.rightKey.rightKey.rightKey.leftKey.rightKey.rightKey.rightKey.leftKey.left
Screenshot: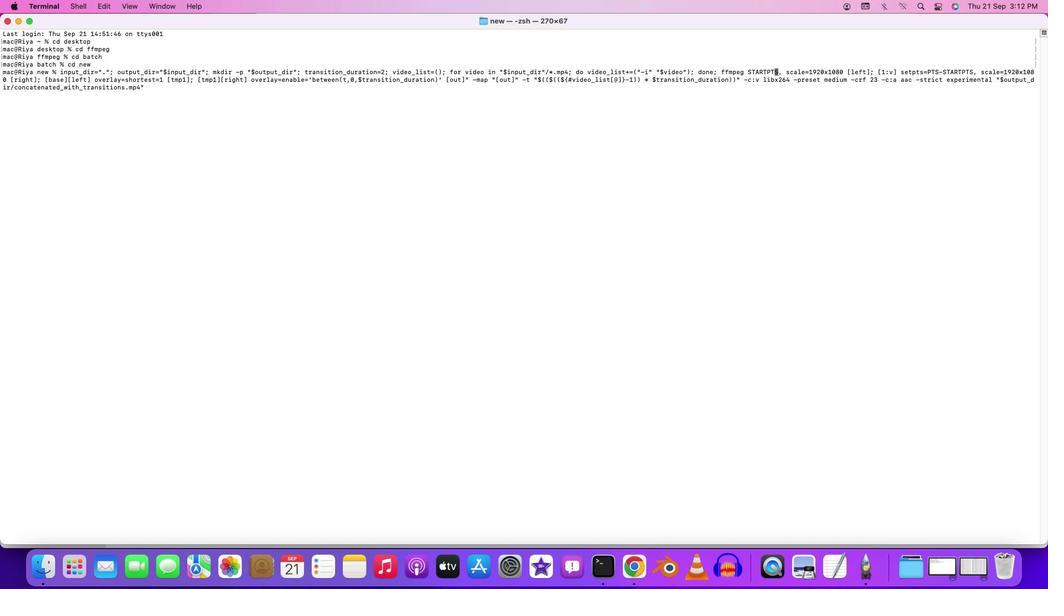 
Action: Mouse moved to (93, 66)
Screenshot: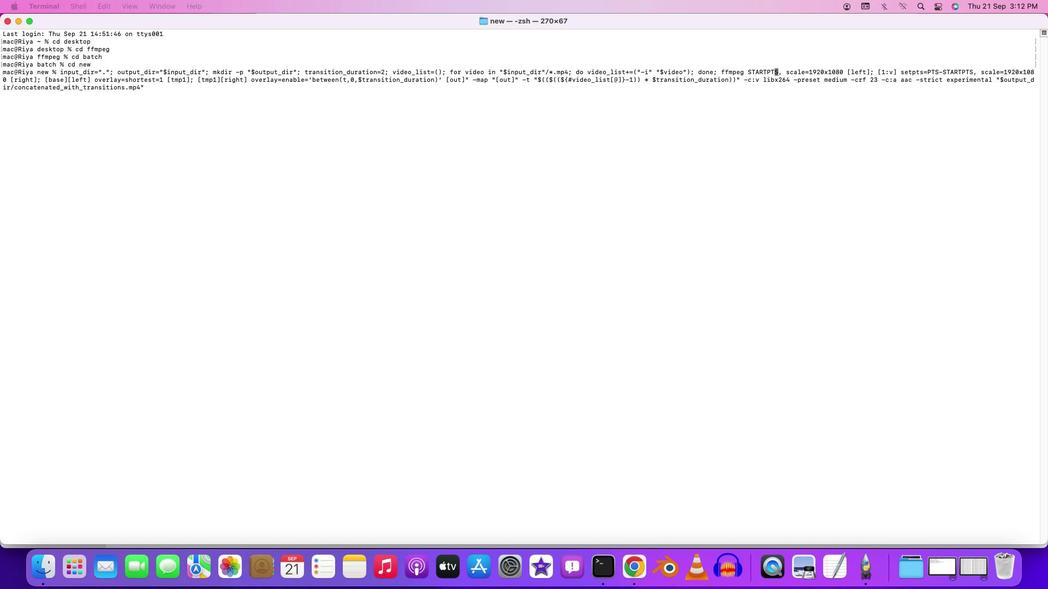 
Action: Mouse pressed left at (93, 66)
Screenshot: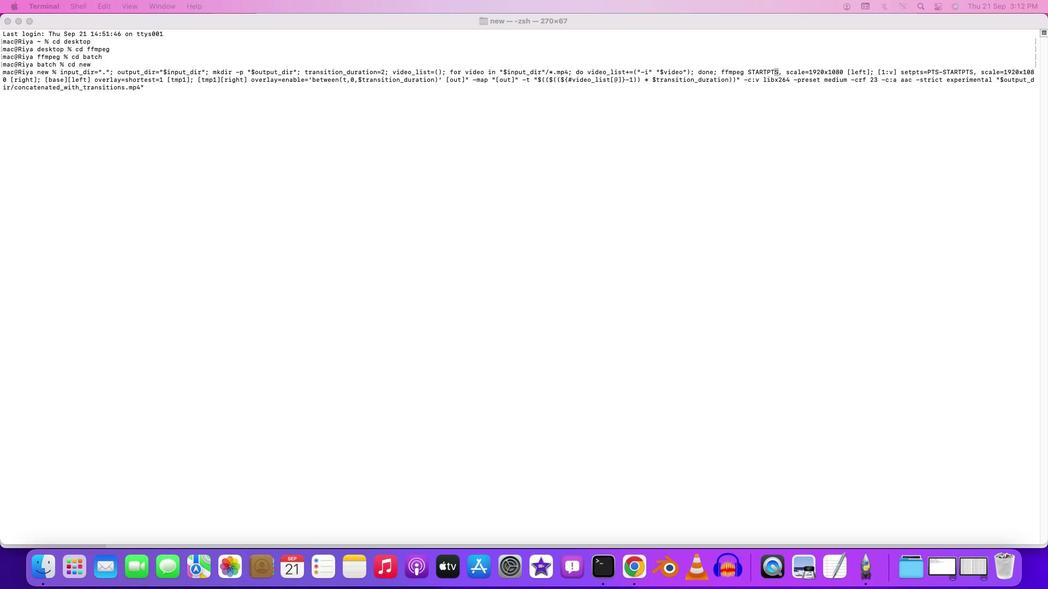 
Action: Mouse moved to (121, 167)
Screenshot: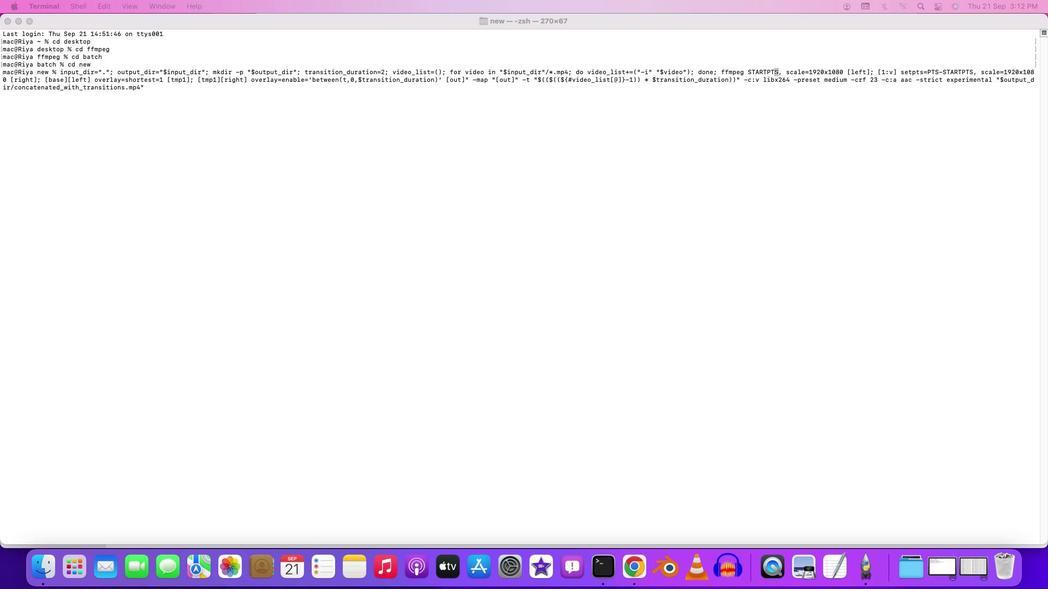 
Action: Mouse pressed left at (121, 167)
Screenshot: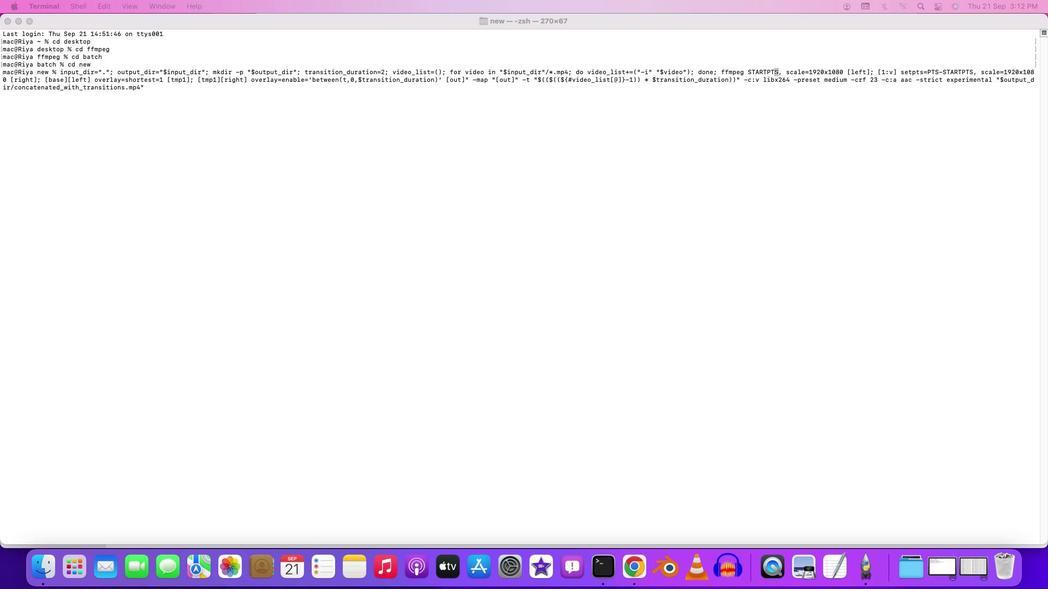 
Action: Mouse moved to (121, 168)
Screenshot: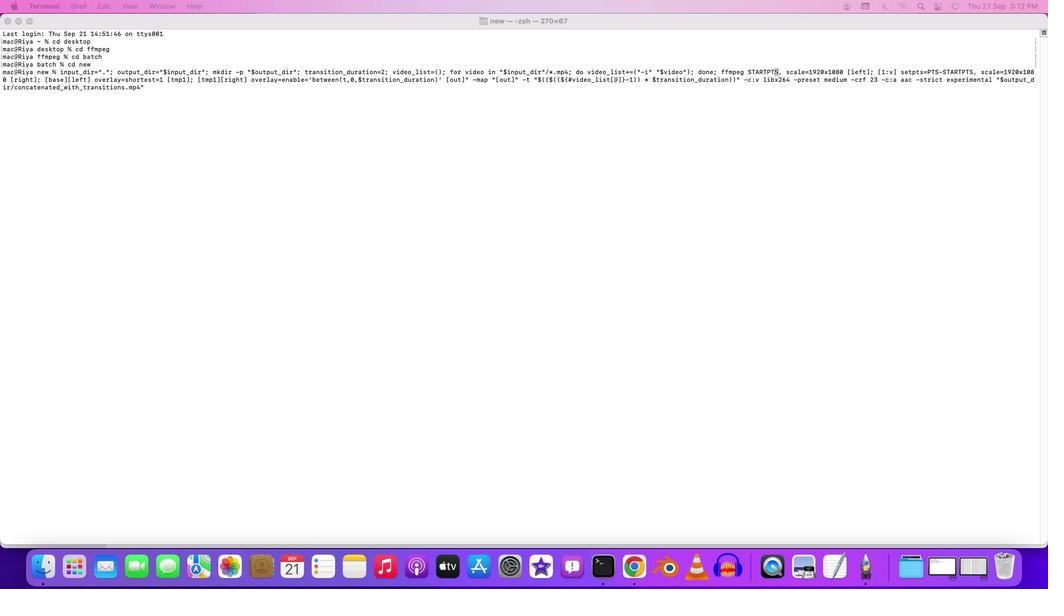 
Action: Mouse pressed left at (121, 168)
Screenshot: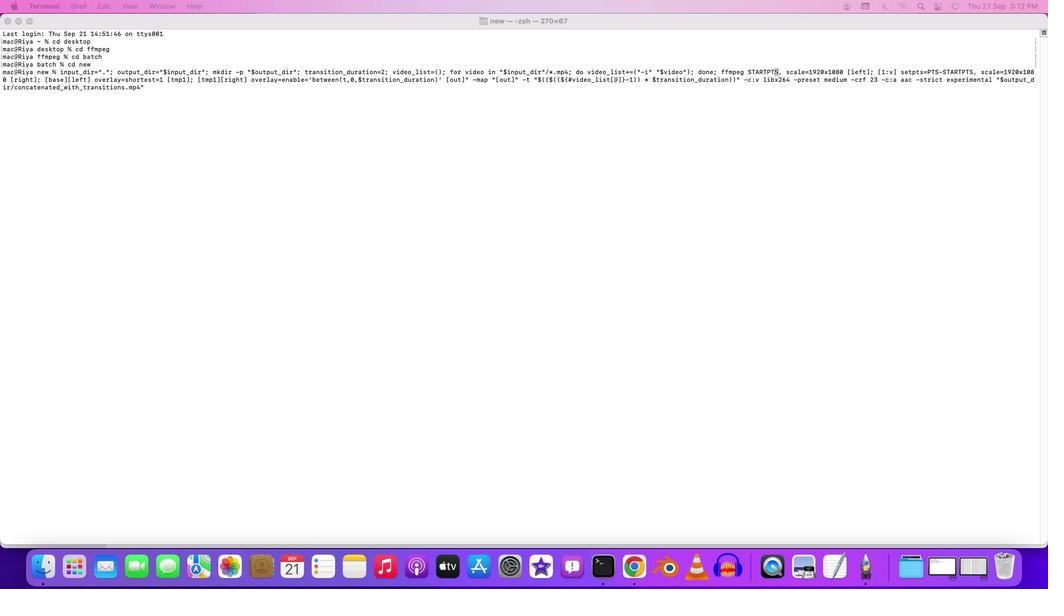 
Action: Mouse moved to (119, 167)
Screenshot: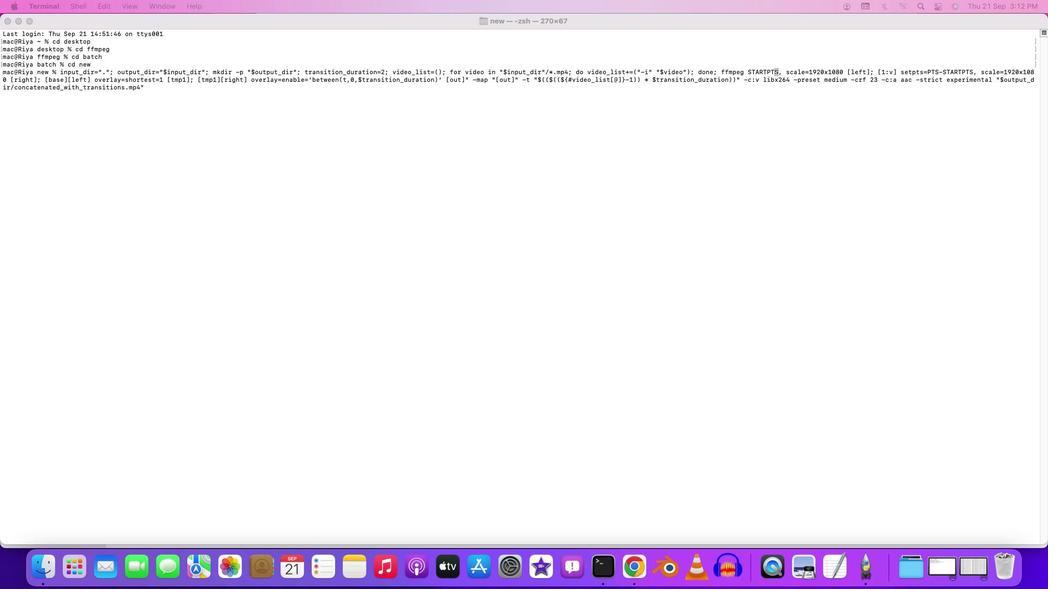 
Action: Mouse pressed left at (119, 167)
Screenshot: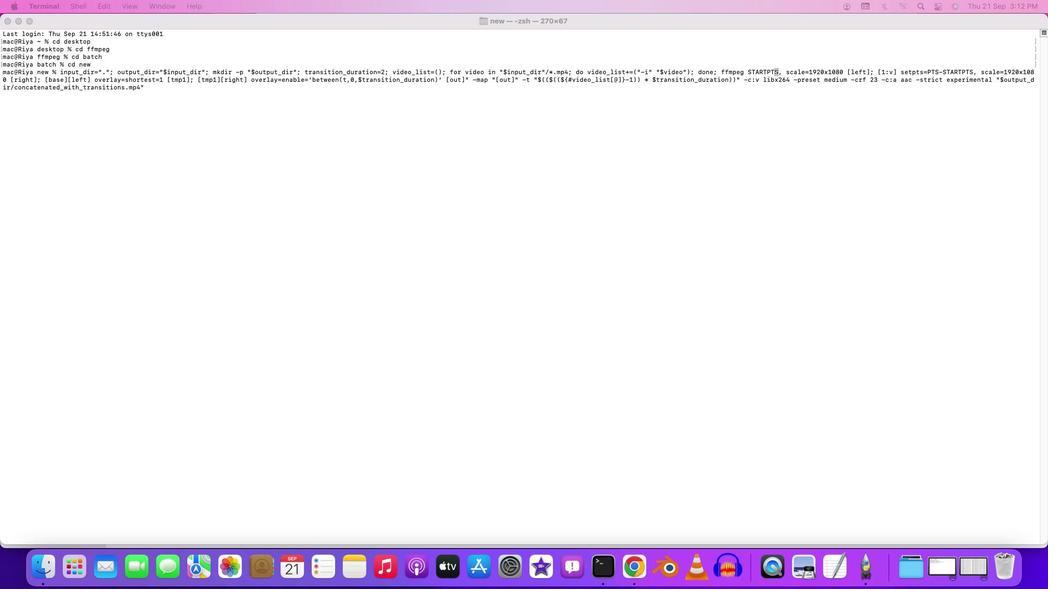 
Action: Mouse moved to (117, 168)
Screenshot: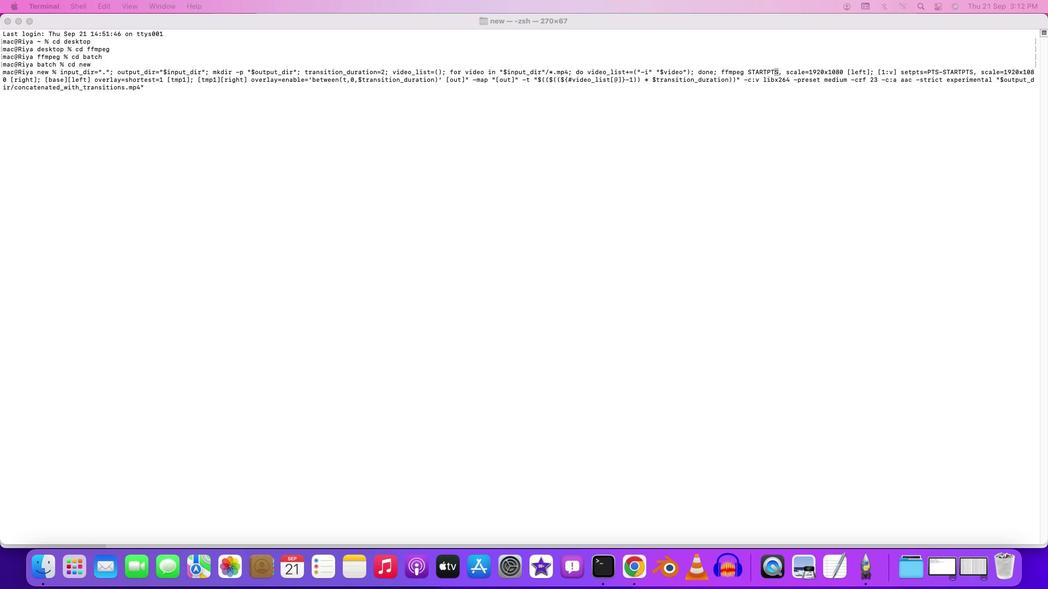 
Action: Mouse pressed left at (117, 168)
Screenshot: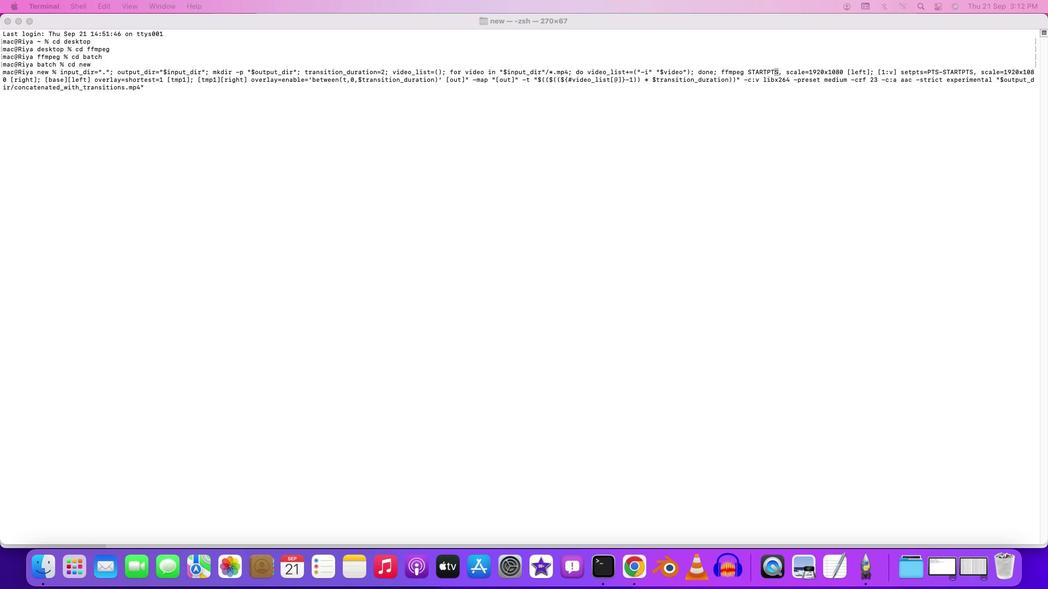 
Action: Mouse moved to (102, 70)
Screenshot: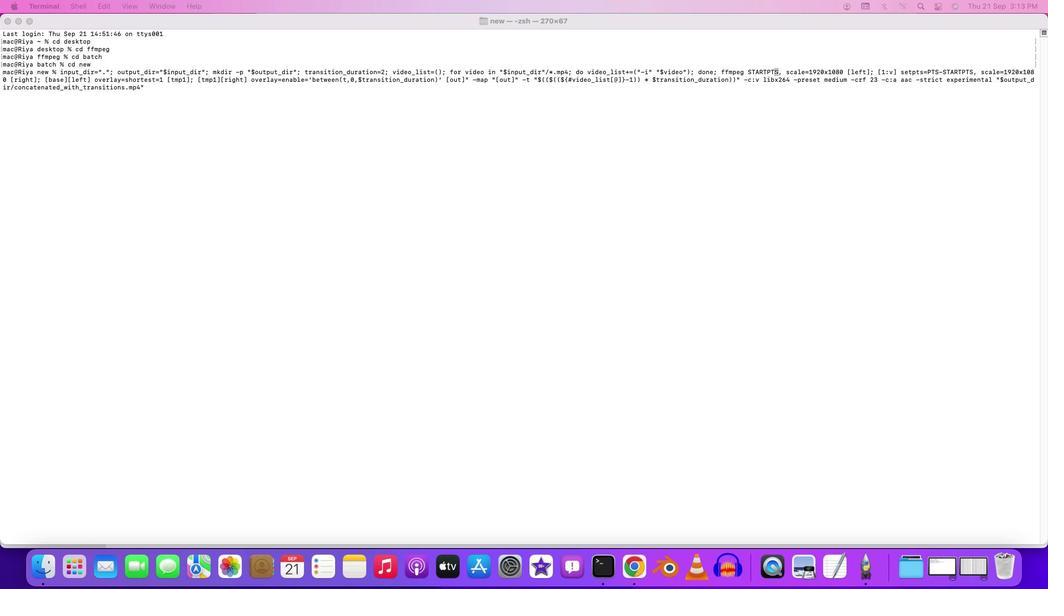 
Action: Mouse pressed left at (102, 70)
Screenshot: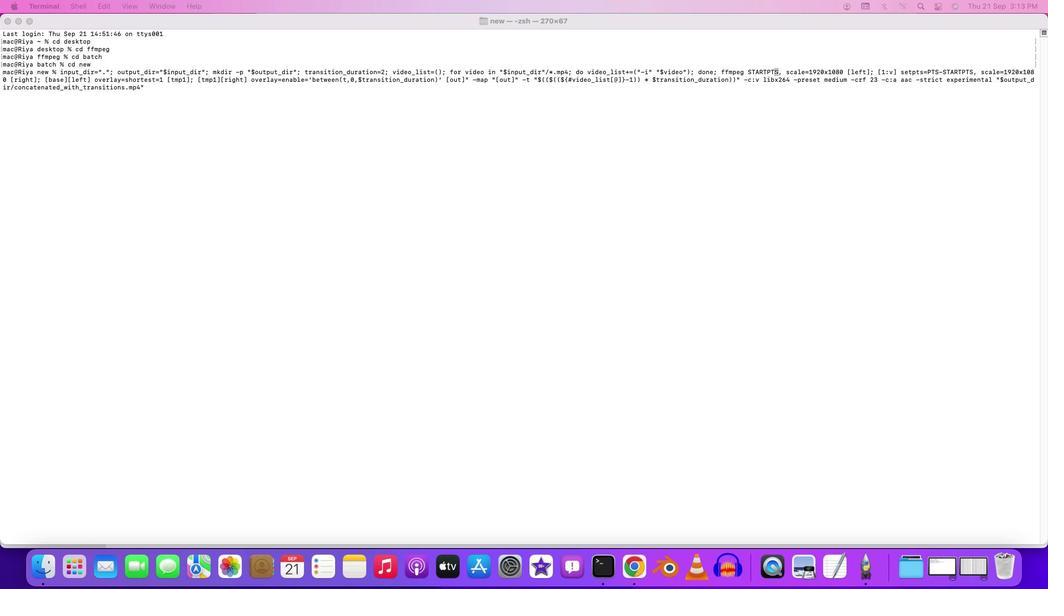 
Action: Mouse moved to (101, 66)
Screenshot: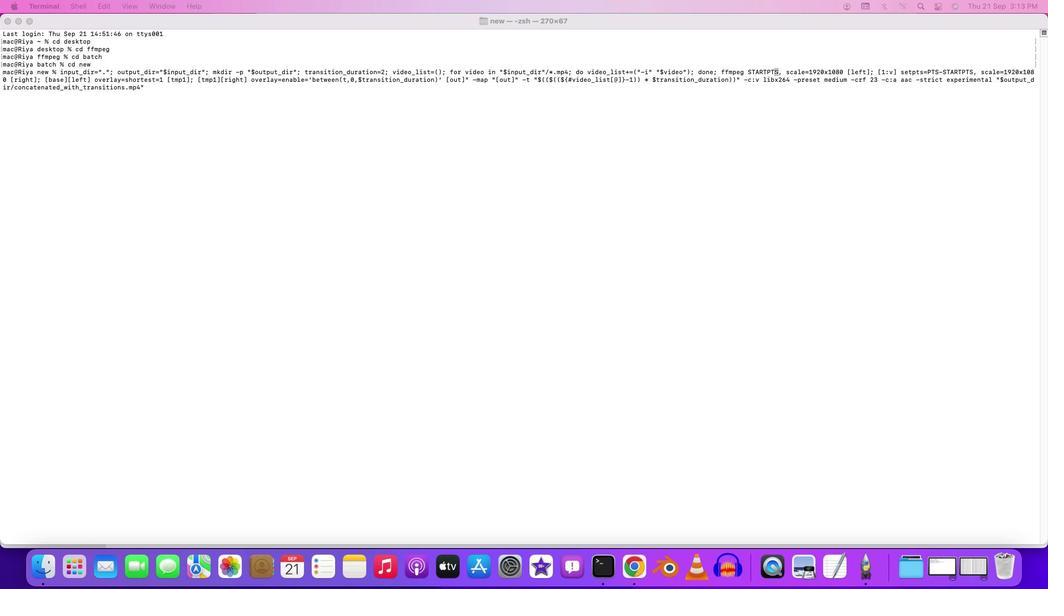 
Action: Mouse pressed left at (101, 66)
Screenshot: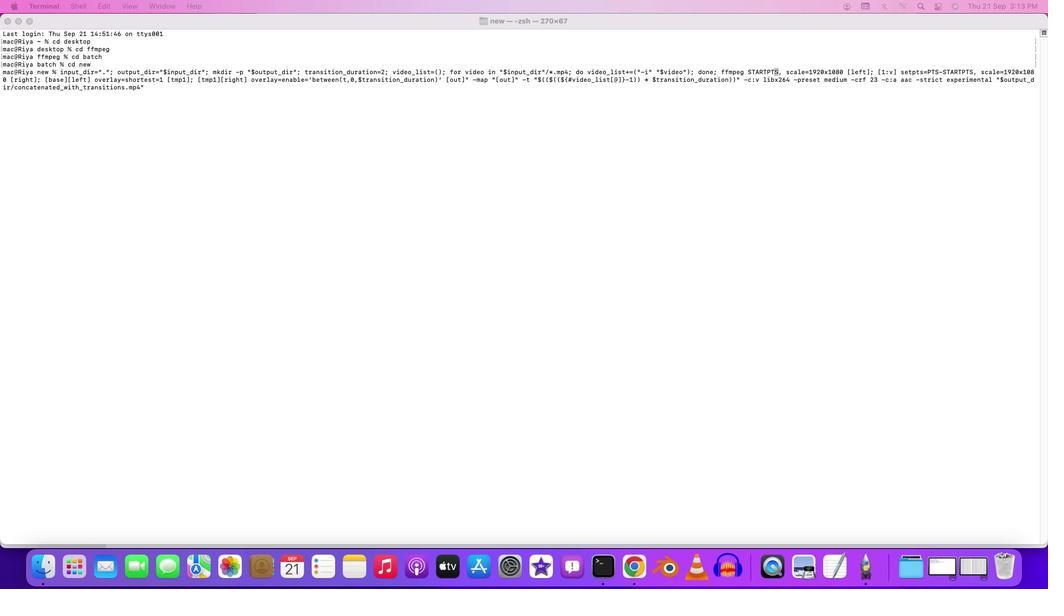 
Action: Mouse moved to (114, 168)
Screenshot: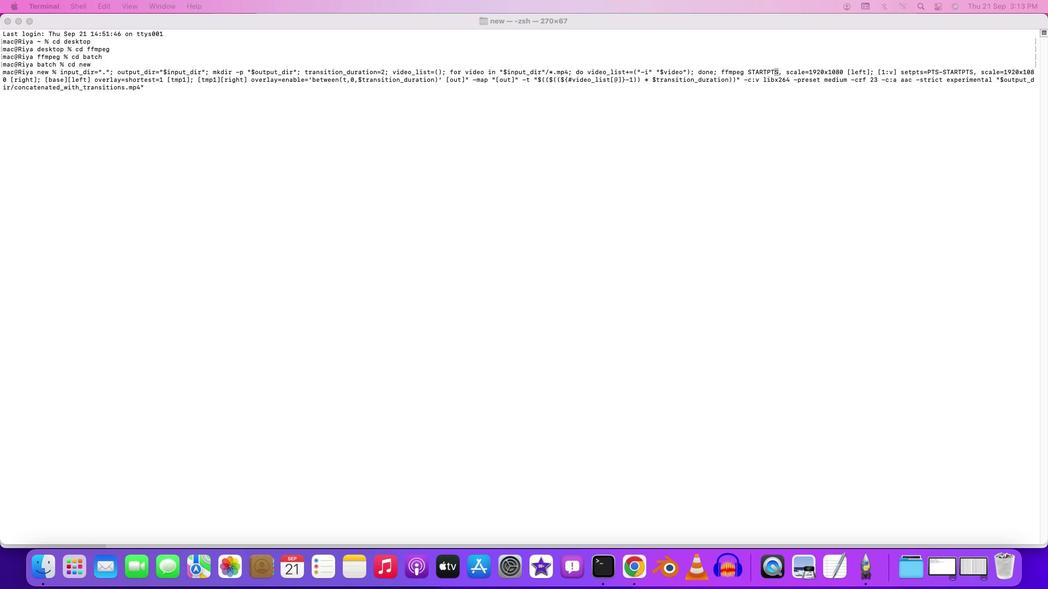 
Action: Mouse pressed left at (114, 168)
Screenshot: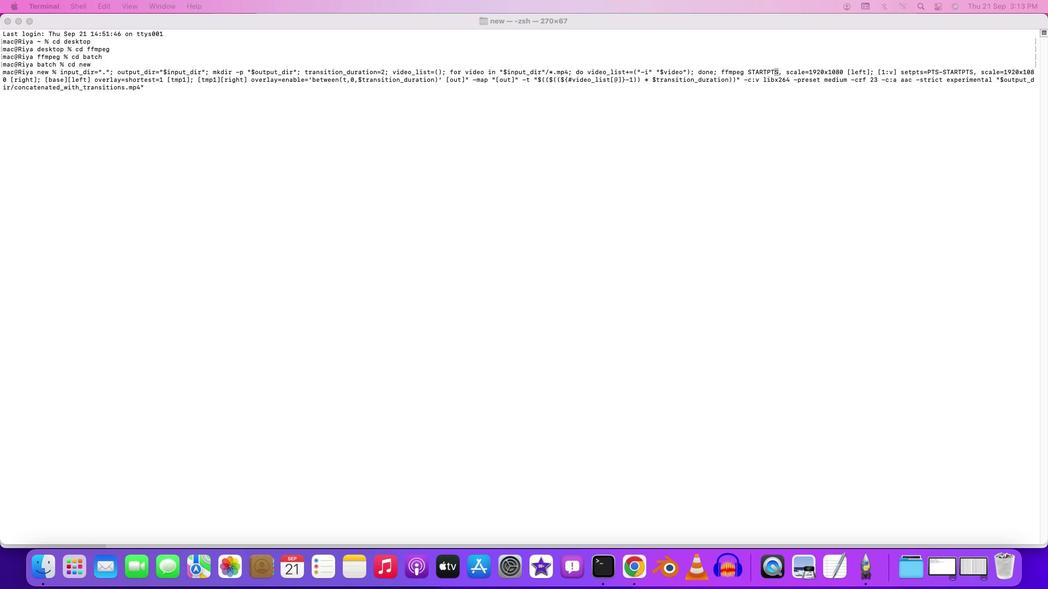 
Action: Mouse moved to (94, 63)
Screenshot: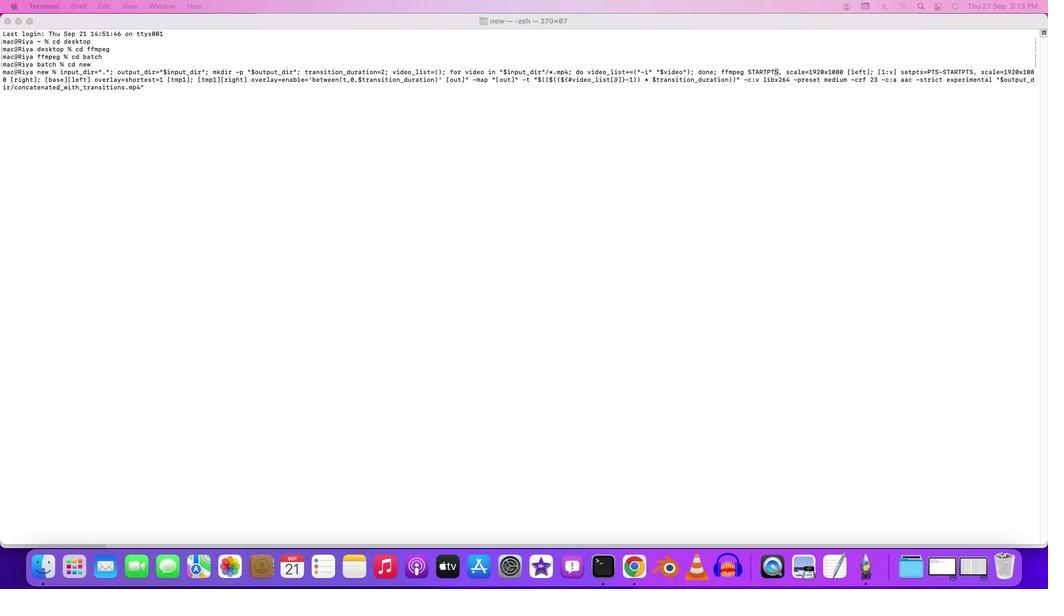 
Action: Mouse pressed left at (94, 63)
Screenshot: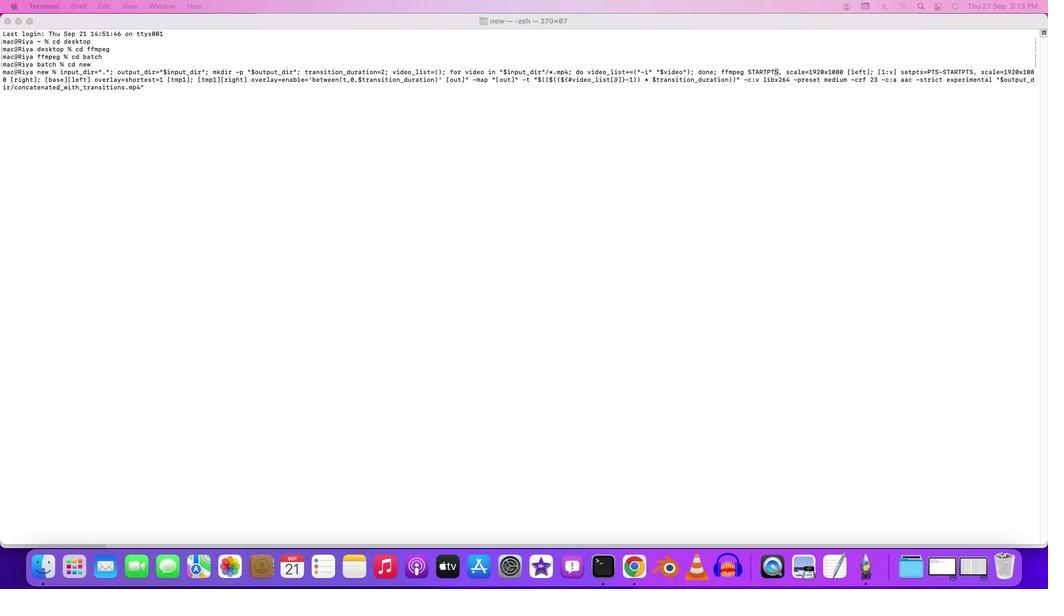 
Action: Mouse moved to (188, 114)
Screenshot: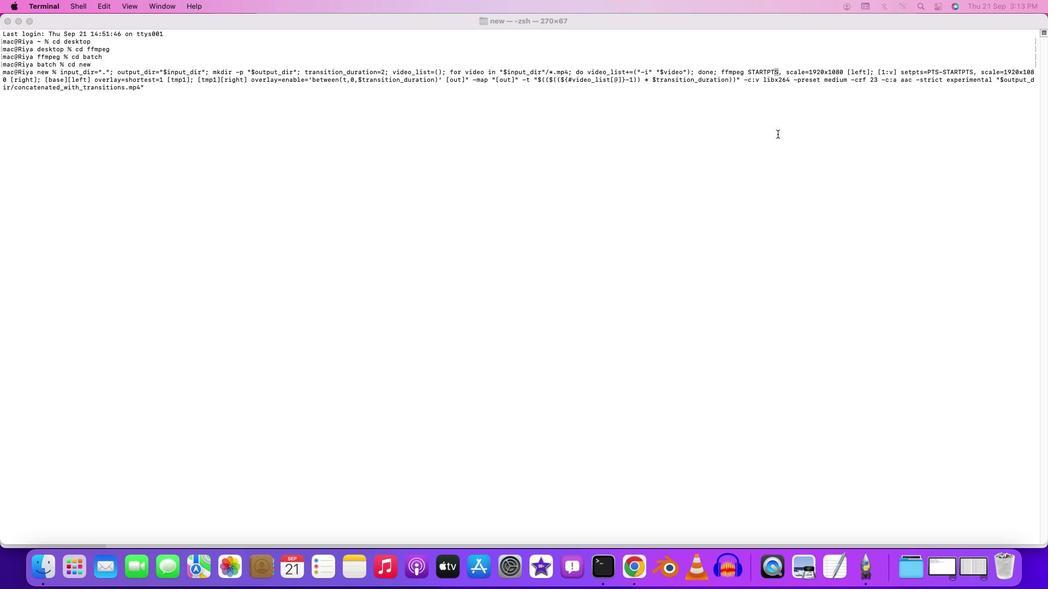 
Action: Mouse pressed left at (188, 114)
Screenshot: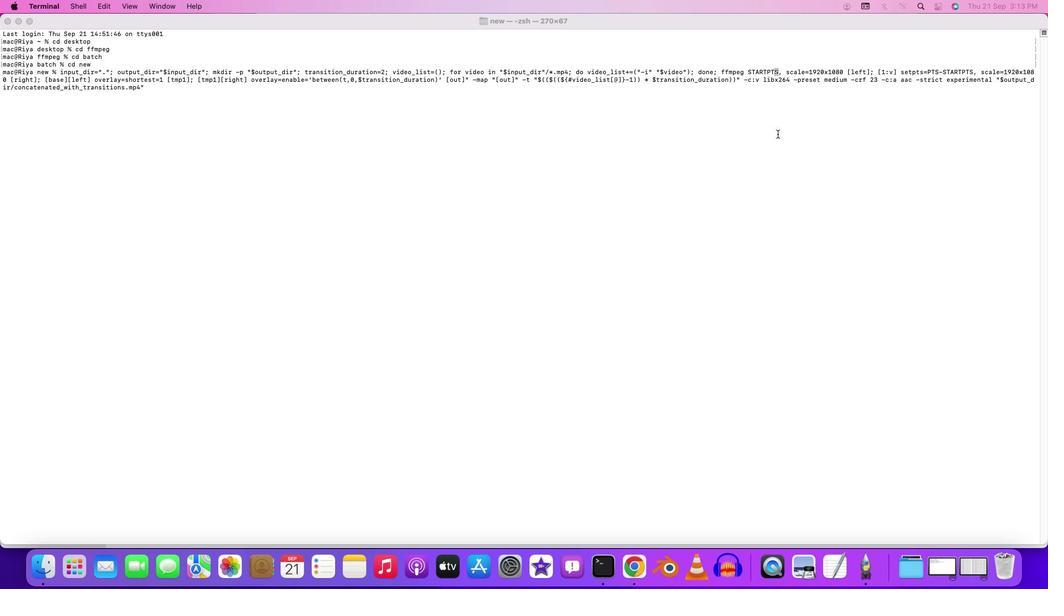 
Action: Mouse moved to (182, 104)
Screenshot: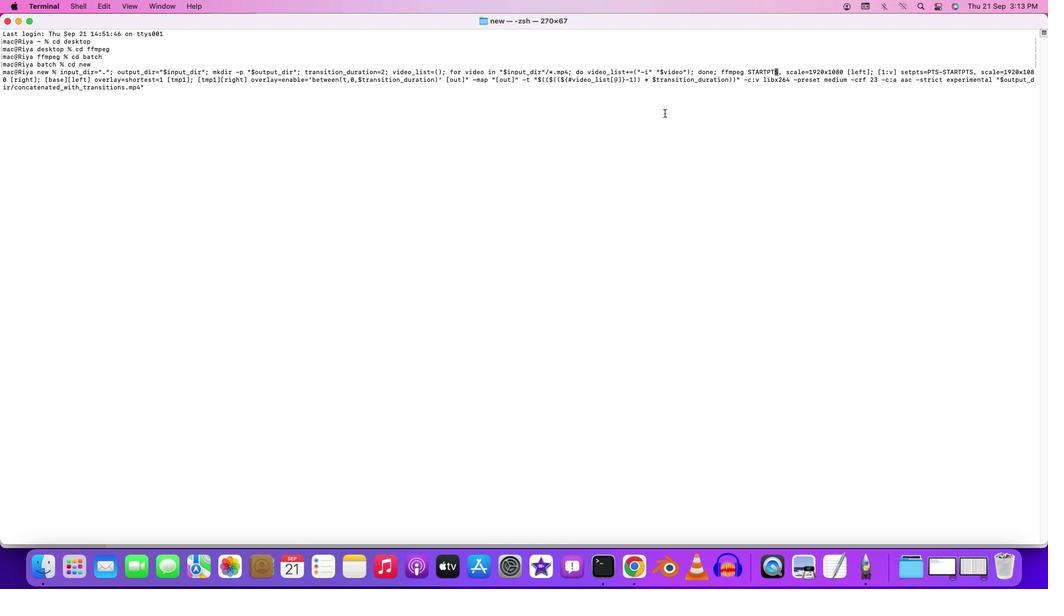 
Action: Key pressed Key.left
Screenshot: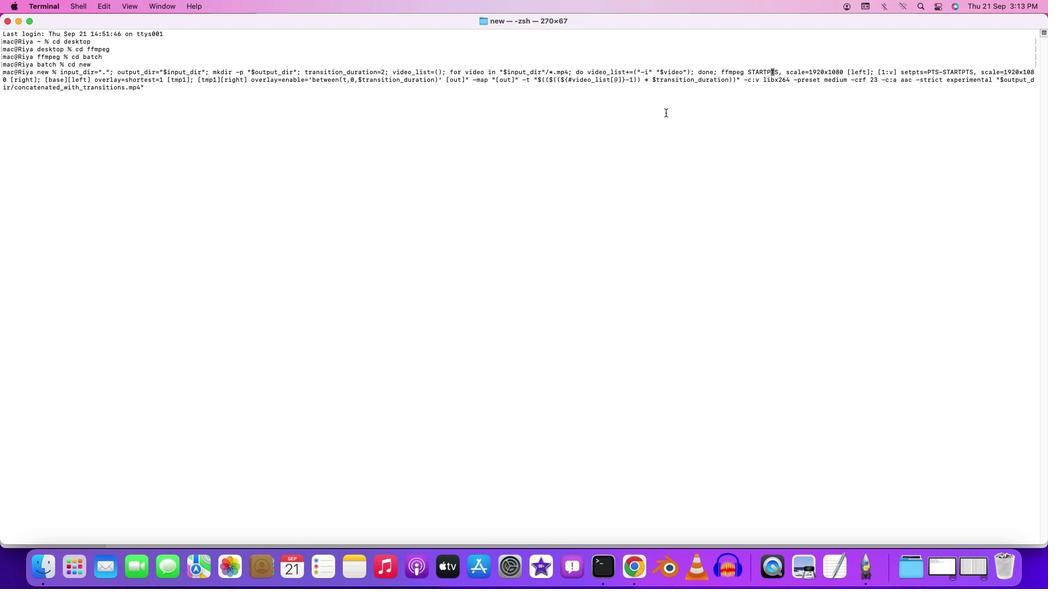 
Action: Mouse moved to (154, 145)
Screenshot: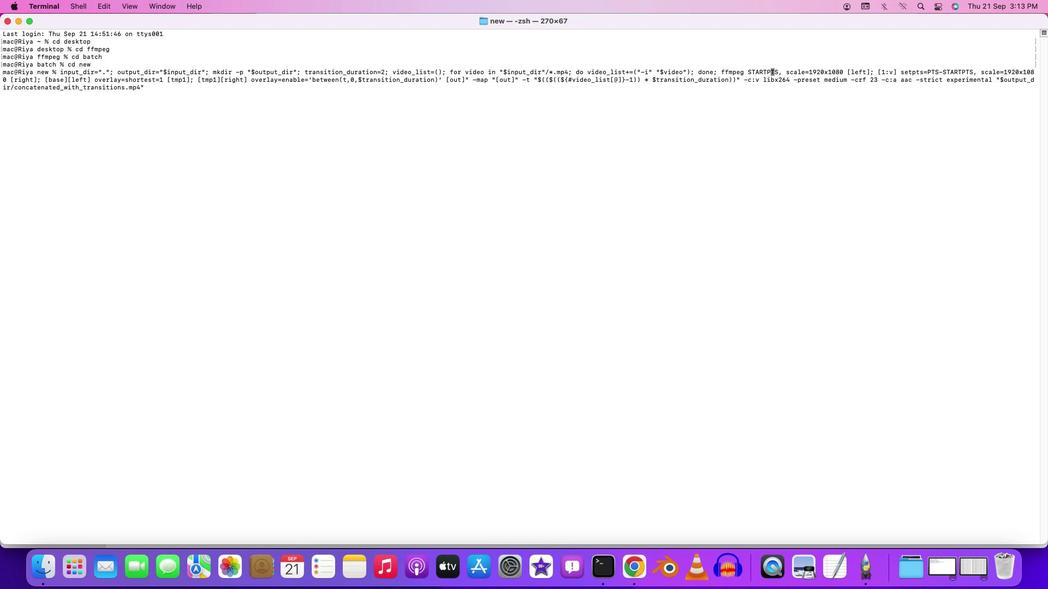 
Action: Key pressed Key.leftKey.left
Screenshot: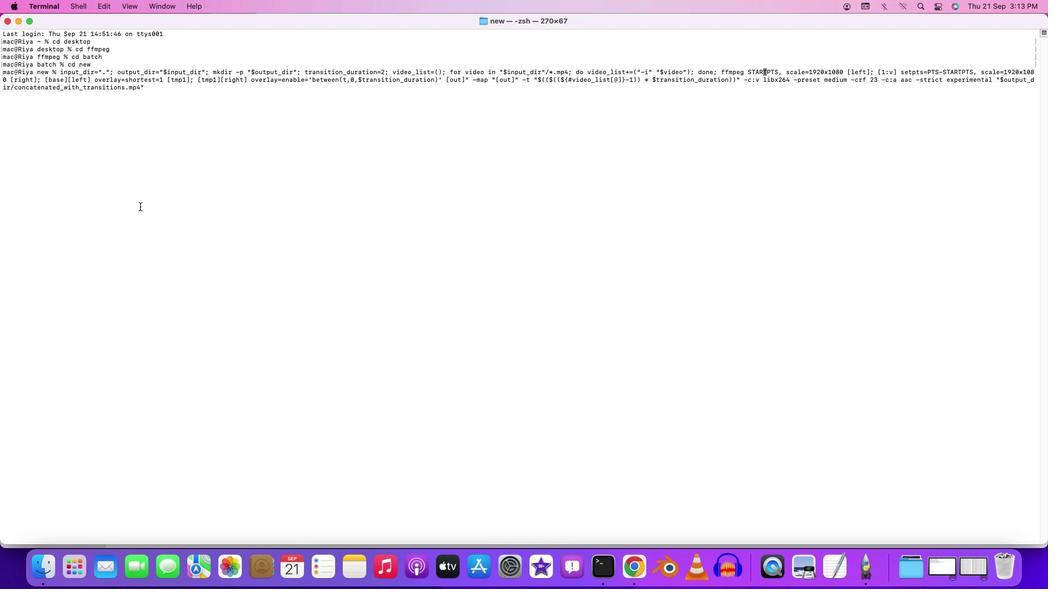 
Action: Mouse moved to (153, 146)
Screenshot: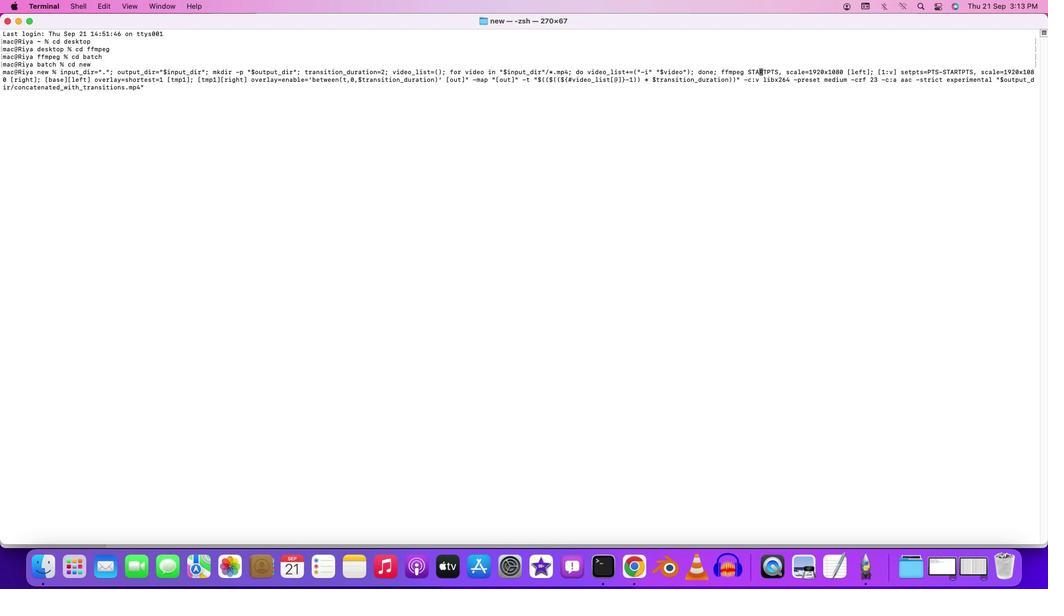 
Action: Key pressed Key.left
Screenshot: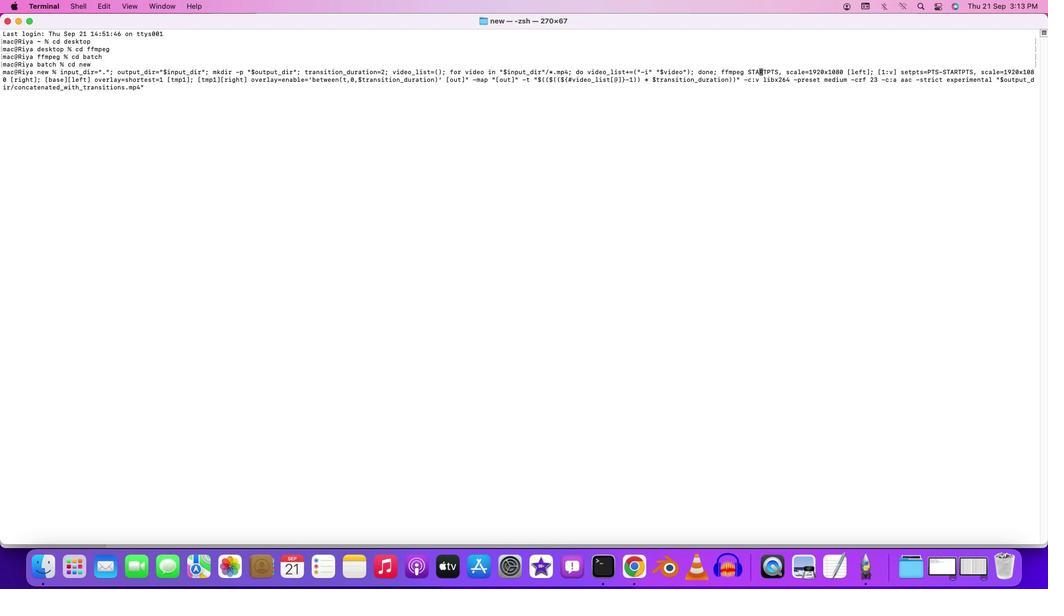 
Action: Mouse moved to (134, 165)
Screenshot: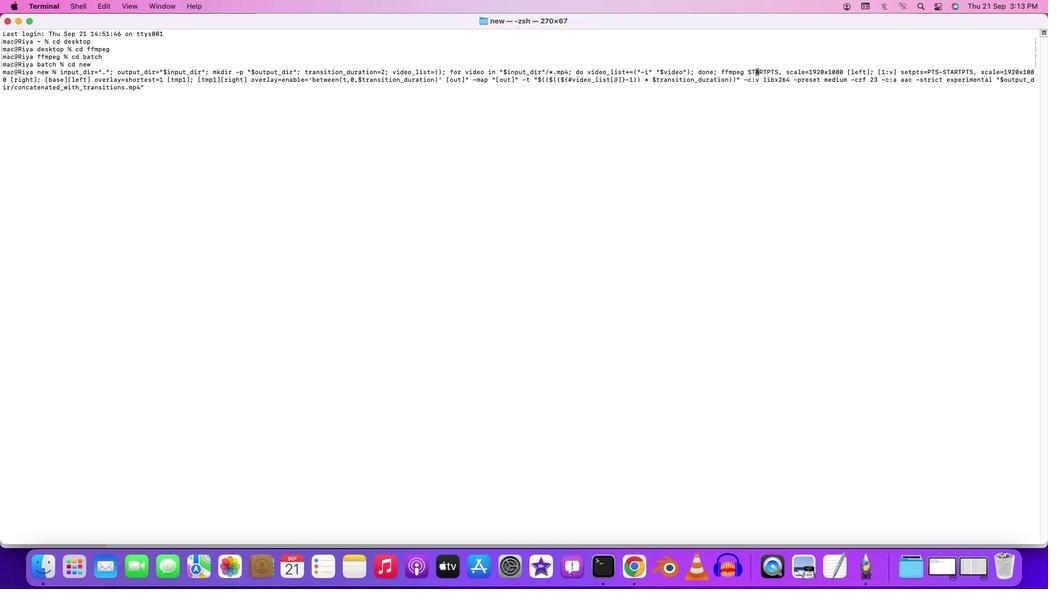 
Action: Key pressed Key.left
Screenshot: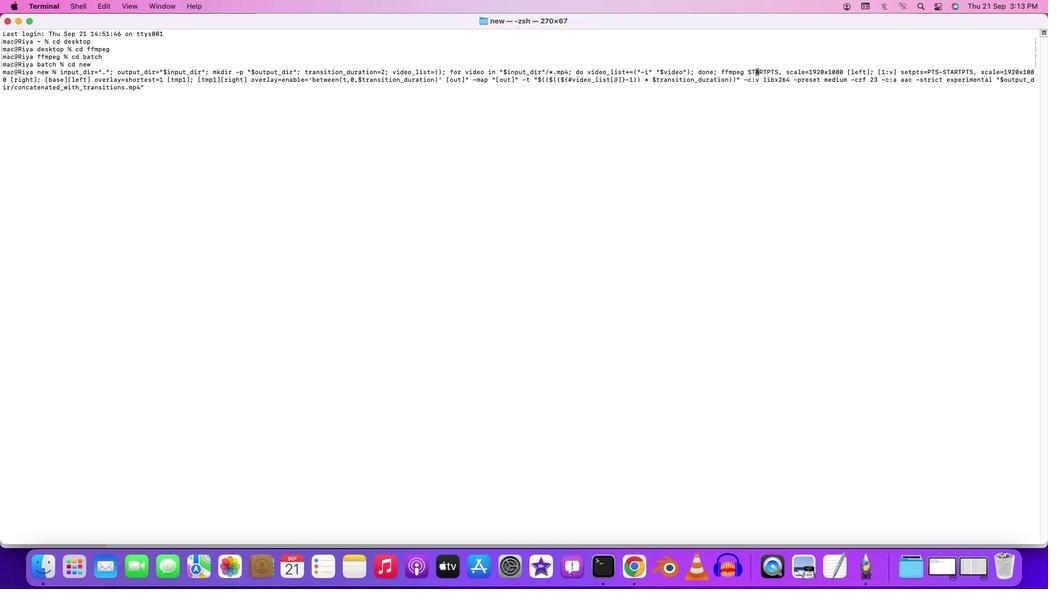 
Action: Mouse moved to (131, 169)
Screenshot: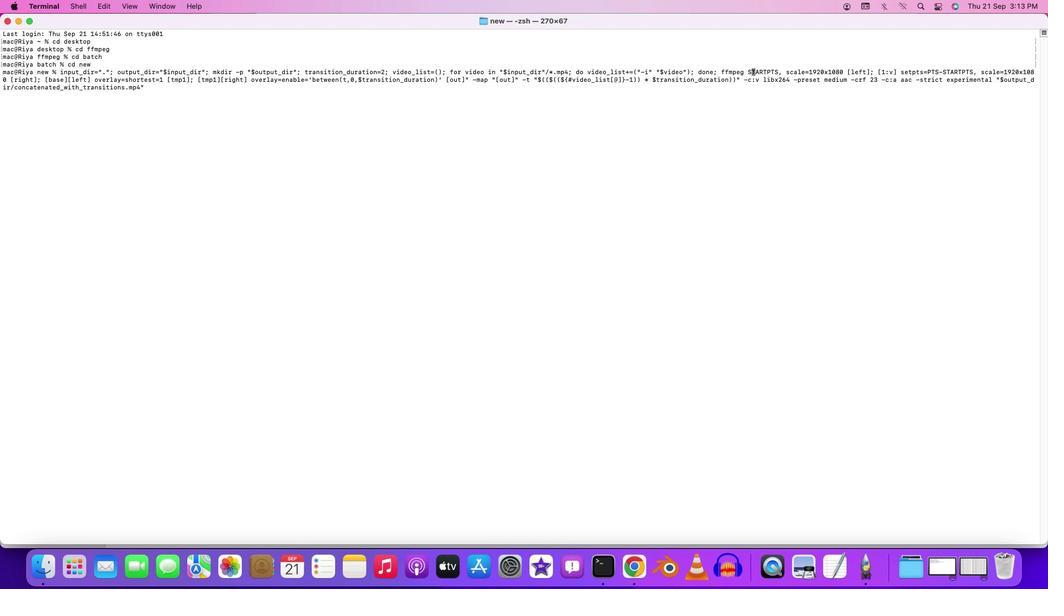 
Action: Key pressed Key.leftKey.left
Screenshot: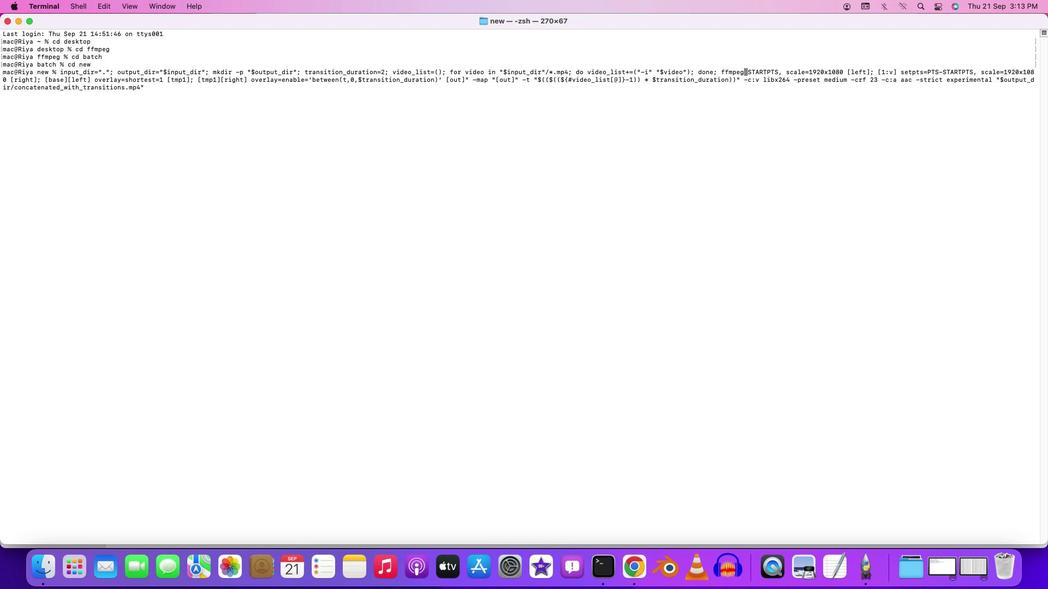 
Action: Mouse moved to (128, 172)
Screenshot: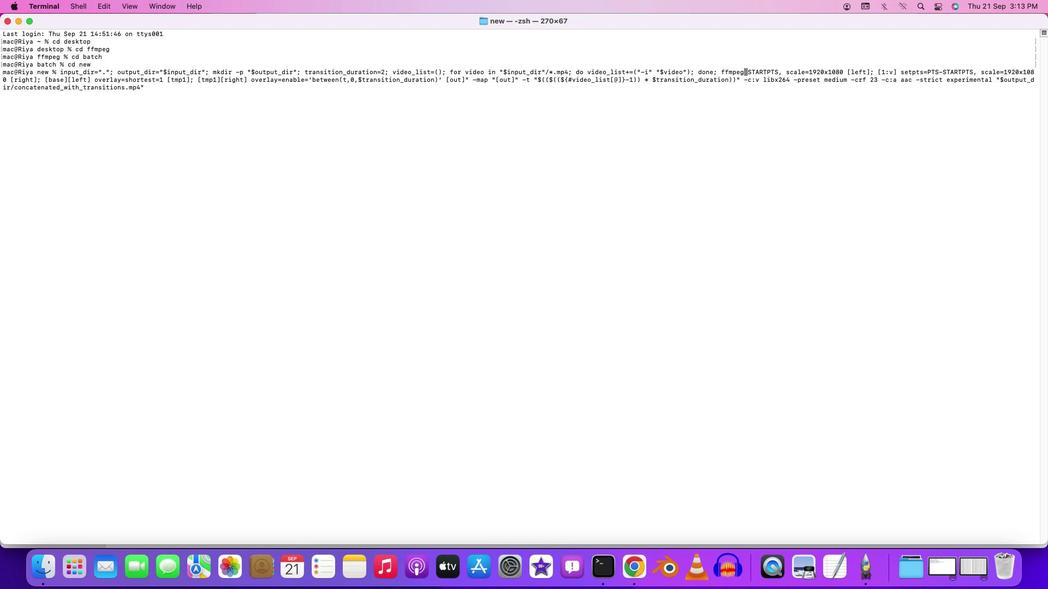 
Action: Key pressed Key.left
Screenshot: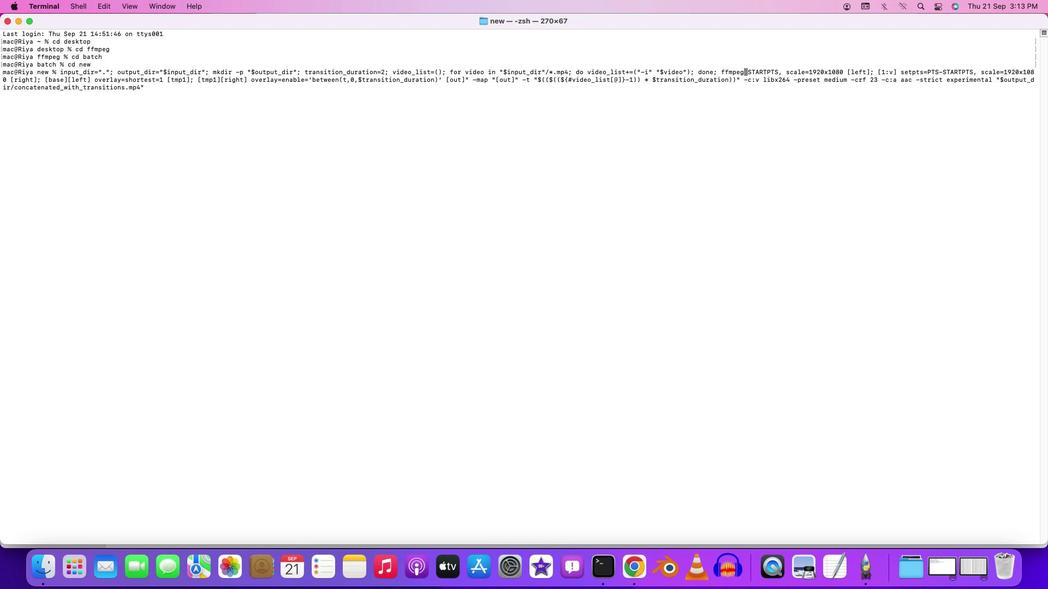 
Action: Mouse moved to (122, 175)
Screenshot: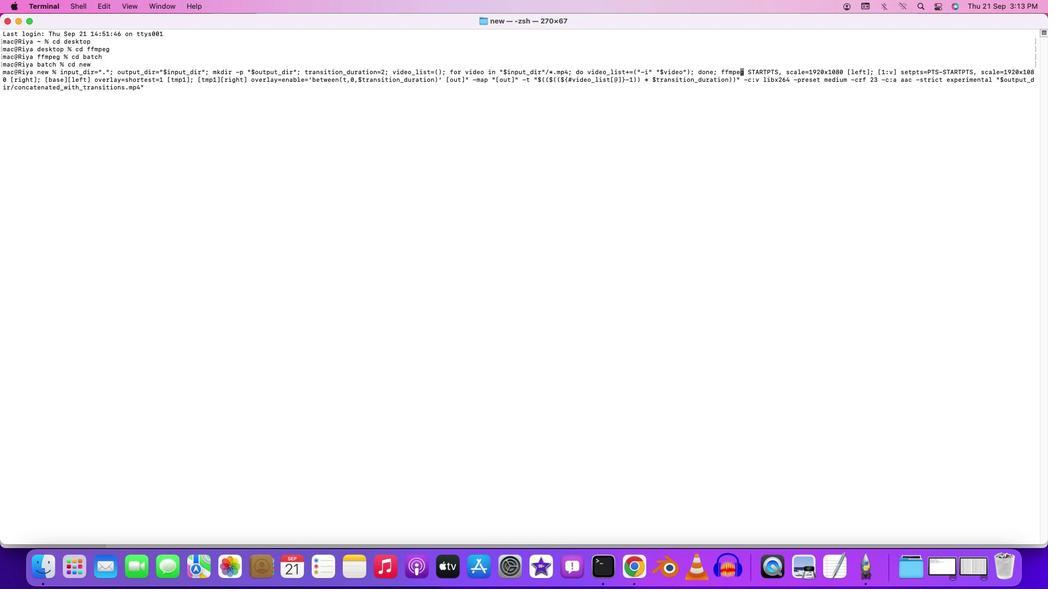 
Action: Key pressed Key.left
Screenshot: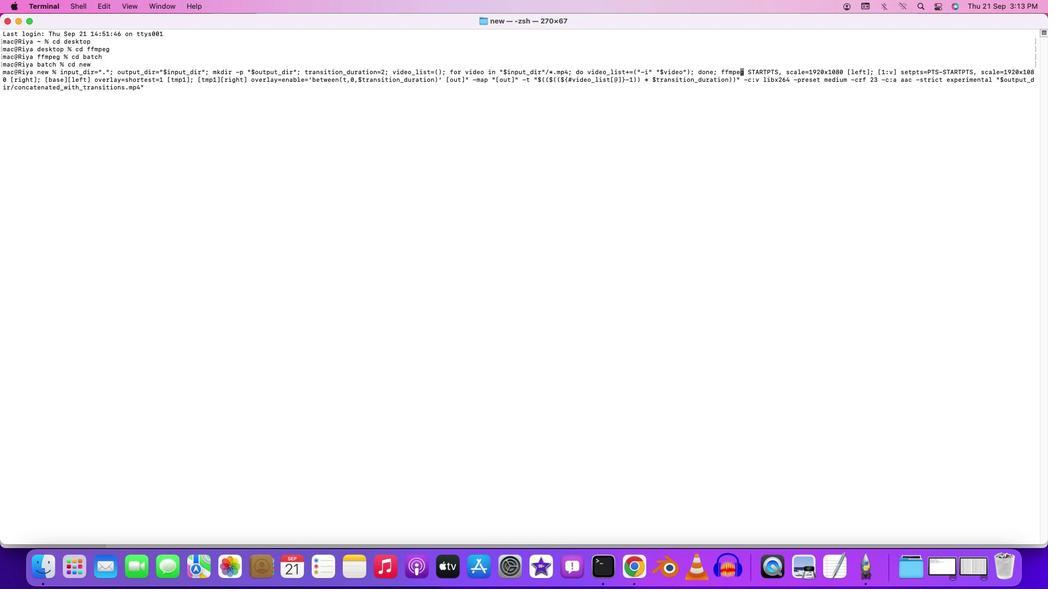 
Action: Mouse moved to (120, 175)
Screenshot: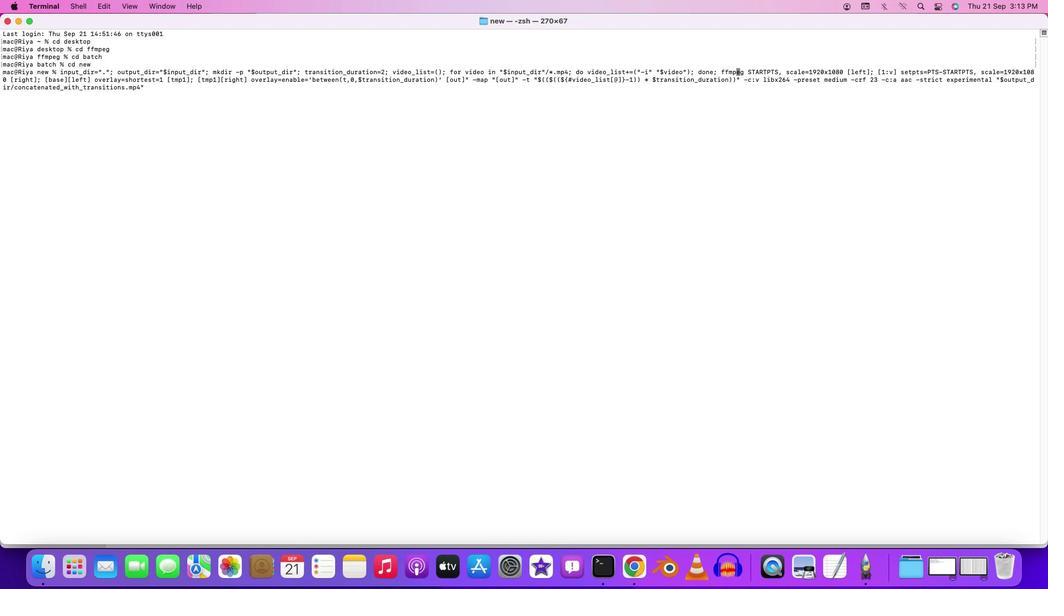 
Action: Key pressed Key.left
Screenshot: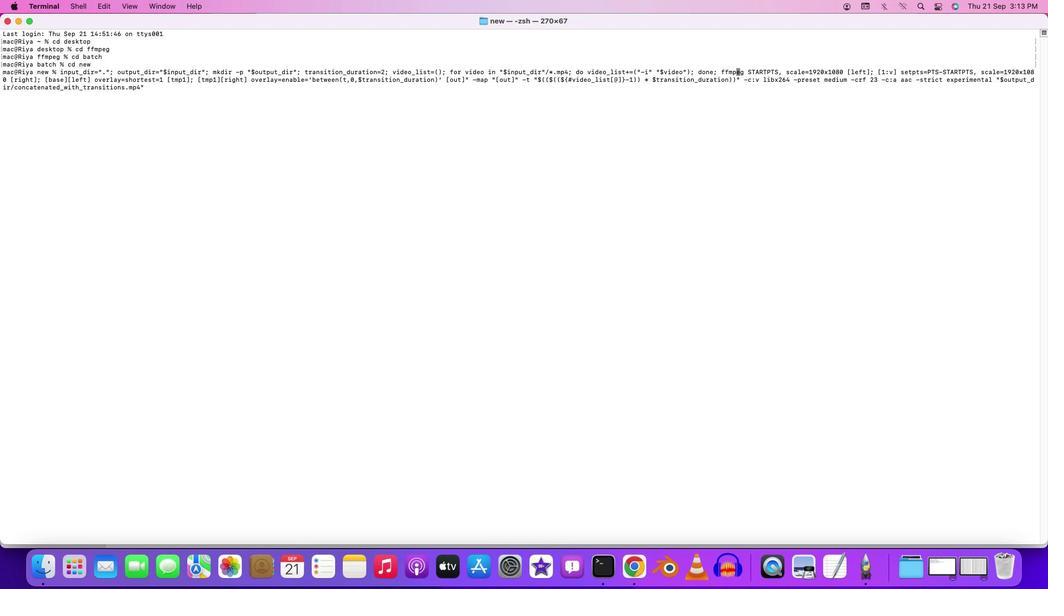
Action: Mouse moved to (120, 175)
Screenshot: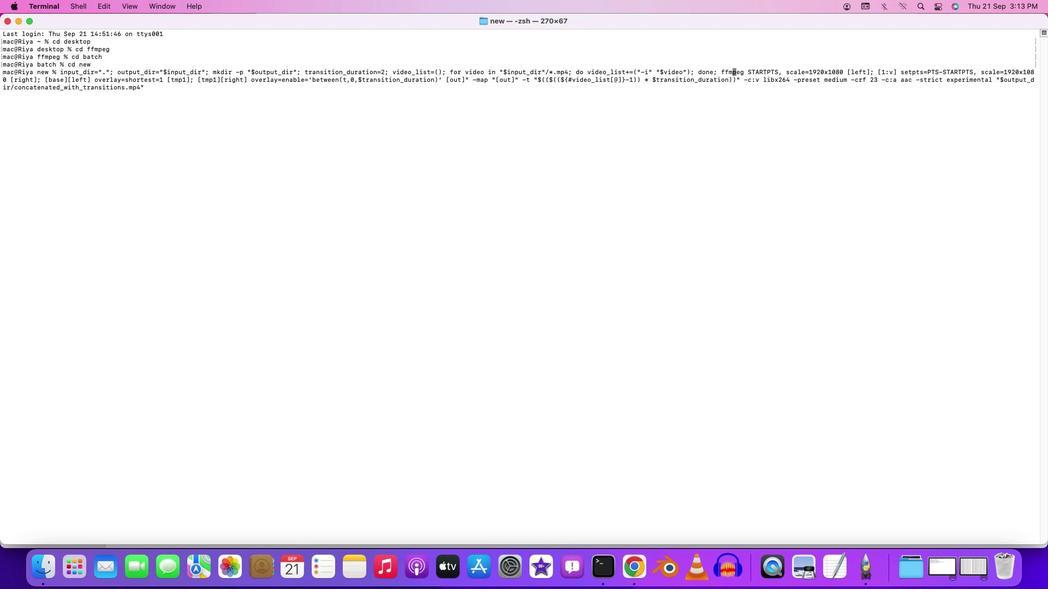 
Action: Key pressed Key.left
Screenshot: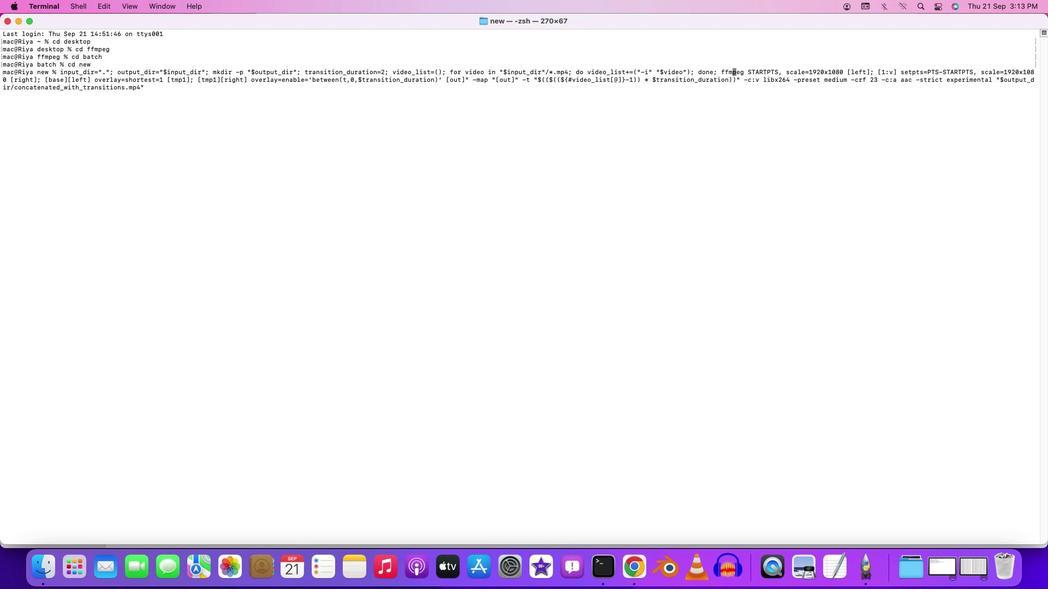 
Action: Mouse moved to (119, 171)
Screenshot: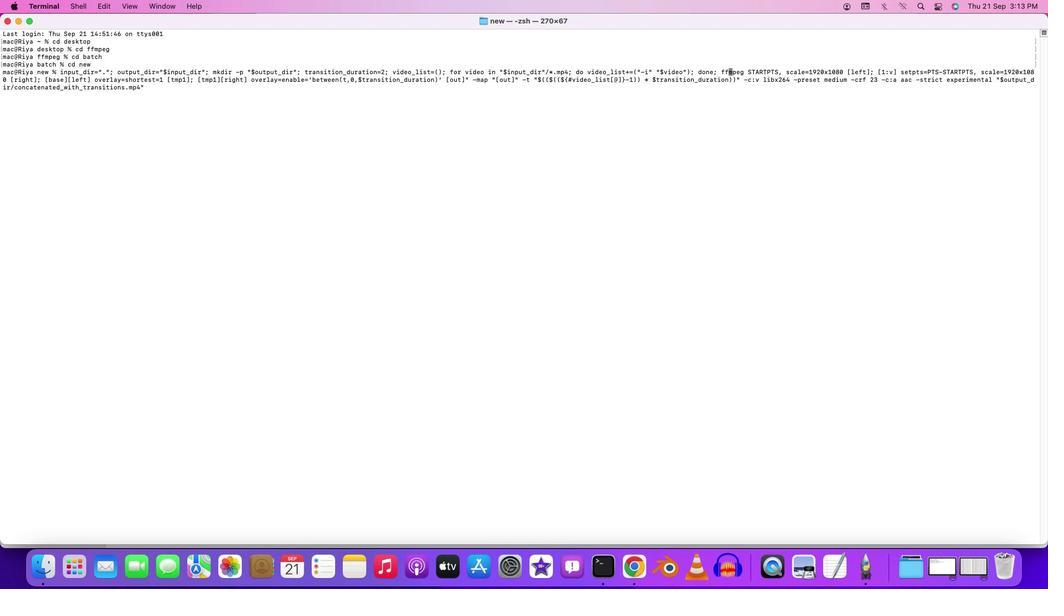 
Action: Key pressed Key.left
Screenshot: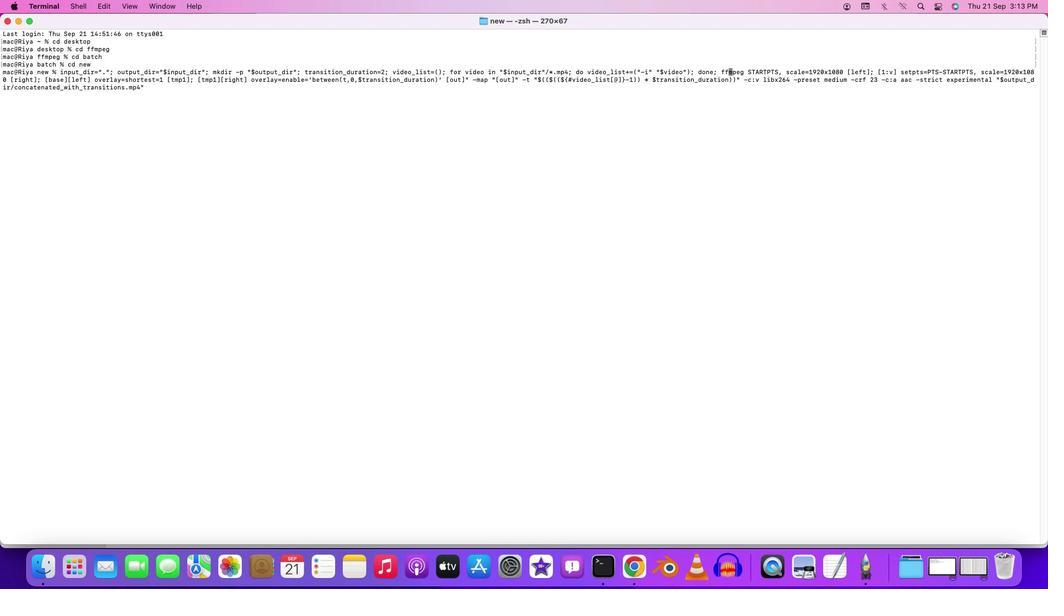 
Action: Mouse moved to (118, 168)
Screenshot: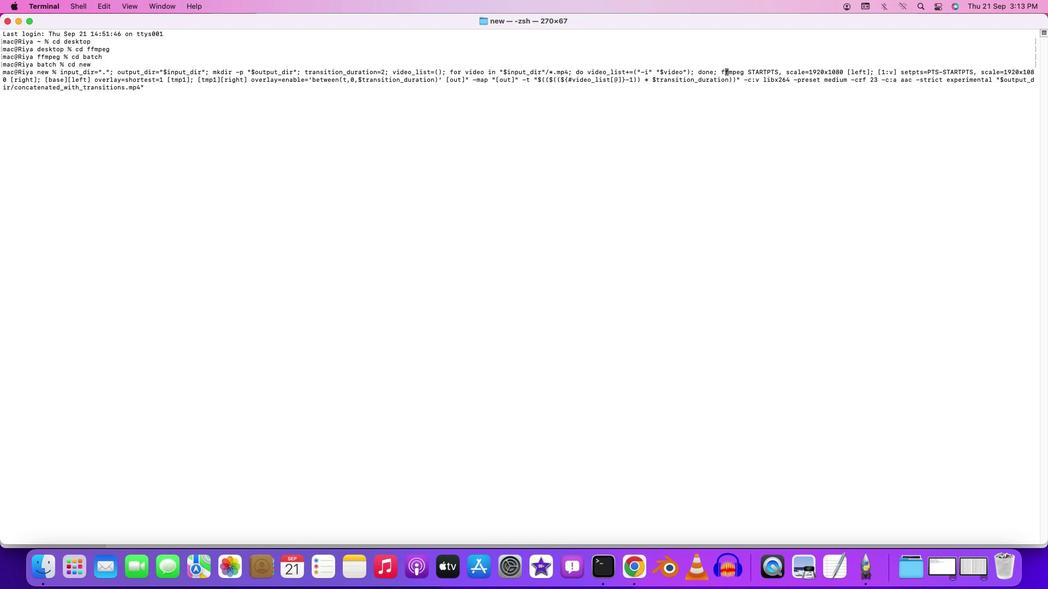 
Action: Key pressed Key.left
Screenshot: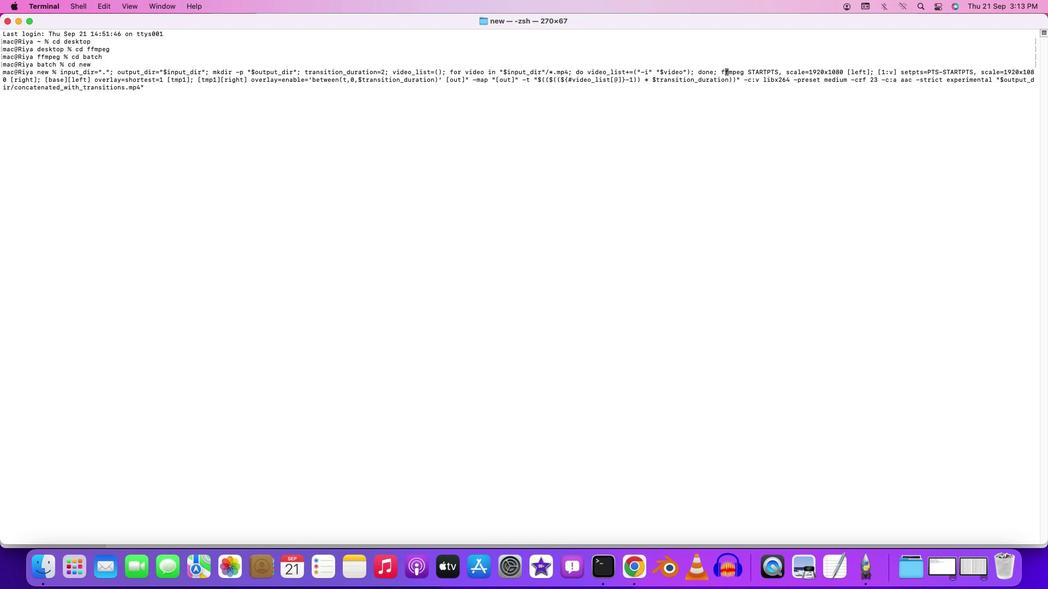 
Action: Mouse moved to (118, 168)
Screenshot: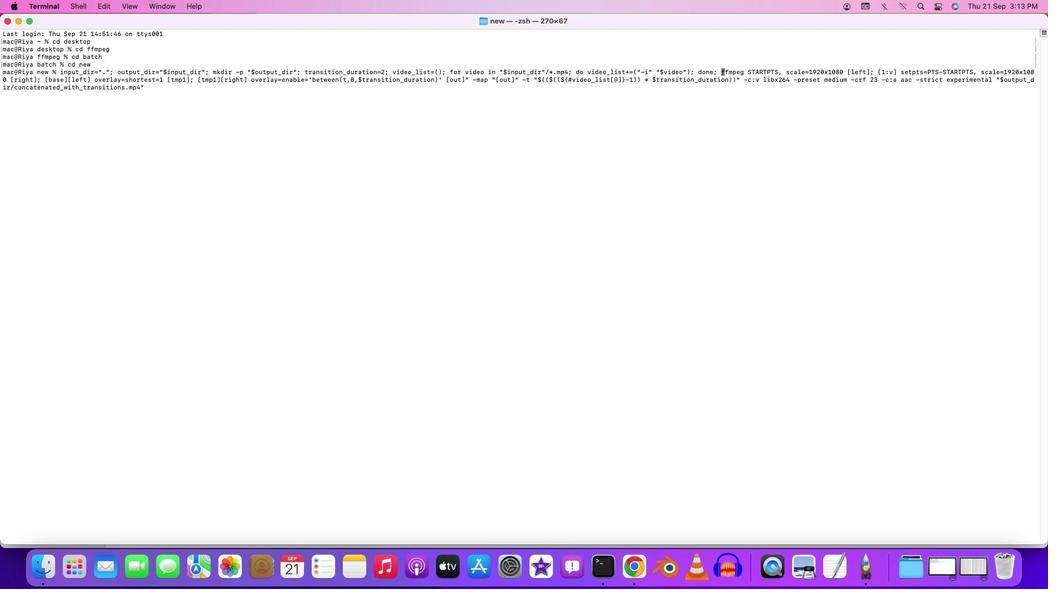
Action: Key pressed Key.left
Screenshot: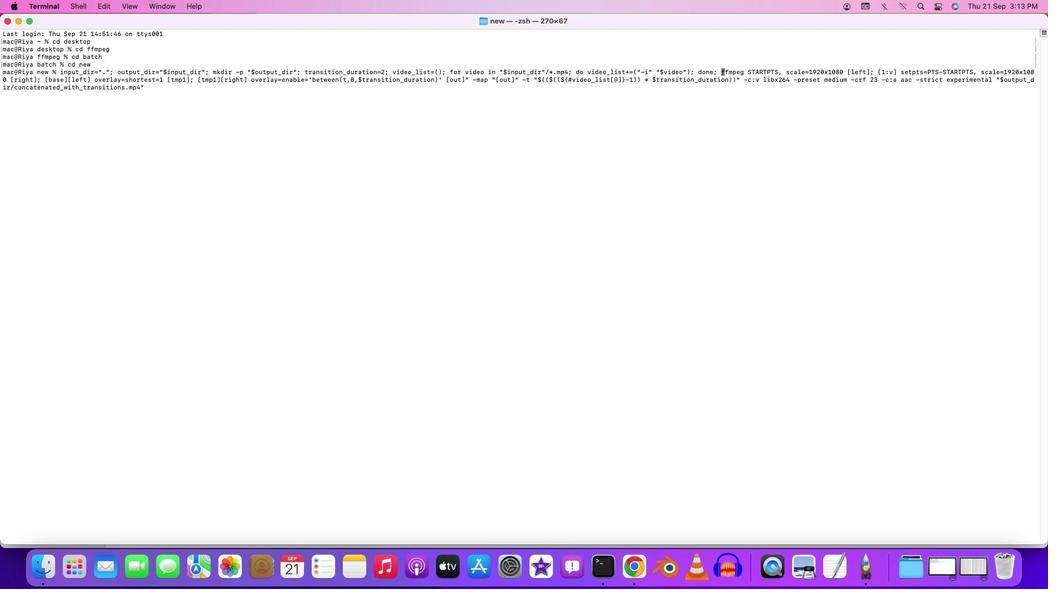 
Action: Mouse moved to (118, 168)
Screenshot: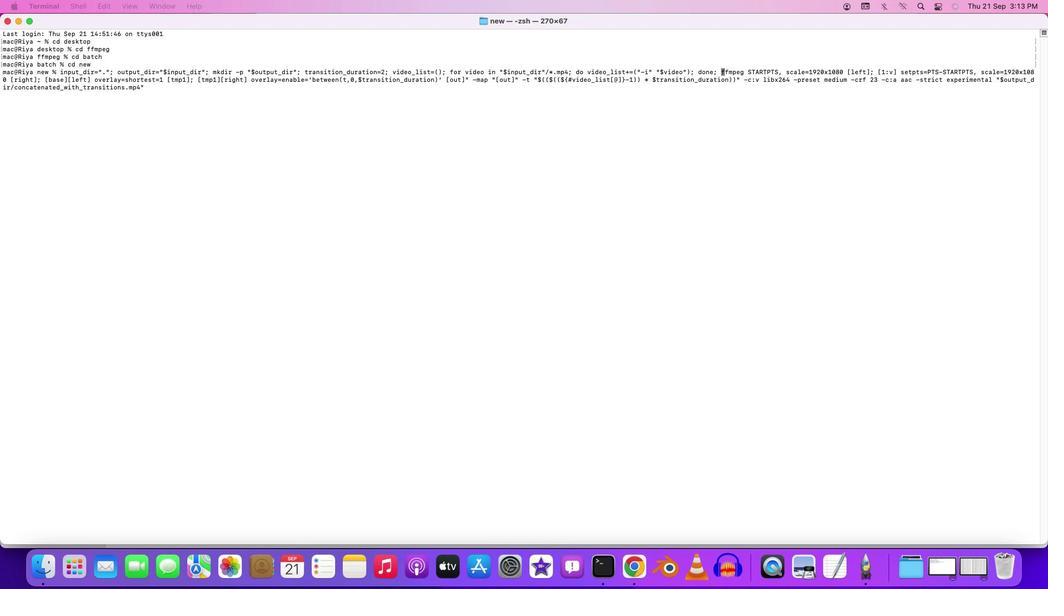 
Action: Mouse pressed left at (118, 168)
Screenshot: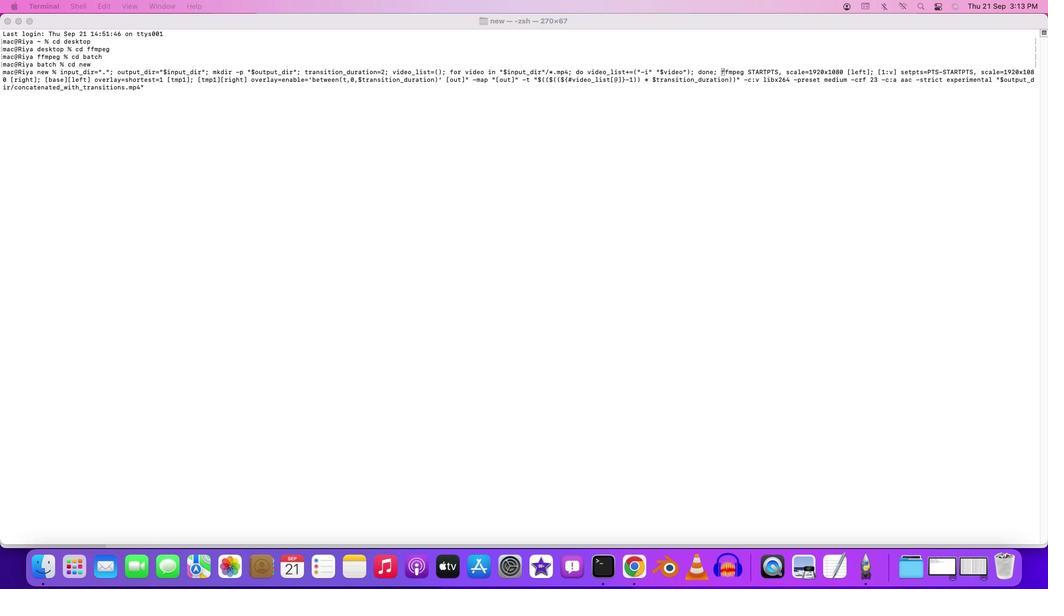 
Action: Mouse moved to (118, 167)
Screenshot: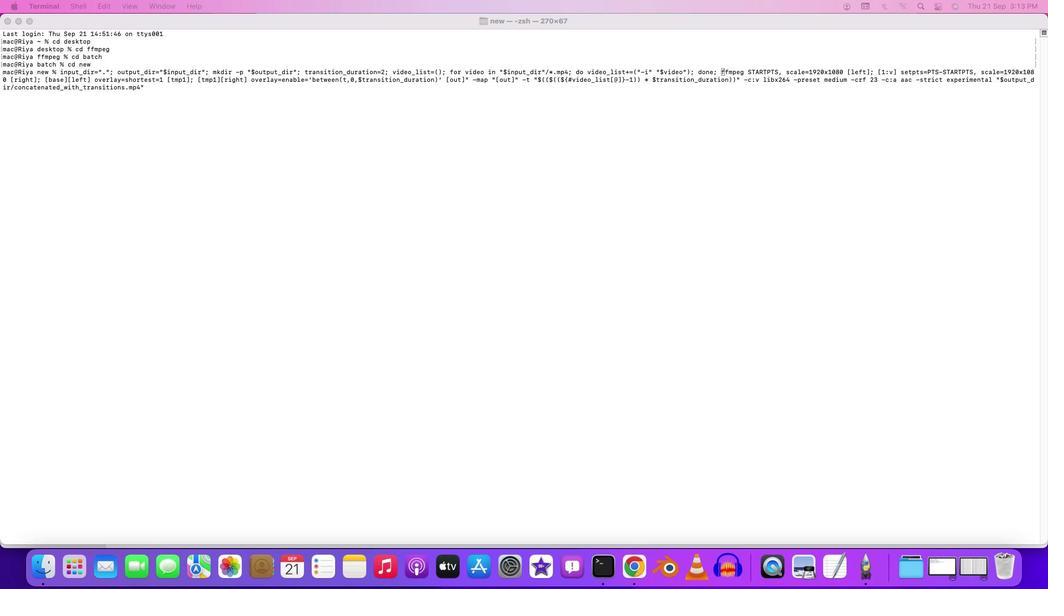 
Action: Mouse pressed left at (118, 167)
Screenshot: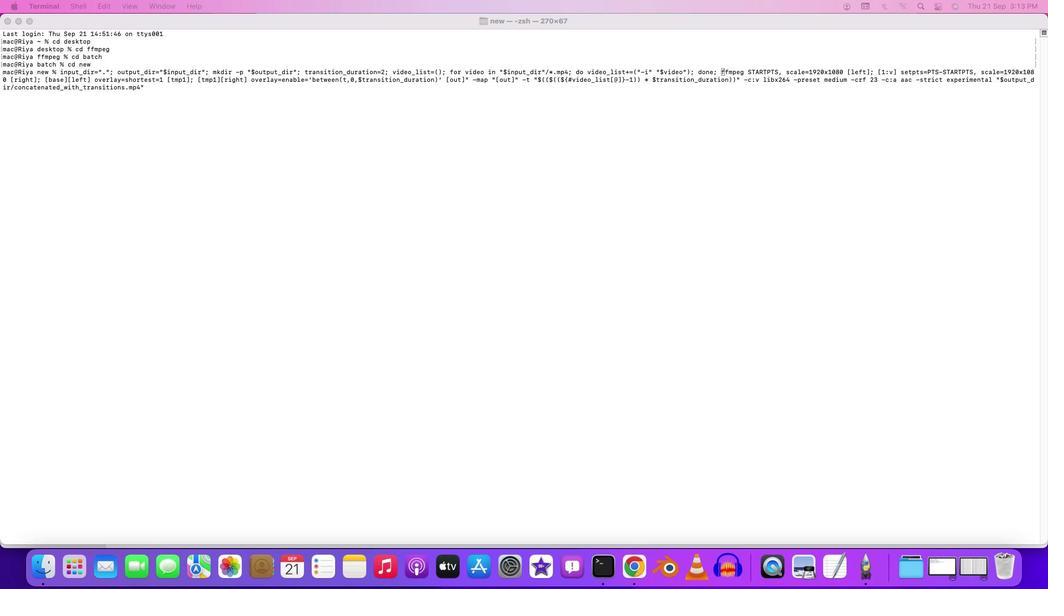 
Action: Mouse moved to (110, 160)
Screenshot: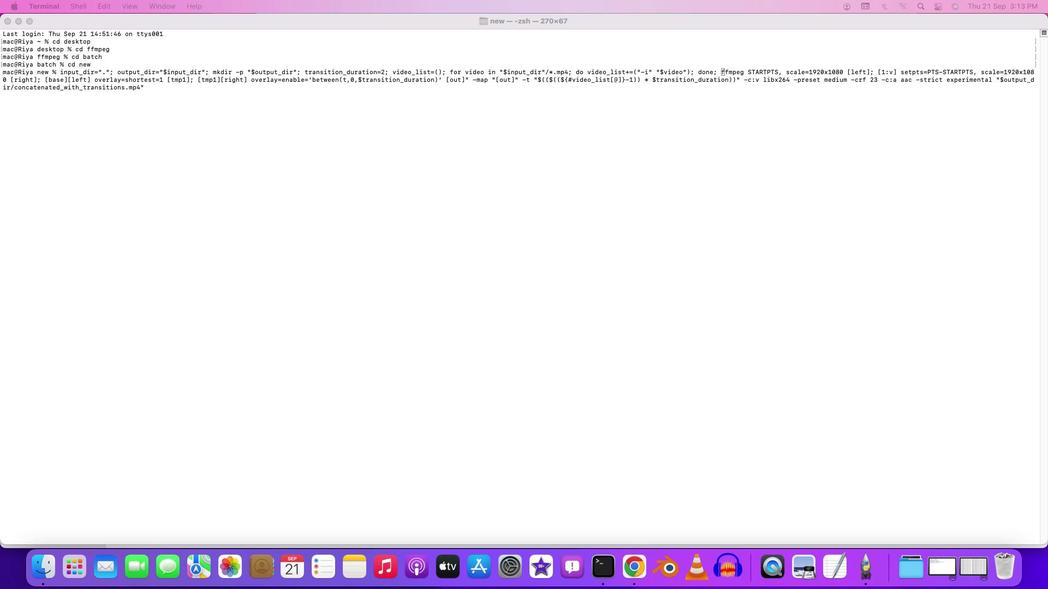 
Action: Mouse pressed left at (110, 160)
Screenshot: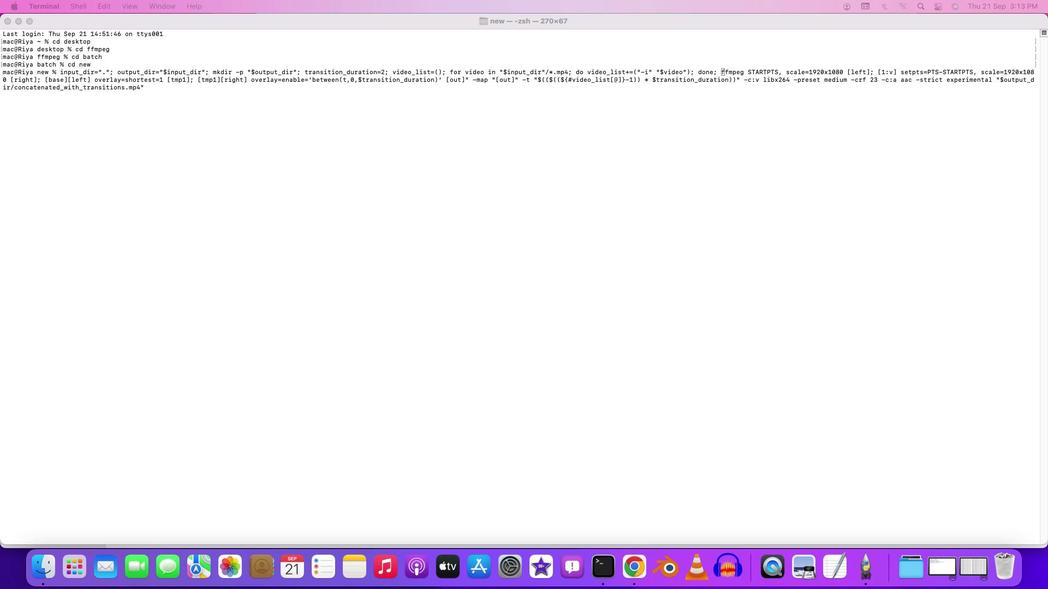 
Action: Mouse moved to (127, 149)
Screenshot: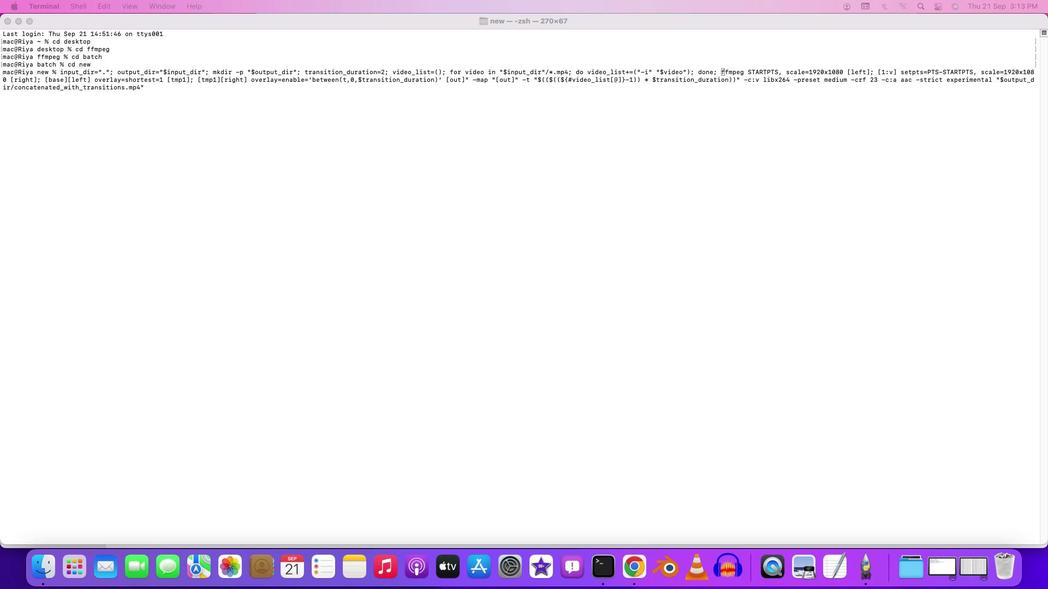 
Action: Mouse pressed left at (127, 149)
Screenshot: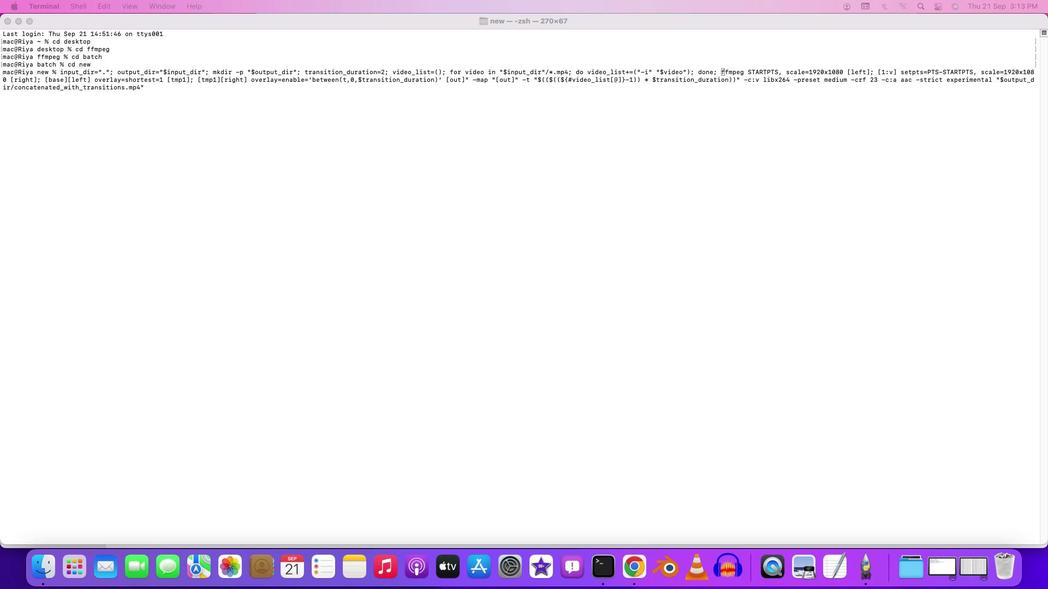 
Action: Mouse moved to (117, 298)
Screenshot: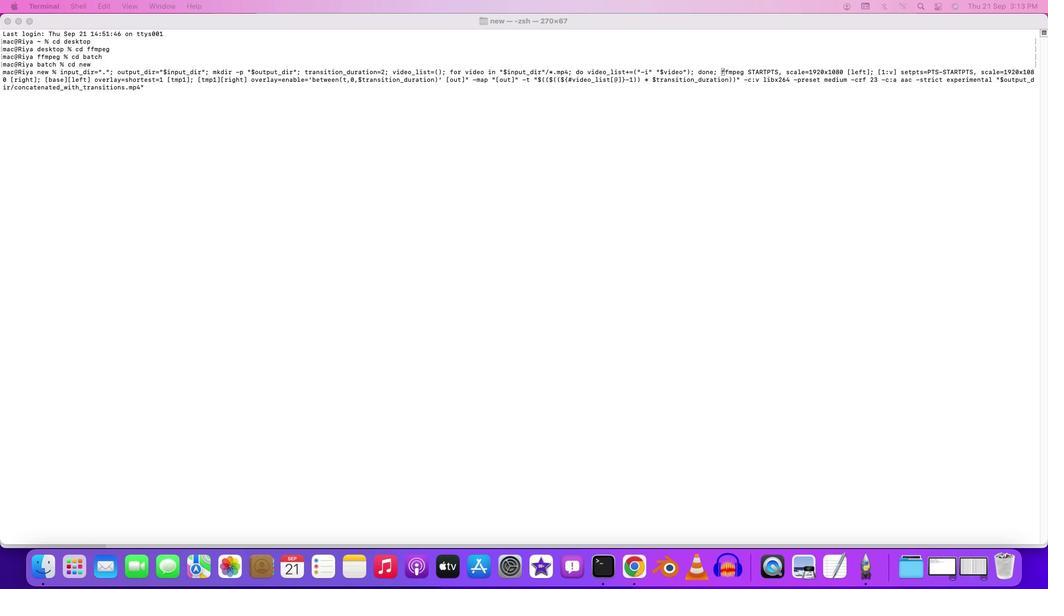 
Action: Mouse pressed left at (117, 298)
Screenshot: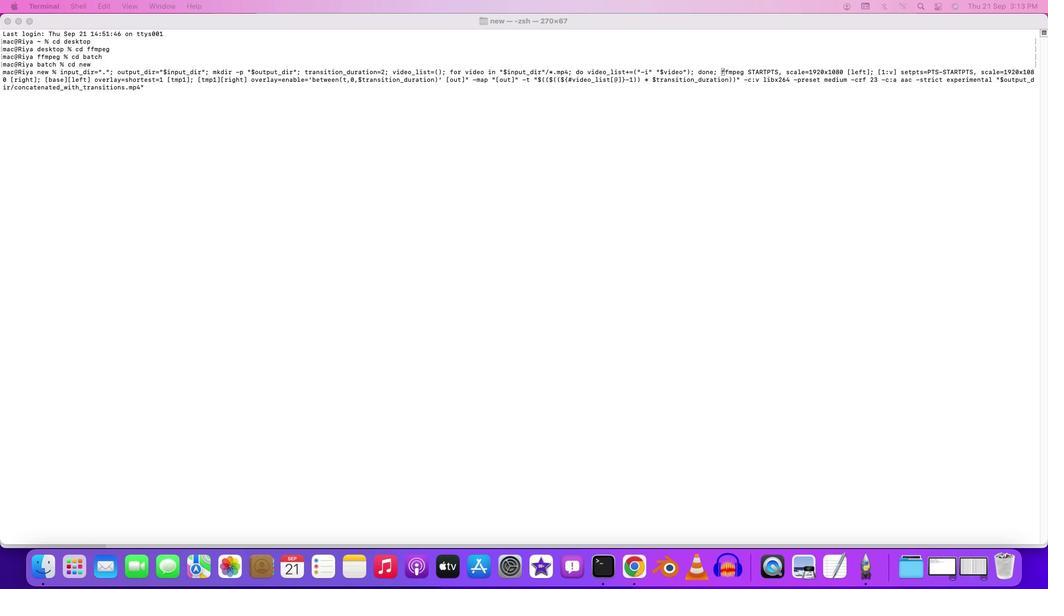 
Action: Mouse moved to (117, 298)
Screenshot: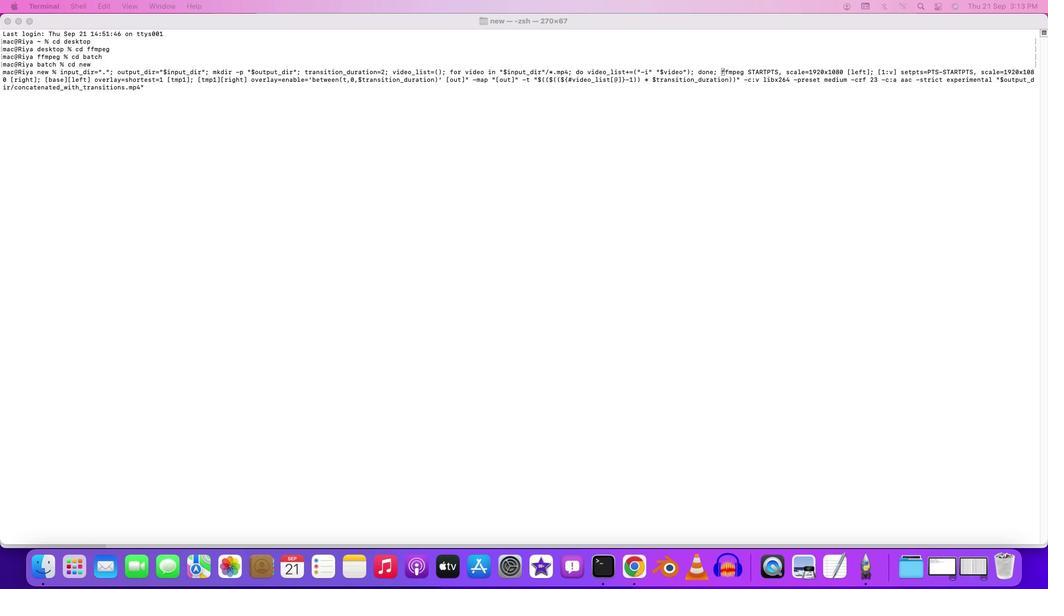 
Action: Key pressed Key.cmd
Screenshot: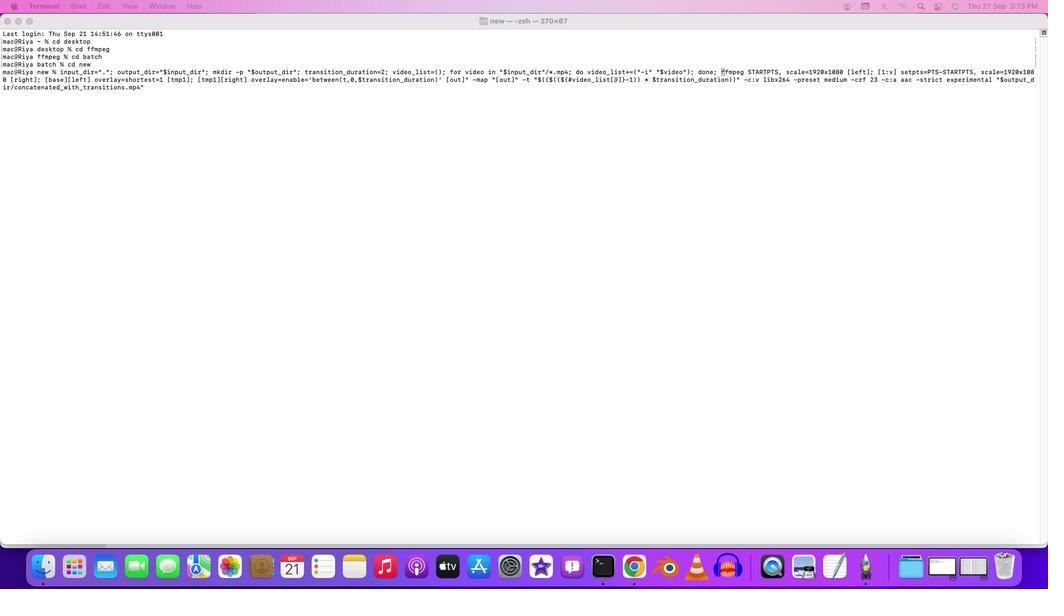 
Action: Mouse moved to (117, 298)
Screenshot: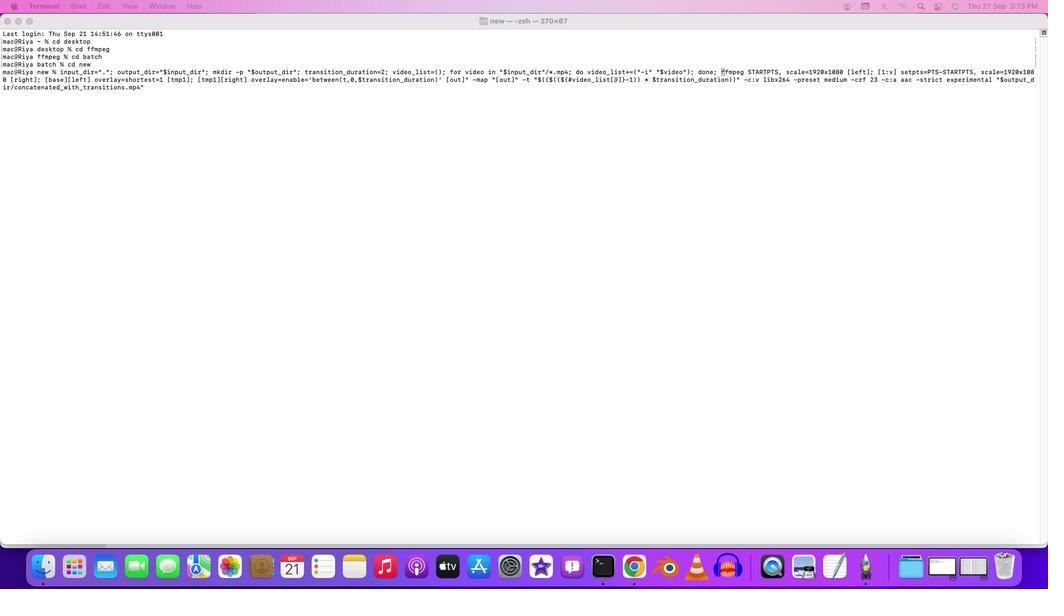
Action: Key pressed 'v'
Screenshot: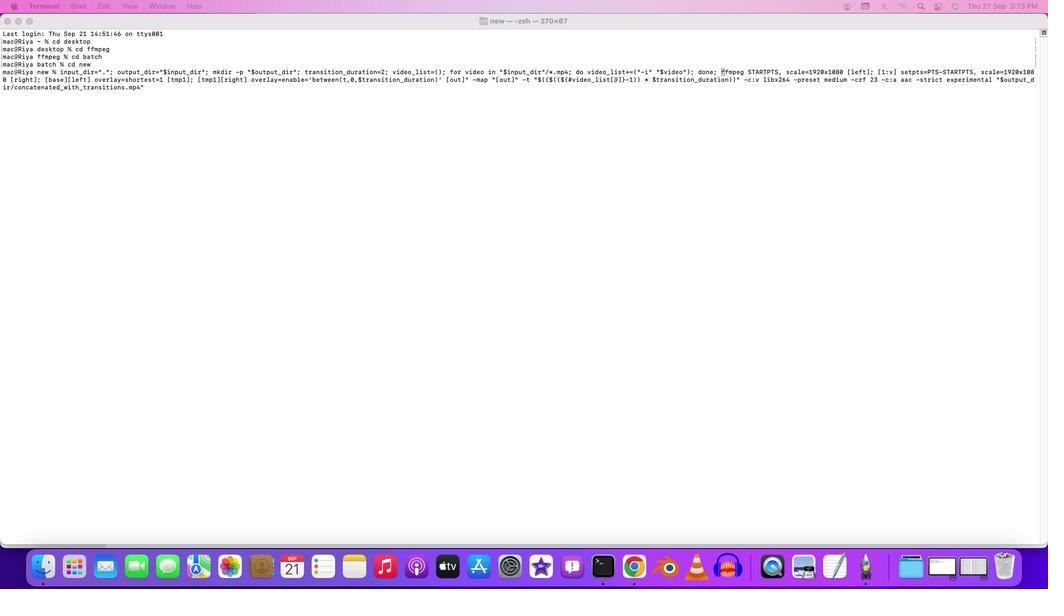 
Action: Mouse moved to (150, 81)
Screenshot: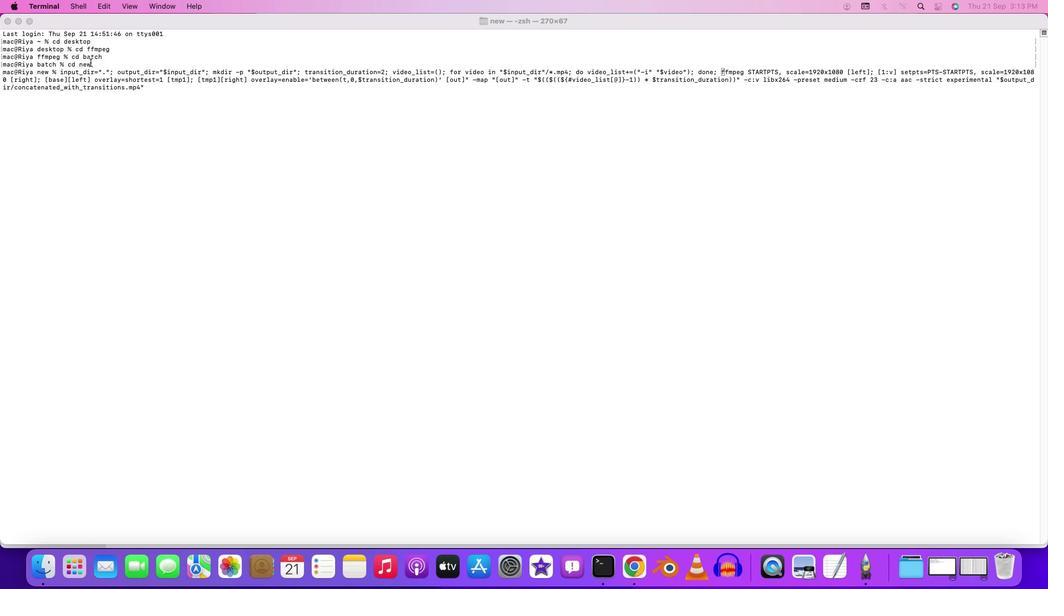 
Action: Mouse pressed left at (150, 81)
Screenshot: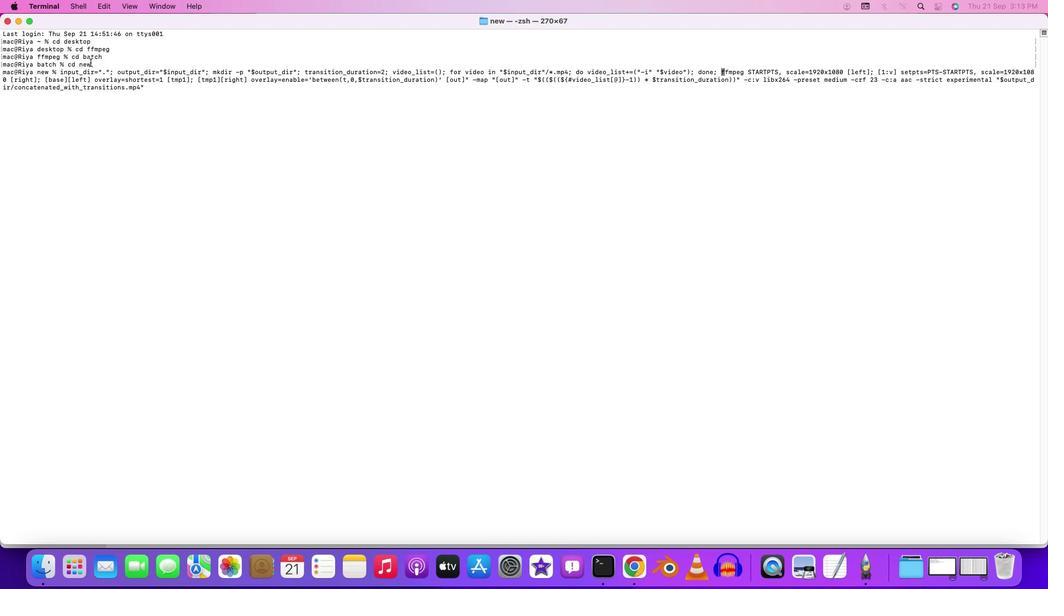 
Action: Mouse moved to (153, 101)
Screenshot: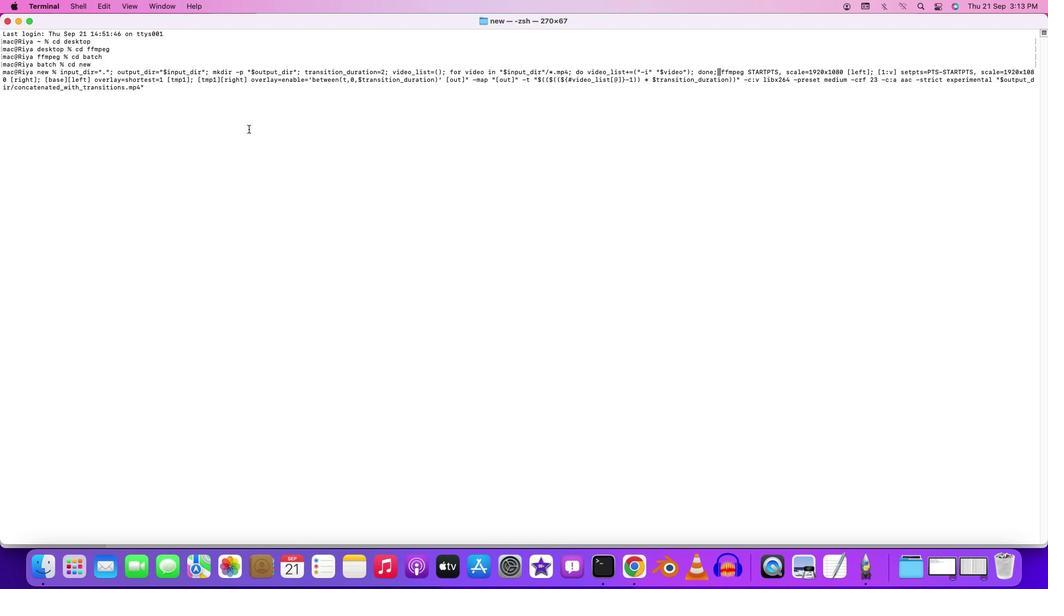 
Action: Key pressed Key.left
Screenshot: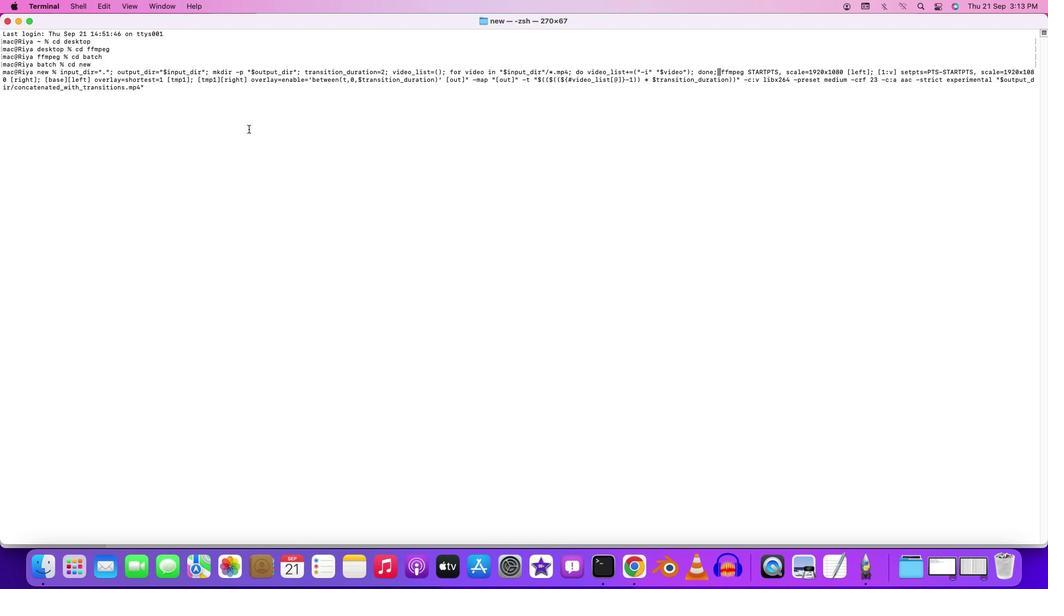 
Action: Mouse moved to (169, 122)
Screenshot: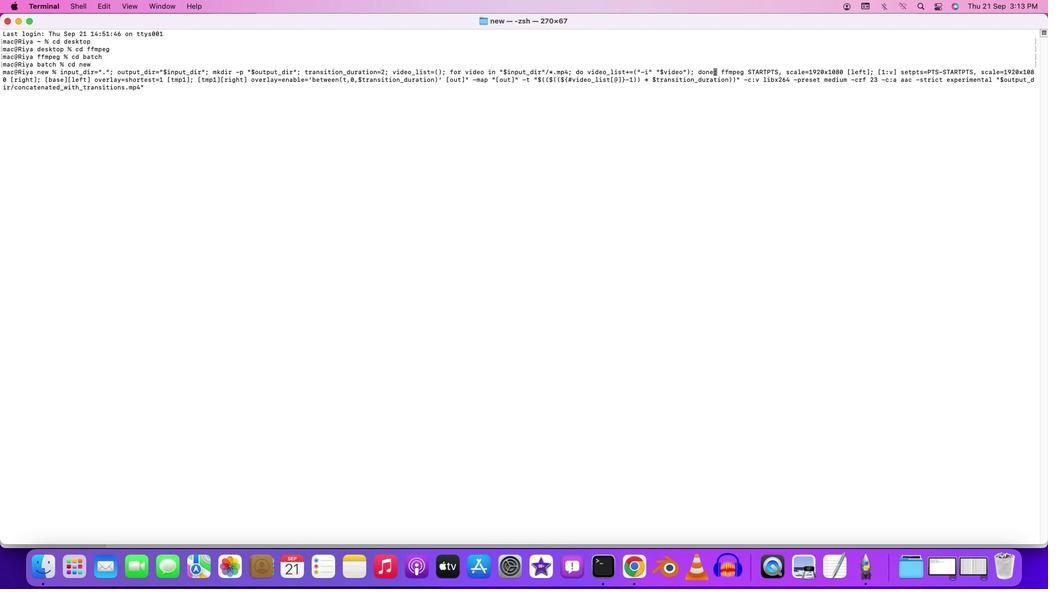 
Action: Key pressed Key.leftKey.leftKey.leftKey.leftKey.leftKey.leftKey.leftKey.left
Screenshot: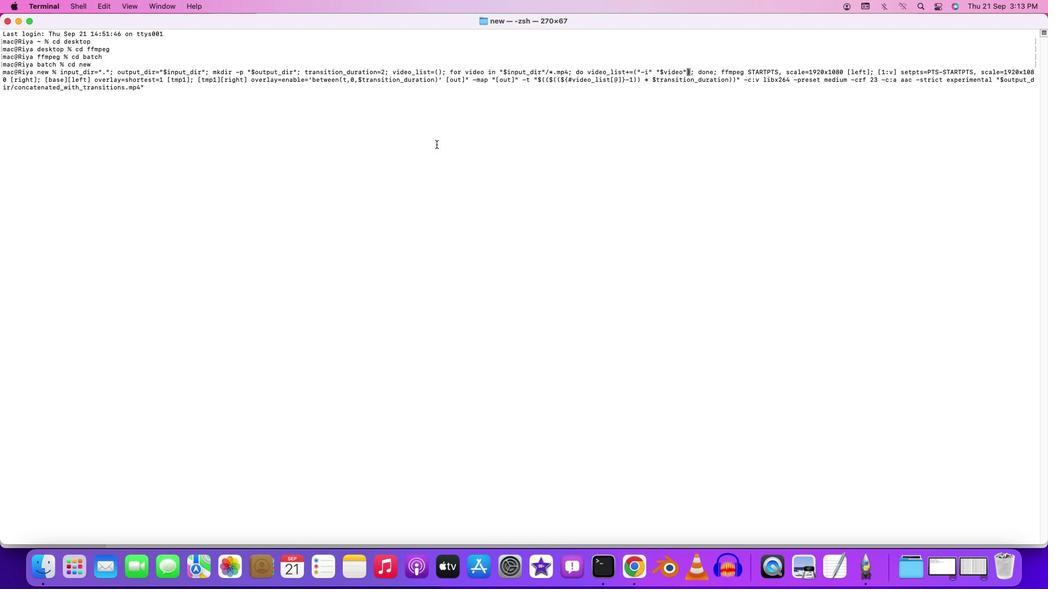 
Action: Mouse moved to (169, 118)
Screenshot: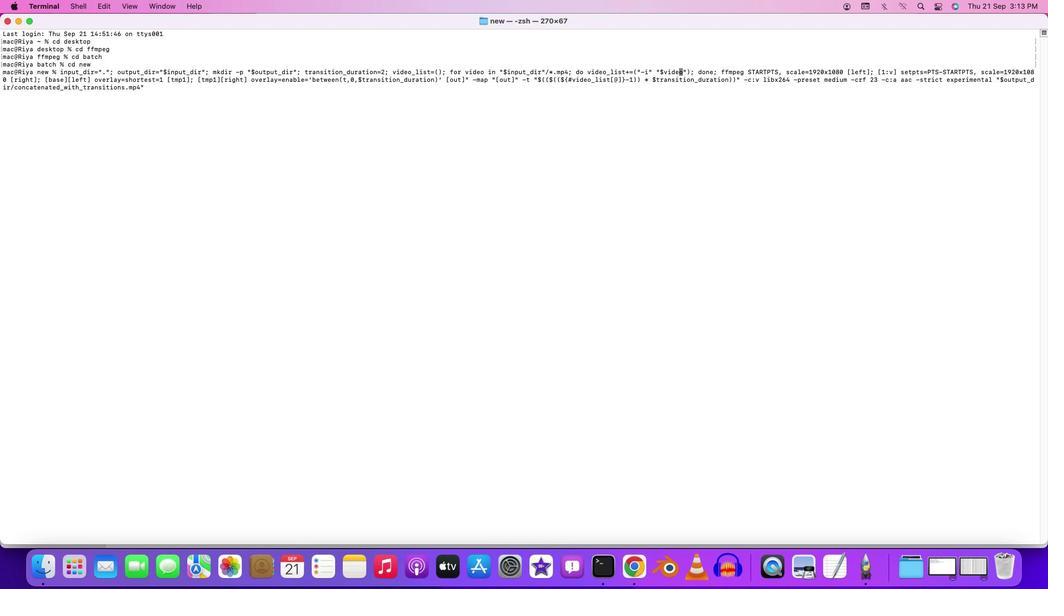 
Action: Key pressed Key.left
Screenshot: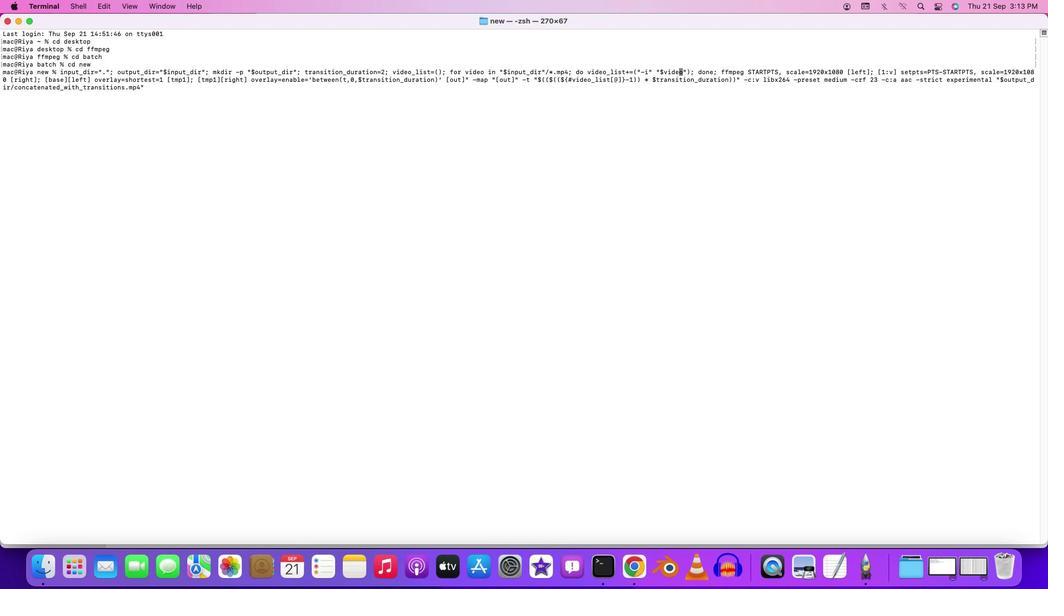 
Action: Mouse moved to (169, 116)
Screenshot: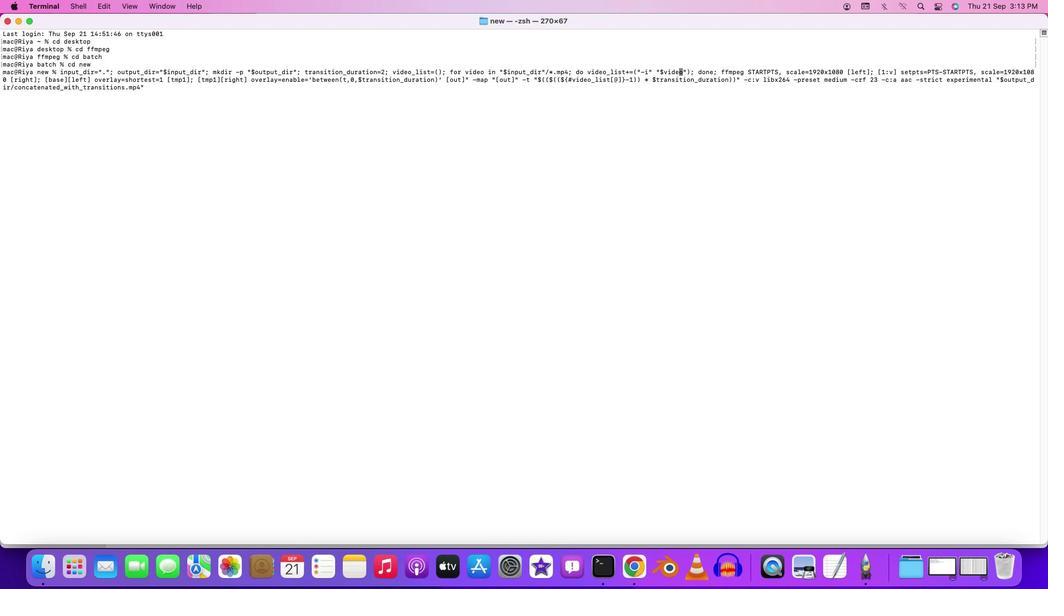 
Action: Key pressed Key.leftKey.left
Screenshot: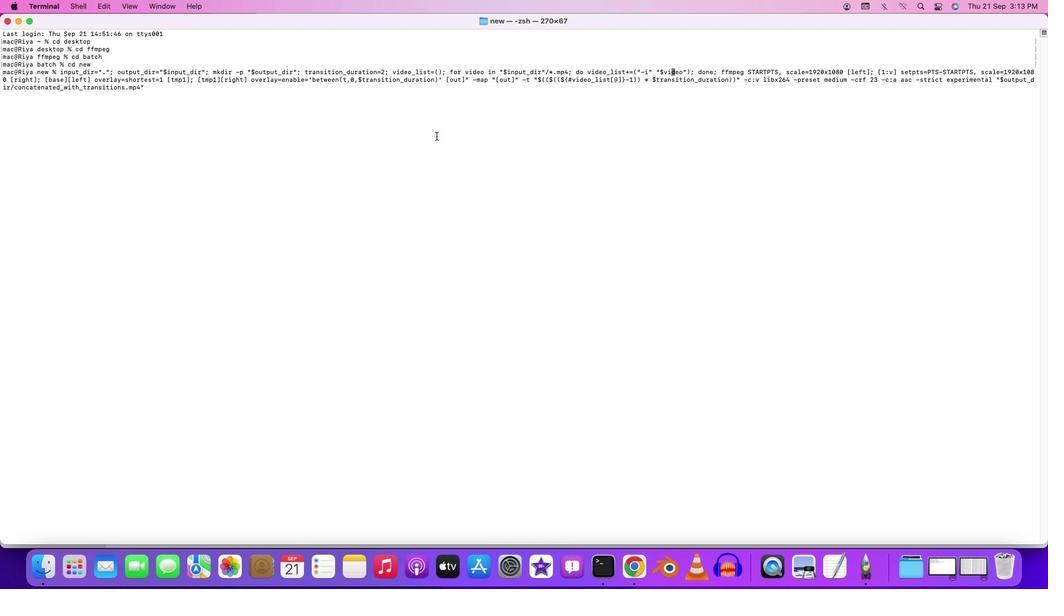 
Action: Mouse moved to (169, 115)
Screenshot: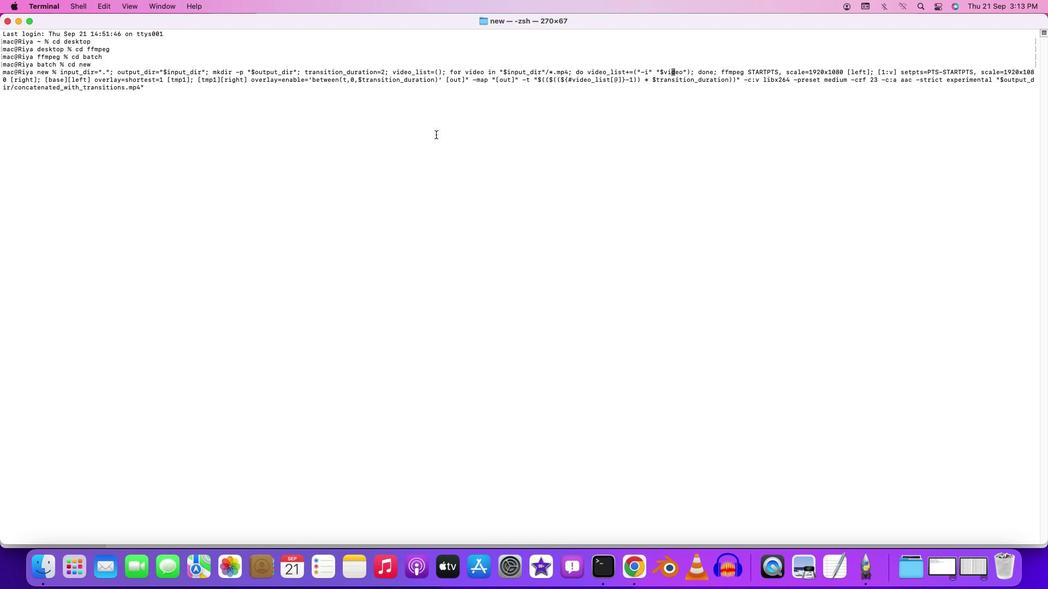
Action: Key pressed Key.left
Screenshot: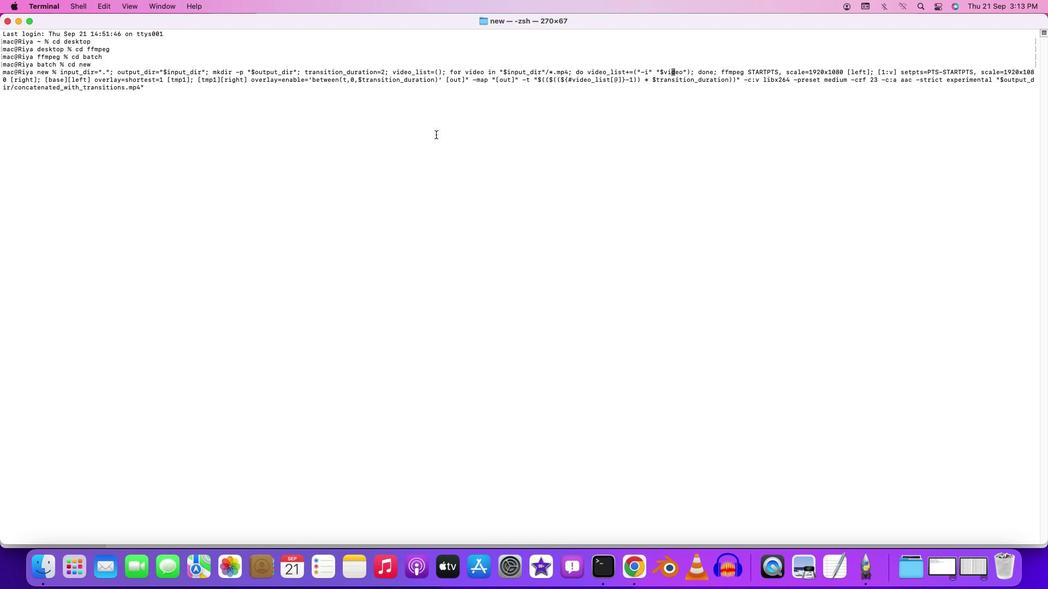 
Action: Mouse moved to (169, 114)
Screenshot: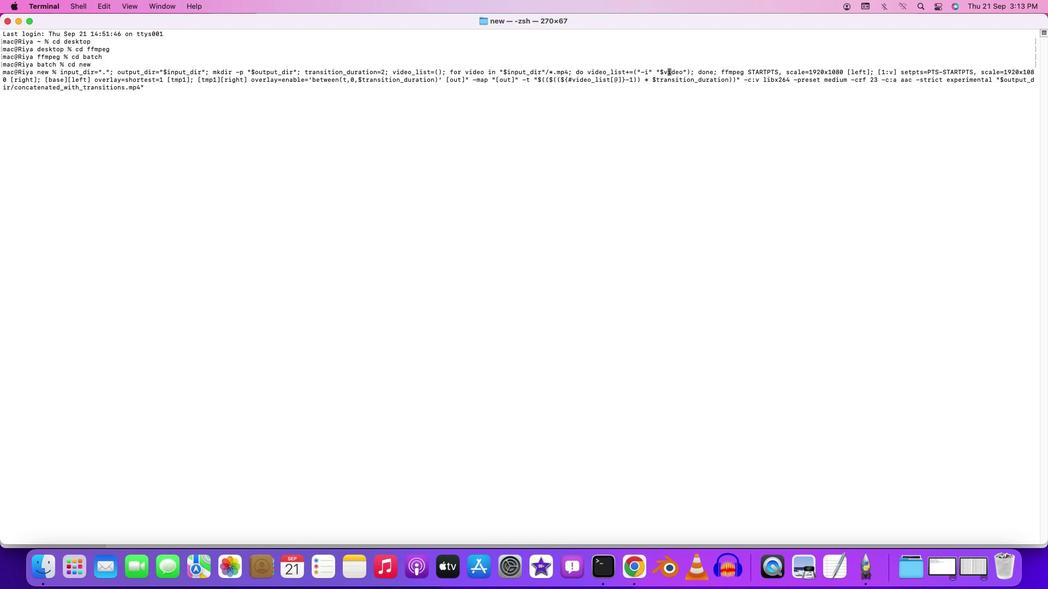 
Action: Key pressed Key.leftKey.leftKey.leftKey.leftKey.leftKey.leftKey.leftKey.leftKey.leftKey.leftKey.leftKey.leftKey.leftKey.leftKey.leftKey.leftKey.leftKey.leftKey.leftKey.leftKey.leftKey.leftKey.leftKey.leftKey.leftKey.leftKey.leftKey.leftKey.leftKey.leftKey.leftKey.leftKey.leftKey.leftKey.leftKey.leftKey.leftKey.leftKey.leftKey.leftKey.leftKey.leftKey.leftKey.leftKey.leftKey.leftKey.leftKey.leftKey.leftKey.leftKey.leftKey.leftKey.leftKey.leftKey.leftKey.leftKey.leftKey.leftKey.leftKey.leftKey.leftKey.leftKey.leftKey.leftKey.leftKey.leftKey.leftKey.leftKey.leftKey.leftKey.leftKey.leftKey.leftKey.leftKey.leftKey.leftKey.leftKey.leftKey.leftKey.leftKey.leftKey.leftKey.leftKey.leftKey.leftKey.leftKey.leftKey.leftKey.leftKey.leftKey.leftKey.leftKey.leftKey.leftKey.leftKey.leftKey.leftKey.leftKey.leftKey.leftKey.leftKey.leftKey.leftKey.leftKey.leftKey.leftKey.leftKey.leftKey.leftKey.leftKey.leftKey.leftKey.leftKey.leftKey.leftKey.leftKey.leftKey.leftKey.leftKey.leftKey.leftKey.leftKey.rightKey.rightKey.rightKey.rightKey.rightKey.rightKey.rightKey.rightKey.rightKey.rightKey.rightKey.rightKey.rightKey.rightKey.rightKey.rightKey.rightKey.rightKey.rightKey.rightKey.rightKey.rightKey.rightKey.rightKey.rightKey.rightKey.rightKey.rightKey.rightKey.rightKey.rightKey.rightKey.rightKey.rightKey.rightKey.rightKey.rightKey.rightKey.rightKey.rightKey.rightKey.rightKey.rightKey.rightKey.rightKey.rightKey.rightKey.rightKey.rightKey.rightKey.rightKey.rightKey.rightKey.rightKey.rightKey.rightKey.rightKey.rightKey.rightKey.rightKey.rightKey.rightKey.rightKey.rightKey.rightKey.rightKey.rightKey.rightKey.rightKey.rightKey.rightKey.rightKey.rightKey.rightKey.rightKey.rightKey.rightKey.rightKey.rightKey.rightKey.rightKey.rightKey.rightKey.rightKey.rightKey.rightKey.rightKey.rightKey.rightKey.rightKey.rightKey.rightKey.rightKey.rightKey.rightKey.rightKey.rightKey.rightKey.rightKey.rightKey.rightKey.rightKey.rightKey.rightKey.rightKey.rightKey.rightKey.rightKey.rightKey.rightKey.rightKey.rightKey.rightKey.rightKey.rightKey.rightKey.rightKey.rightKey.rightKey.rightKey.rightKey.rightKey.rightKey.rightKey.rightKey.rightKey.rightKey.rightKey.rightKey.rightKey.rightKey.rightKey.rightKey.rightKey.rightKey.rightKey.rightKey.rightKey.rightKey.rightKey.rightKey.rightKey.rightKey.rightKey.rightKey.rightKey.rightKey.rightKey.rightKey.rightKey.rightKey.leftKey.rightKey.rightKey.rightKey.rightKey.rightKey.rightKey.rightKey.rightKey.rightKey.rightKey.rightKey.rightKey.rightKey.rightKey.rightKey.rightKey.rightKey.rightKey.rightKey.rightKey.rightKey.rightKey.rightKey.rightKey.rightKey.rightKey.rightKey.rightKey.rightKey.rightKey.leftKey.rightKey.rightKey.rightKey.rightKey.rightKey.rightKey.rightKey.rightKey.rightKey.rightKey.rightKey.rightKey.rightKey.rightKey.rightKey.rightKey.rightKey.rightKey.rightKey.rightKey.rightKey.rightKey.rightKey.rightKey.rightKey.rightKey.rightKey.rightKey.rightKey.rightKey.leftKey.leftKey.leftKey.leftKey.leftKey.leftKey.leftKey.leftKey.leftKey.leftKey.leftKey.leftKey.leftKey.leftKey.leftKey.leftKey.leftKey.leftKey.leftKey.leftKey.leftKey.leftKey.leftKey.leftKey.leftKey.leftKey.leftKey.leftKey.leftKey.leftKey.leftKey.leftKey.leftKey.leftKey.leftKey.leftKey.leftKey.leftKey.leftKey.leftKey.leftKey.leftKey.leftKey.leftKey.leftKey.leftKey.leftKey.leftKey.leftKey.leftKey.leftKey.leftKey.leftKey.leftKey.leftKey.leftKey.leftKey.leftKey.left
Screenshot: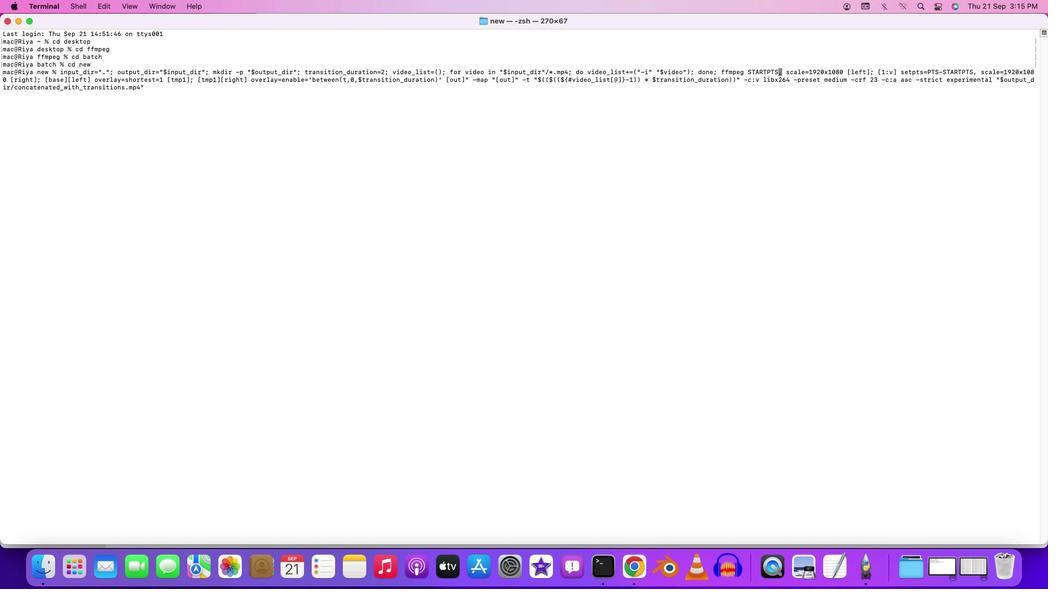 
Action: Mouse moved to (164, 104)
Screenshot: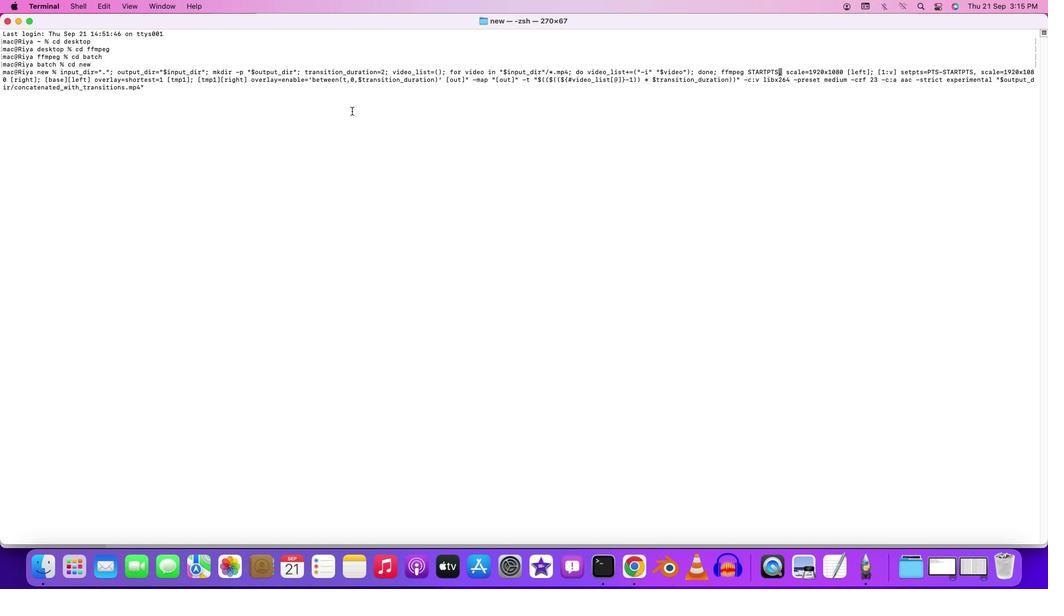 
Action: Key pressed Key.space
Screenshot: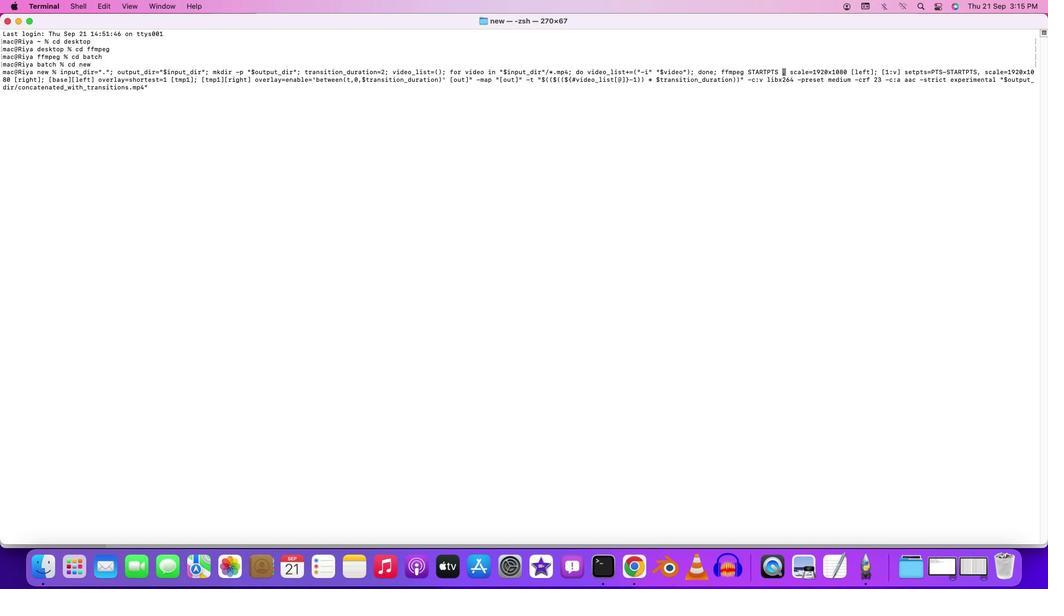 
Action: Mouse moved to (112, 167)
Screenshot: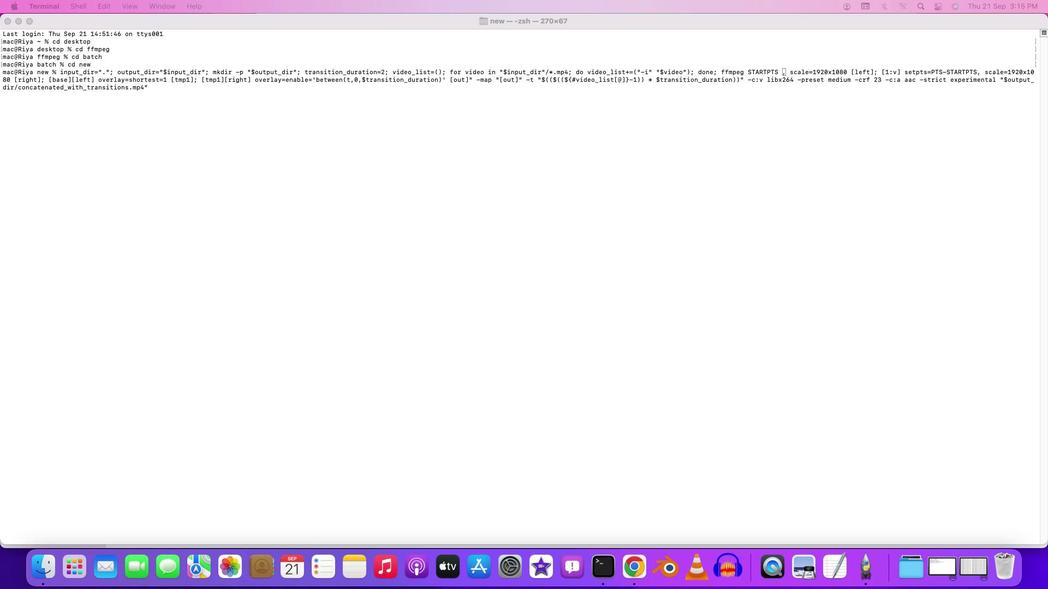 
Action: Mouse pressed left at (112, 167)
Screenshot: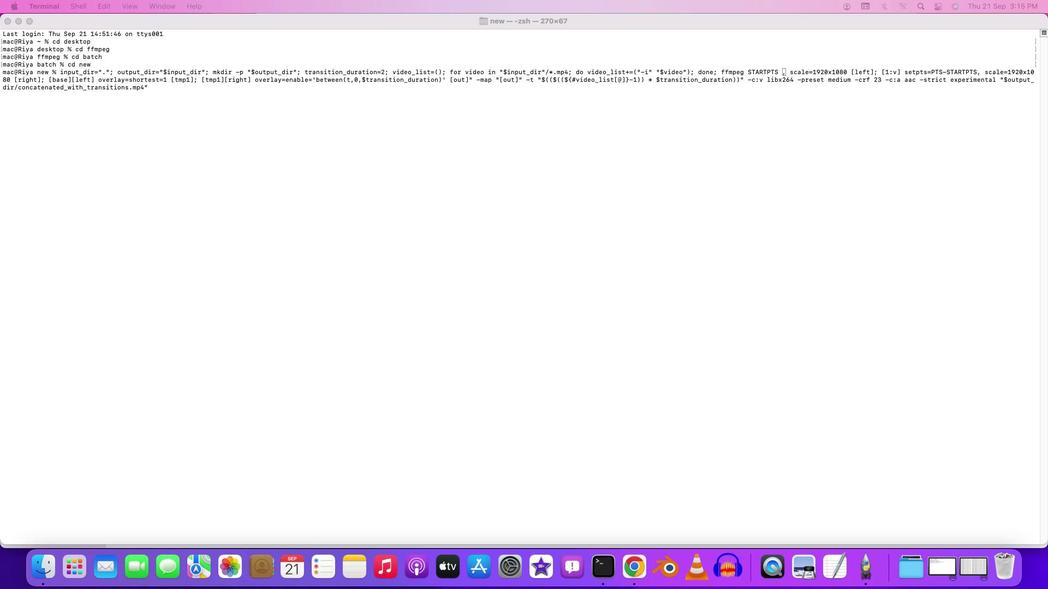 
Action: Mouse moved to (111, 168)
Screenshot: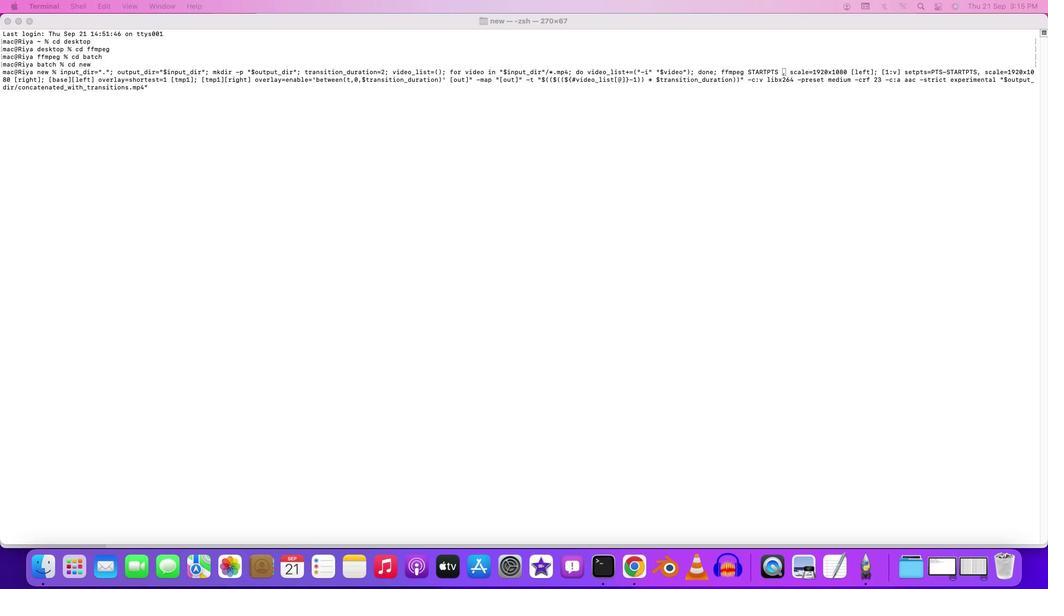 
Action: Mouse pressed left at (111, 168)
Screenshot: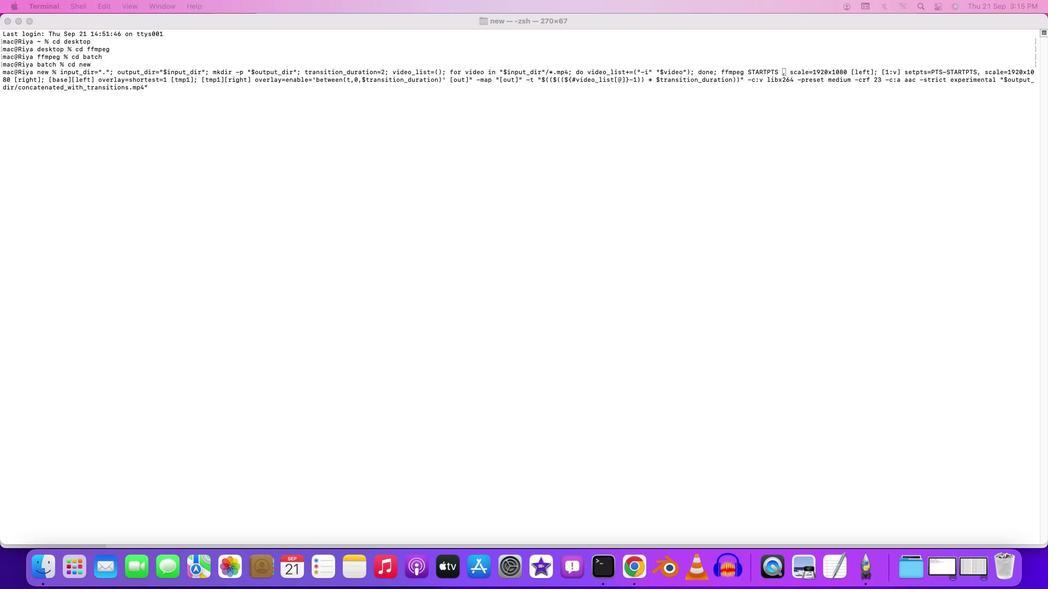 
Action: Mouse moved to (188, 86)
Screenshot: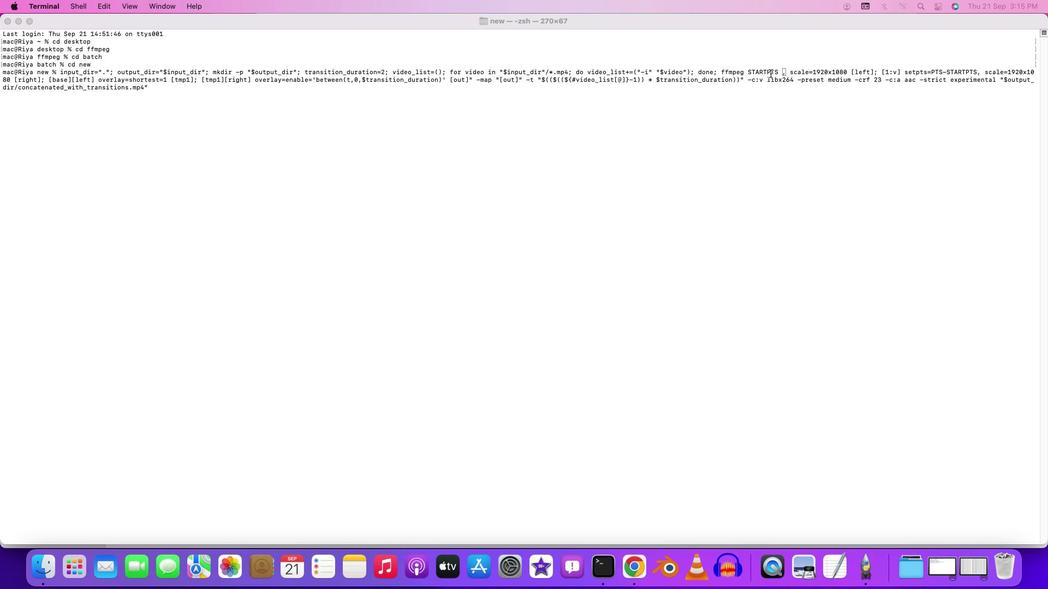 
Action: Mouse pressed left at (188, 86)
Screenshot: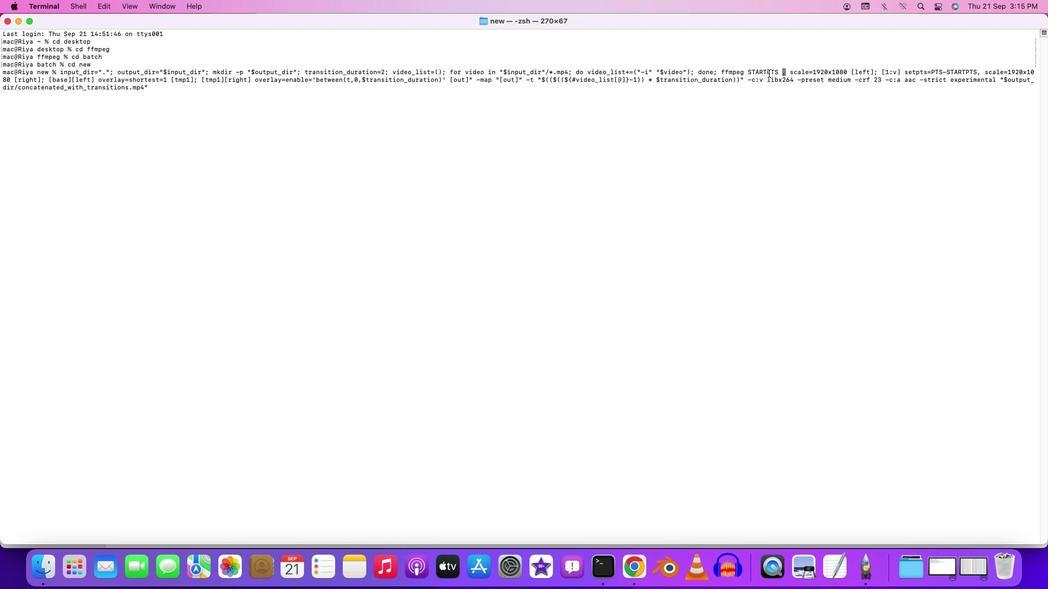 
Action: Mouse moved to (188, 86)
Screenshot: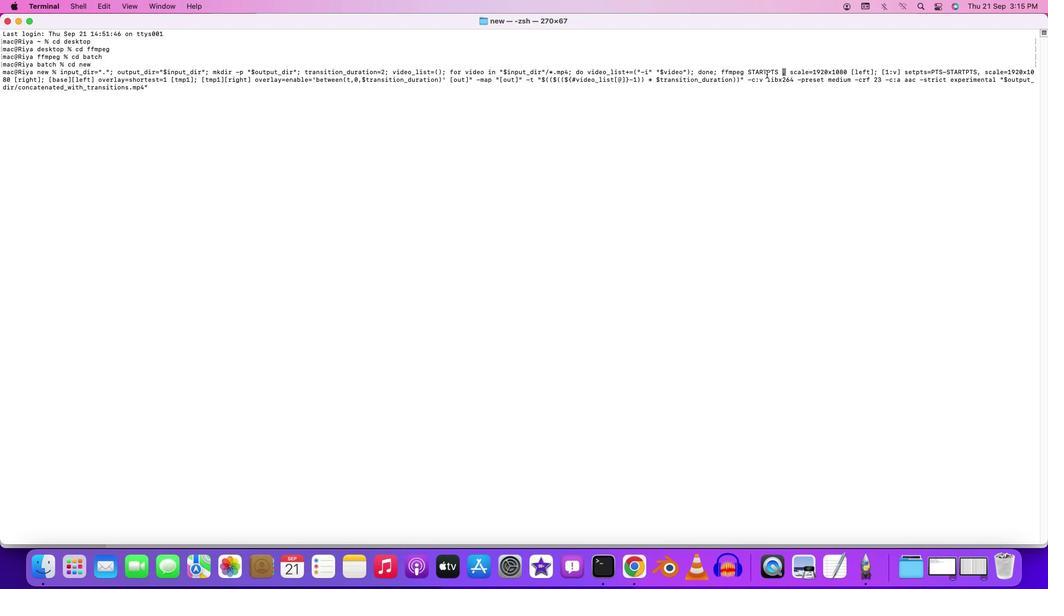 
Action: Key pressed Key.leftKey.leftKey.leftKey.leftKey.leftKey.leftKey.leftKey.leftKey.leftKey.leftKey.spaceKey.shift'"'Key.shift'$'Key.shift'{''v''i''d''e''o'Key.shift'_''l''i''s''t''['Key.shift'@'']'Key.shift'}'Key.shift'"'Key.space'-''f''i''l''t''e''r'Key.shift'_''c''o''m''p''l''e''x'Key.spaceKey.shift'"''n''u''l'
Screenshot: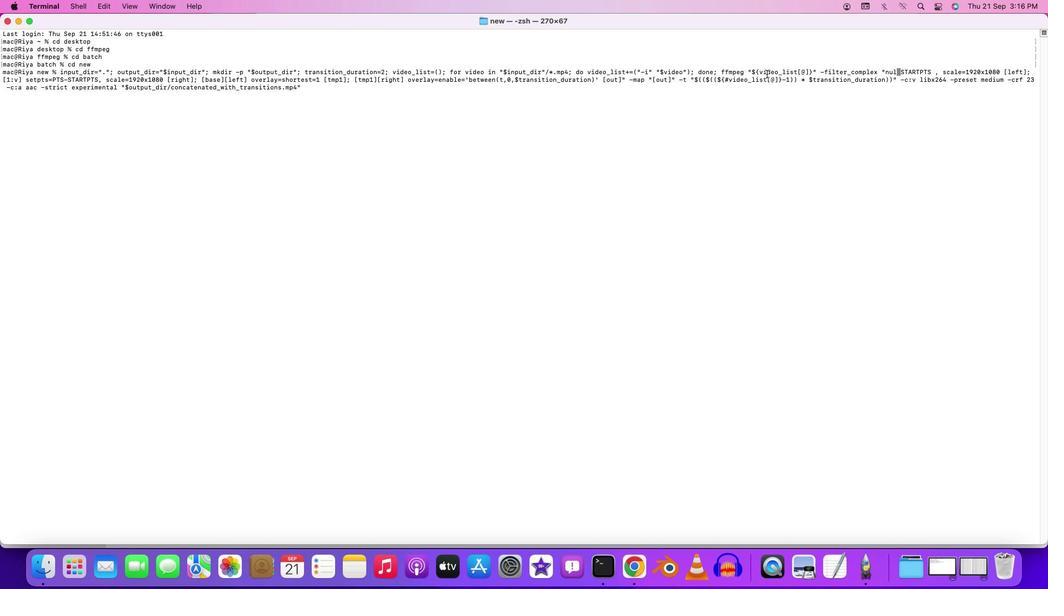 
Action: Mouse moved to (188, 86)
Screenshot: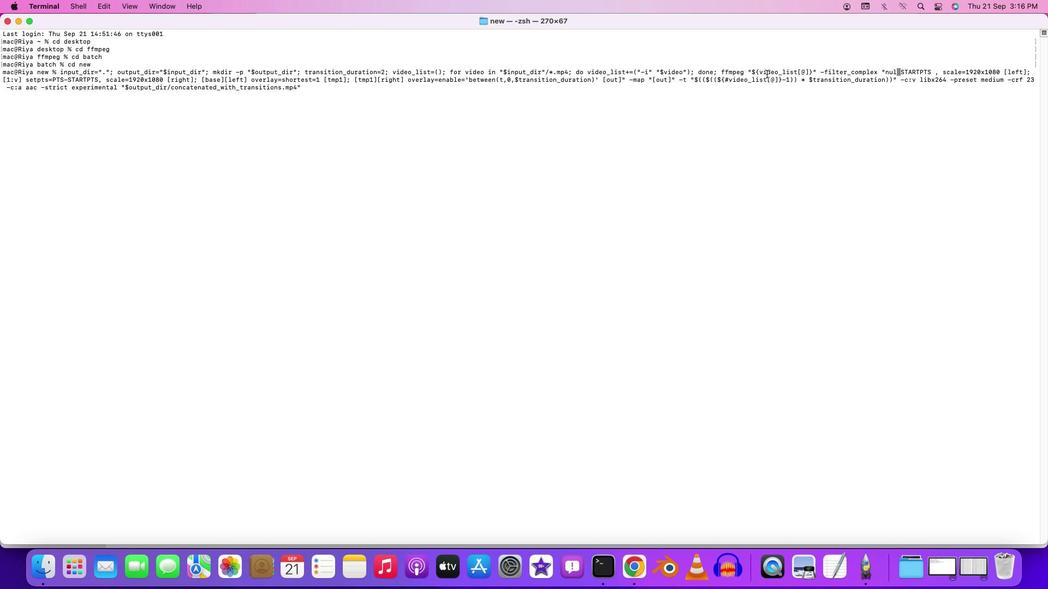 
Action: Key pressed 'l''s''r''c''=''s''i''z''e'
Screenshot: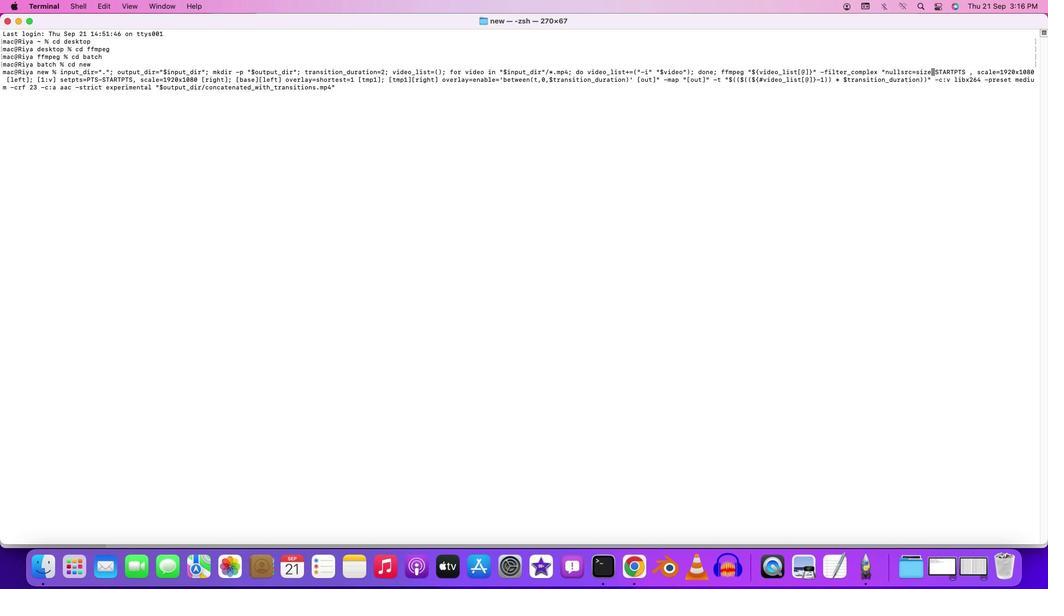 
Action: Mouse moved to (116, 167)
Screenshot: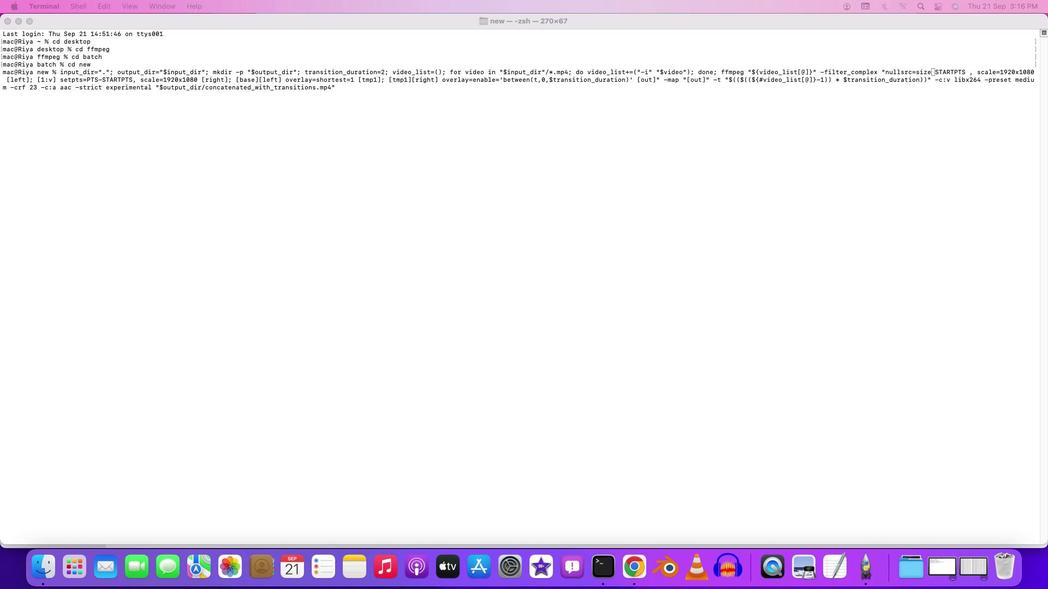 
Action: Mouse pressed left at (116, 167)
Screenshot: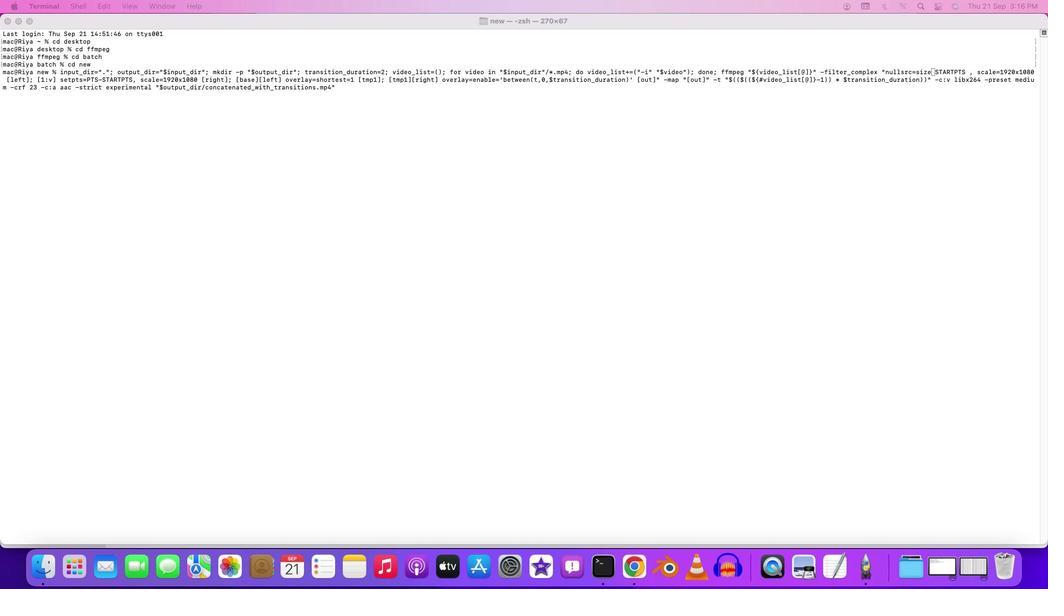 
Action: Mouse moved to (116, 167)
Screenshot: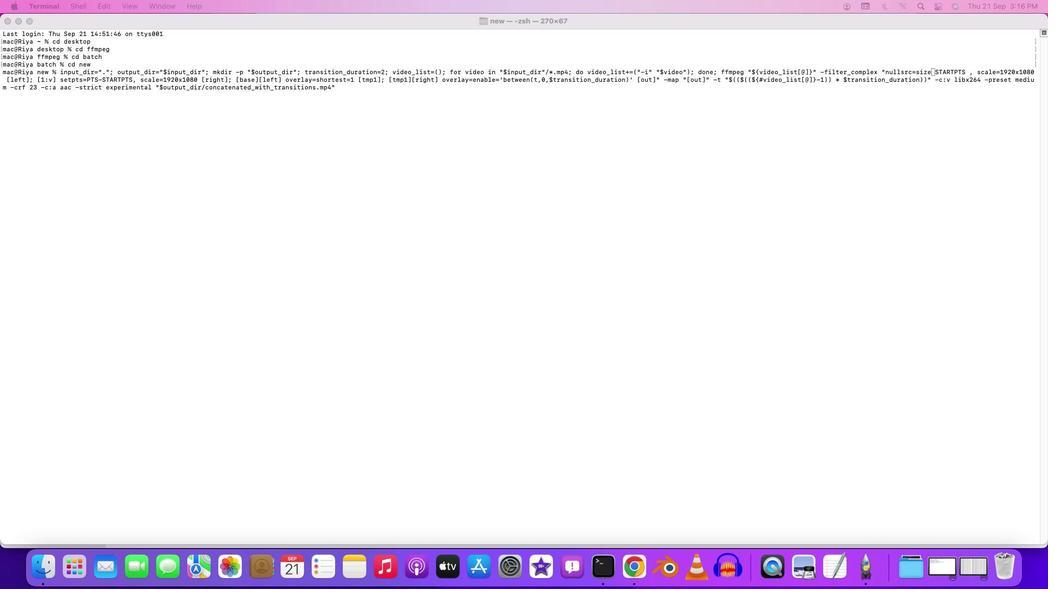 
Action: Mouse pressed left at (116, 167)
Screenshot: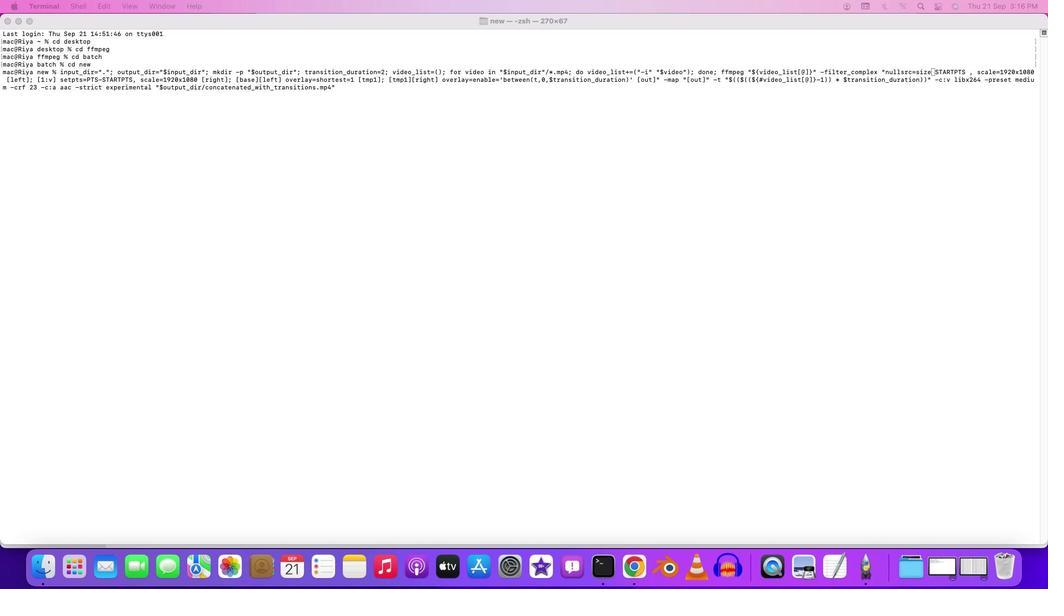 
Action: Mouse moved to (197, 85)
Screenshot: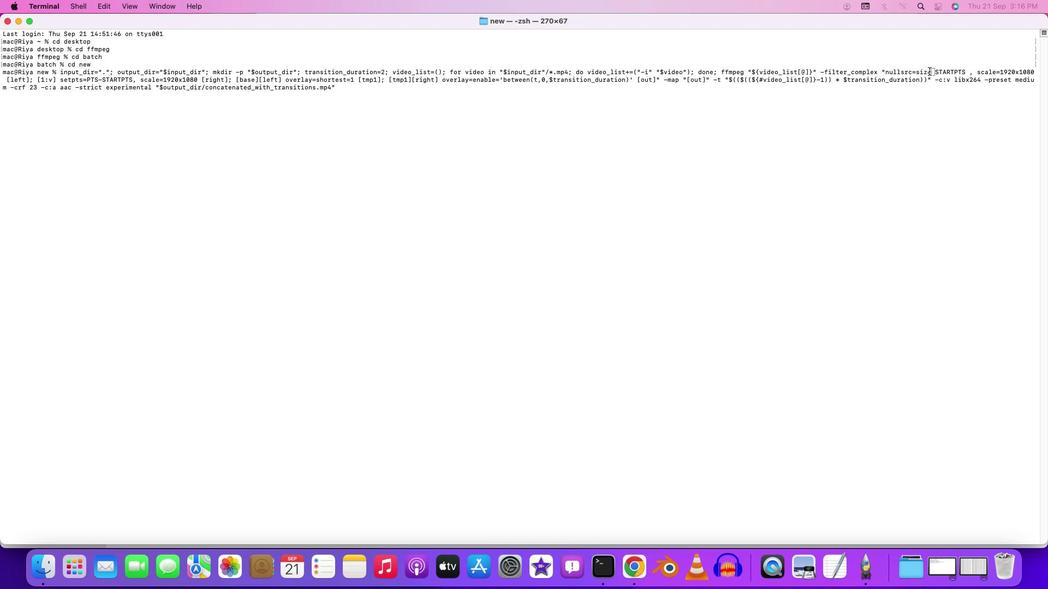 
Action: Mouse pressed left at (197, 85)
Screenshot: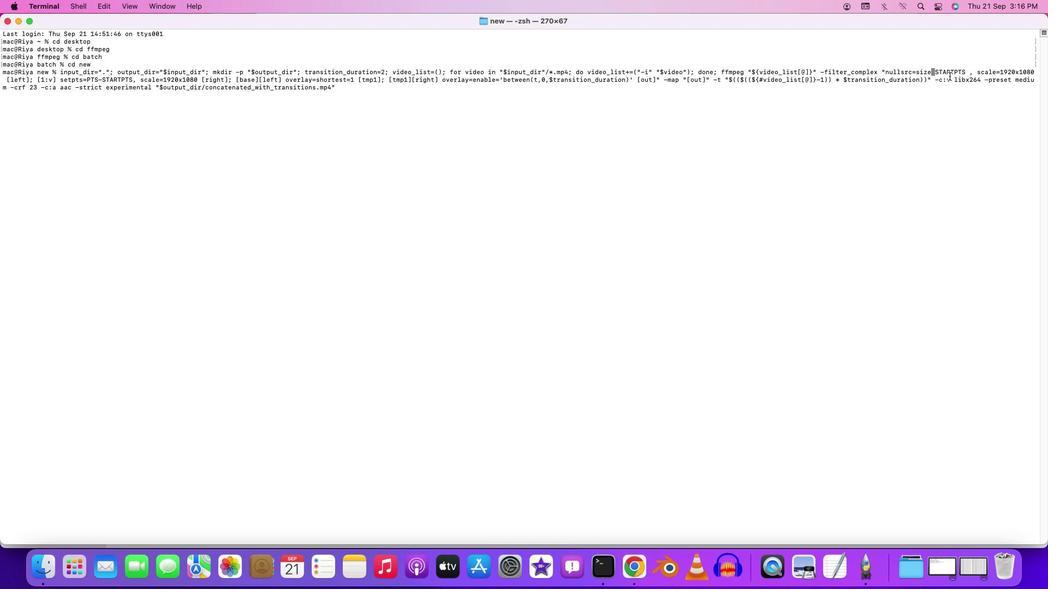 
Action: Mouse moved to (198, 88)
Screenshot: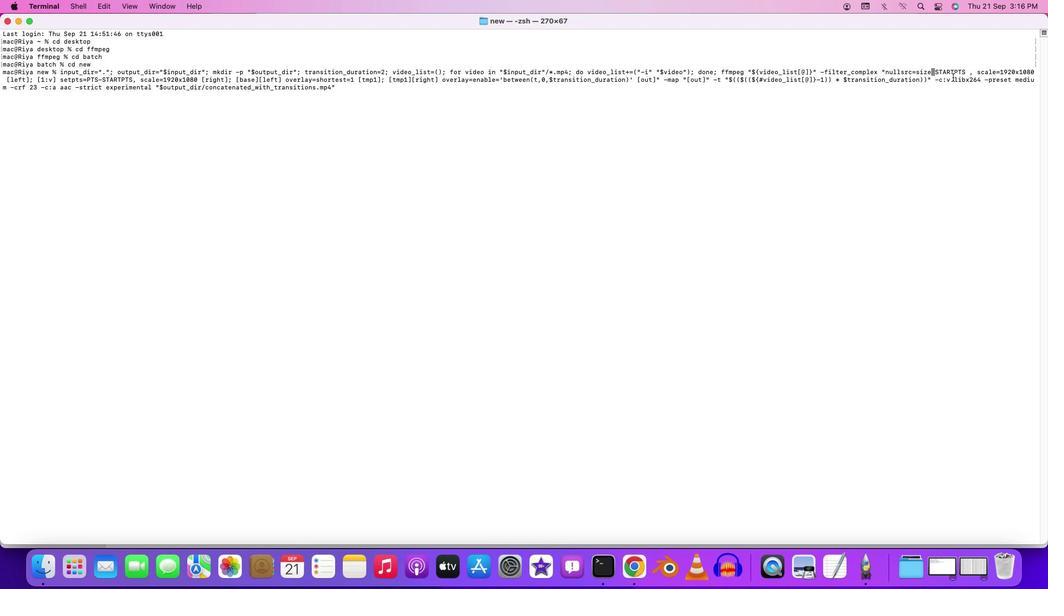 
Action: Key pressed '=''1''9''2''0''x''1''0''8''0'Key.spaceKey.shift'[''b''a''s''e'']'';'Key.leftKey.leftKey.leftKey.leftKey.rightKey.rightKey.rightKey.rightKey.leftKey.rightKey.space'[''0'Key.shift':''v'']''s''e''t'Key.backspaceKey.backspaceKey.backspaceKey.space's''e''t''p''t''s'Key.rightKey.backspace'='Key.shift'P''T''S''-'Key.rightKey.rightKey.rightKey.rightKey.rightKey.rightKey.rightKey.rightKey.rightKey.rightKey.leftKey.backspaceKey.rightKey.rightKey.rightKey.rightKey.rightKey.right
Screenshot: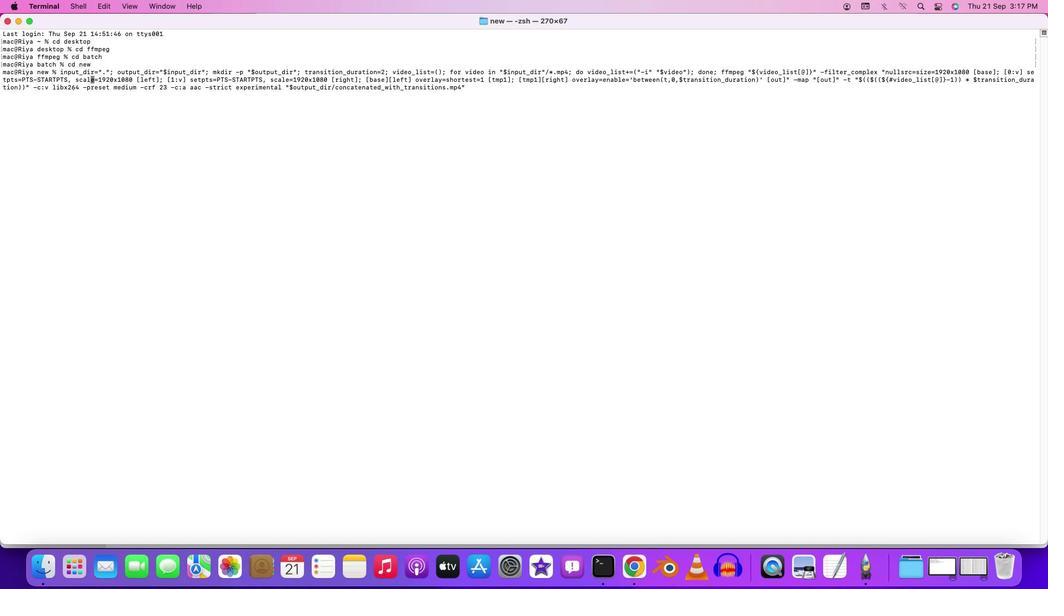 
Action: Mouse moved to (143, 180)
Screenshot: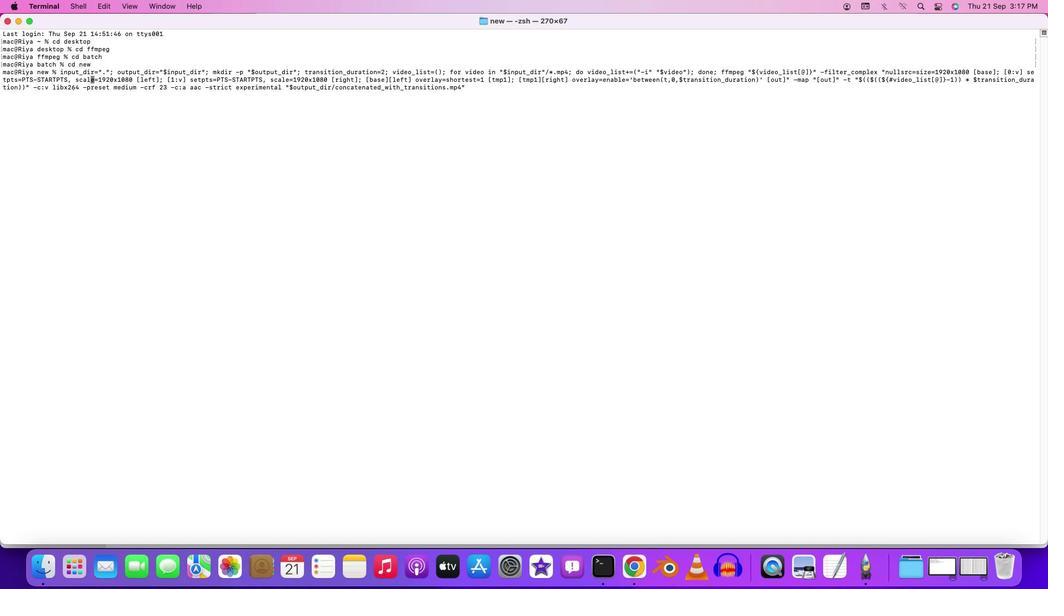 
Action: Key pressed Key.leftKey.rightKey.rightKey.rightKey.rightKey.rightKey.rightKey.rightKey.rightKey.rightKey.rightKey.rightKey.rightKey.rightKey.rightKey.rightKey.rightKey.rightKey.rightKey.rightKey.rightKey.rightKey.rightKey.rightKey.rightKey.rightKey.rightKey.rightKey.rightKey.leftKey.rightKey.rightKey.rightKey.rightKey.rightKey.rightKey.rightKey.rightKey.rightKey.rightKey.rightKey.rightKey.rightKey.rightKey.rightKey.rightKey.rightKey.rightKey.rightKey.rightKey.rightKey.rightKey.enter
Screenshot: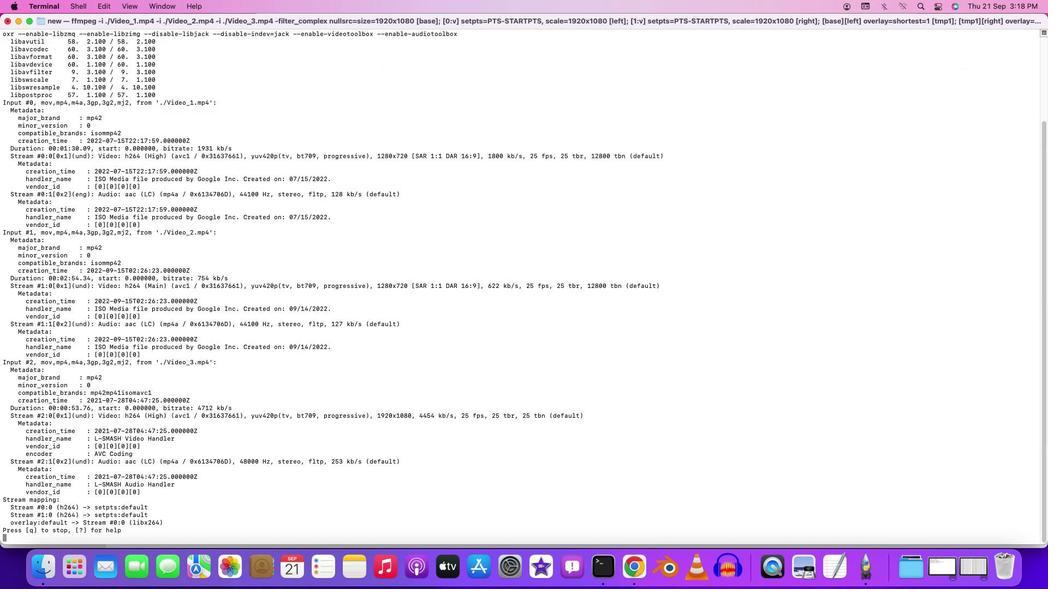 
Action: Mouse moved to (167, 266)
Screenshot: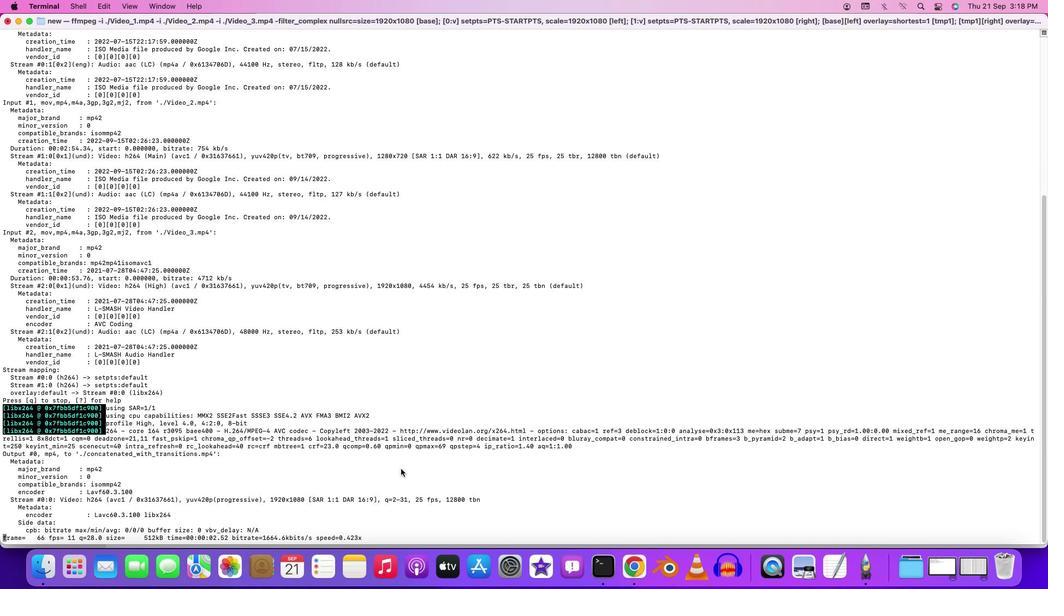 
